 Task: Search one way flight ticket for 5 adults, 2 children, 1 infant in seat and 1 infant on lap in economy from Spokane: Spokane International Airport (geiger Field) to Indianapolis: Indianapolis International Airport on 8-5-2023. Choice of flights is American. Number of bags: 2 carry on bags. Price is upto 78000. Outbound departure time preference is 16:30.
Action: Mouse moved to (394, 364)
Screenshot: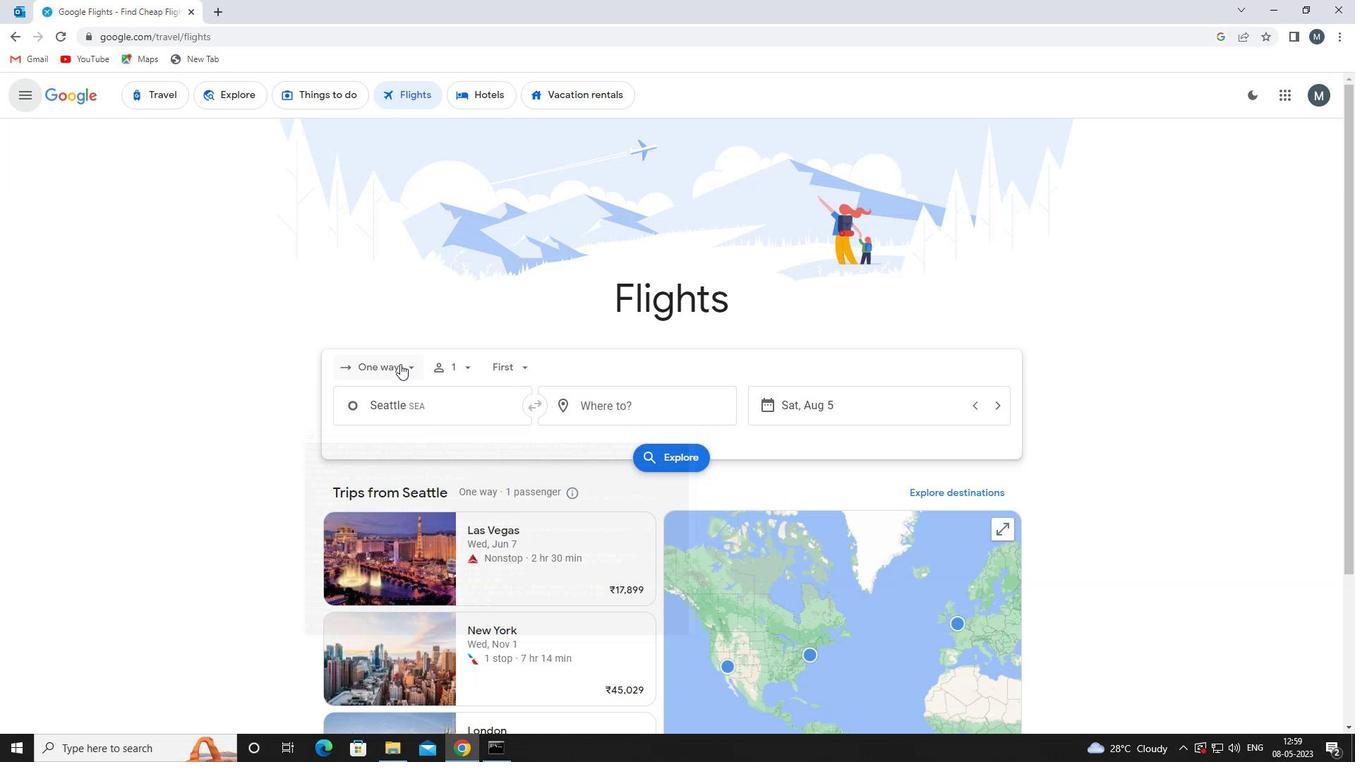 
Action: Mouse pressed left at (394, 364)
Screenshot: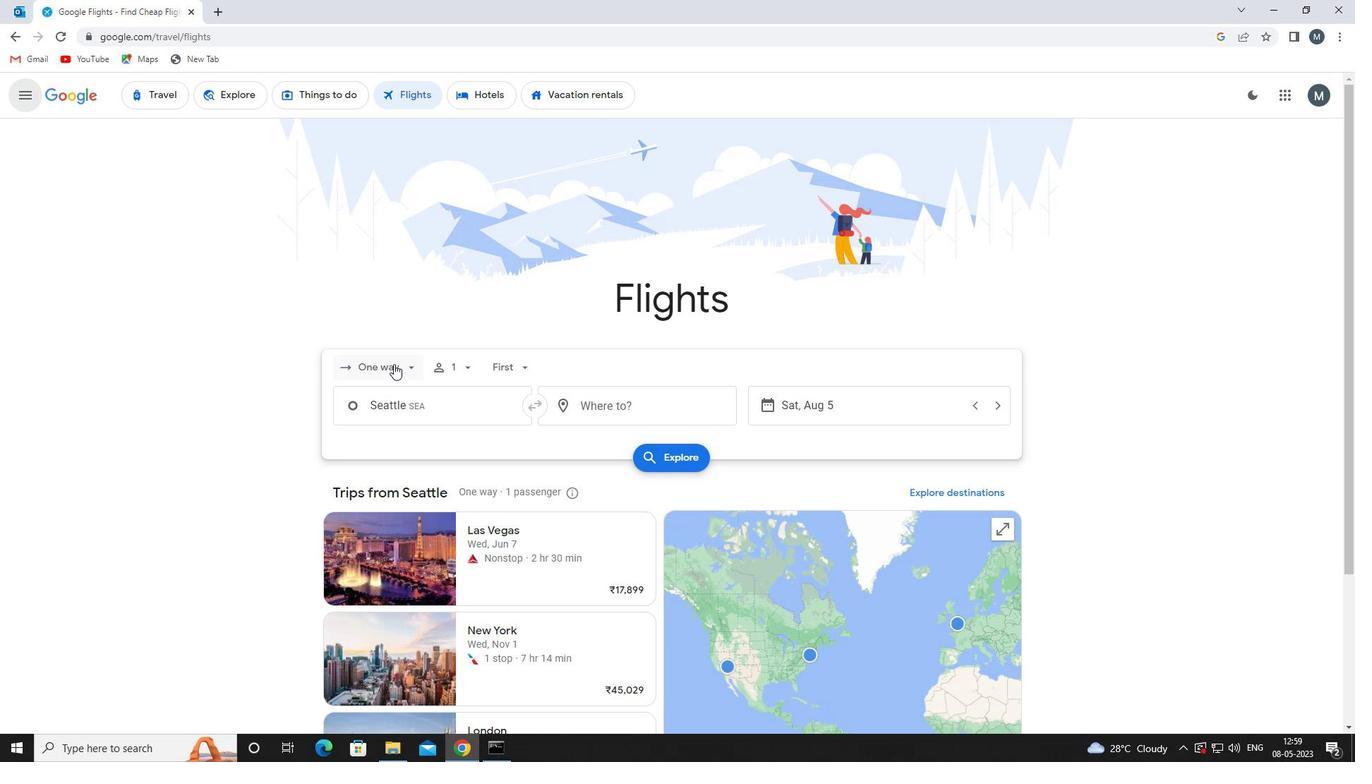 
Action: Mouse moved to (428, 439)
Screenshot: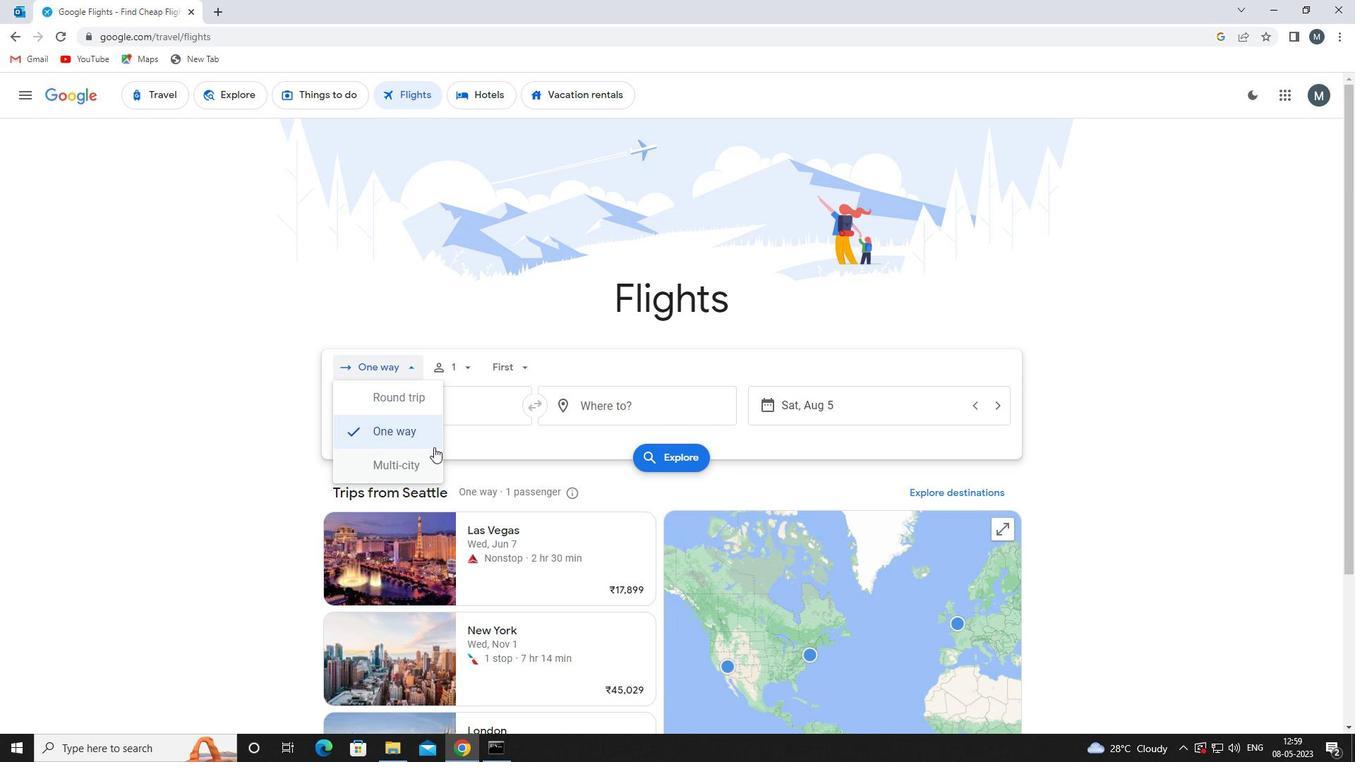 
Action: Mouse pressed left at (428, 439)
Screenshot: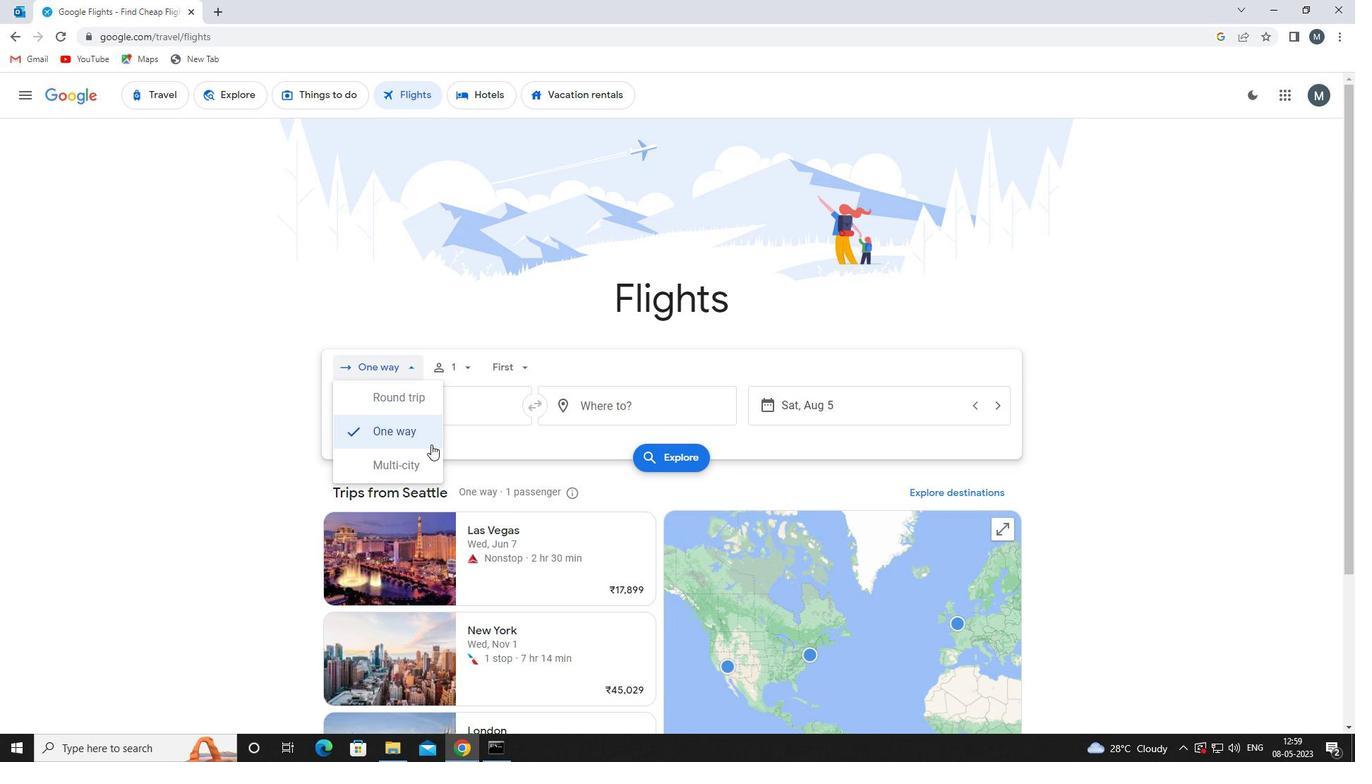 
Action: Mouse moved to (457, 366)
Screenshot: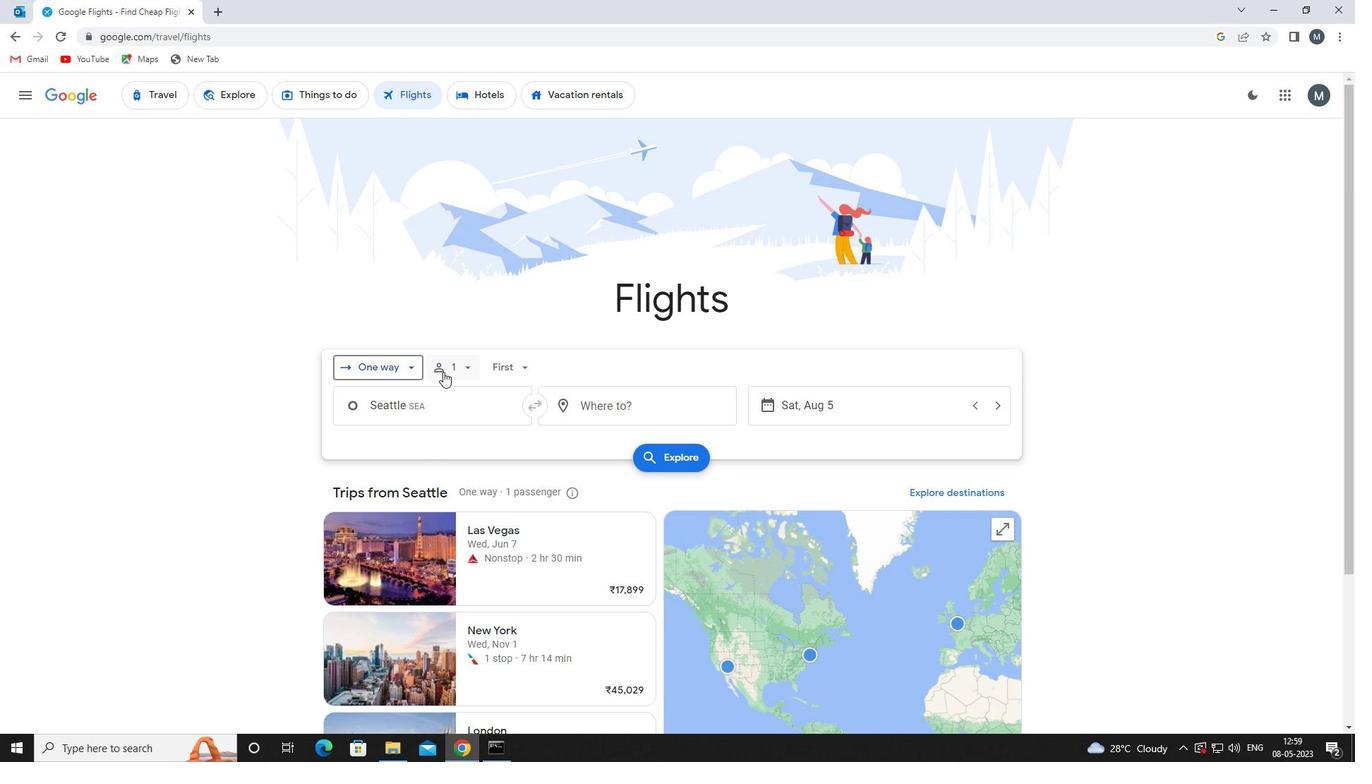 
Action: Mouse pressed left at (457, 366)
Screenshot: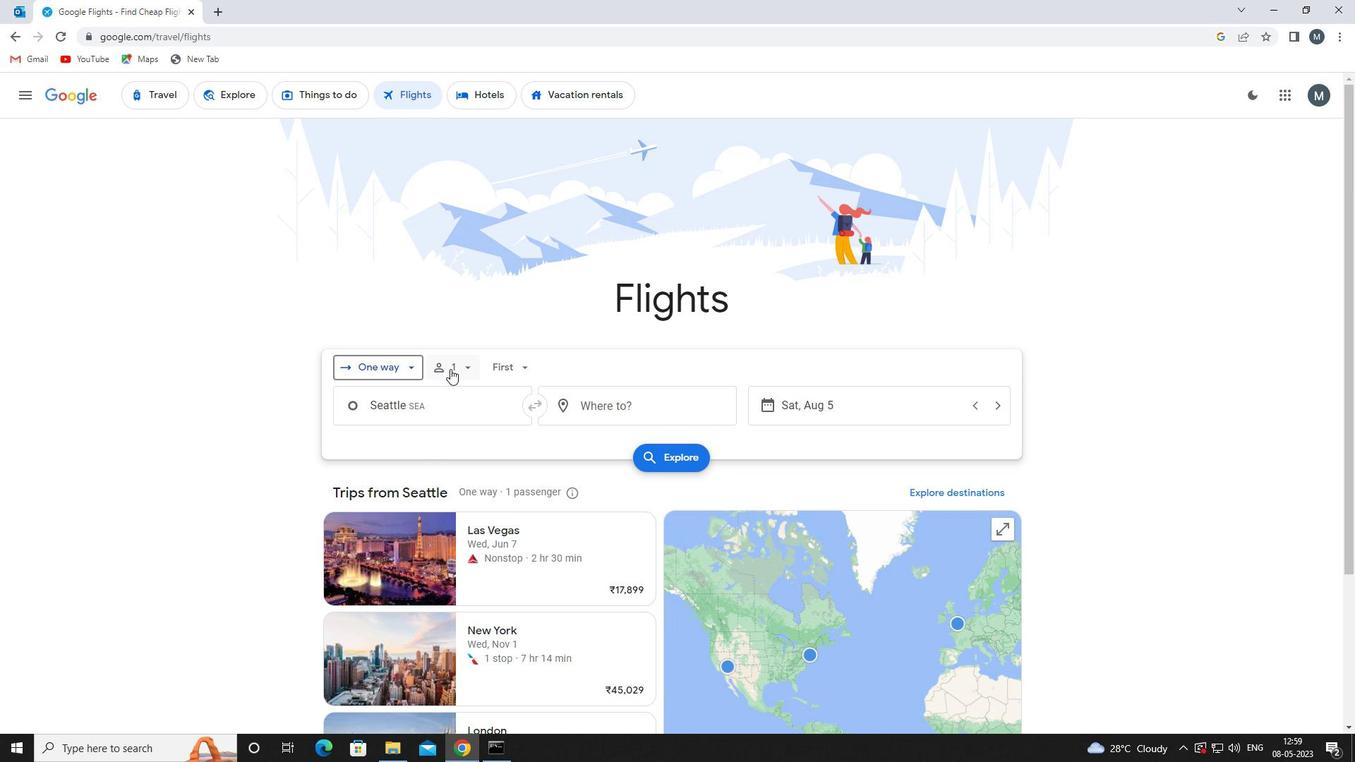 
Action: Mouse moved to (574, 405)
Screenshot: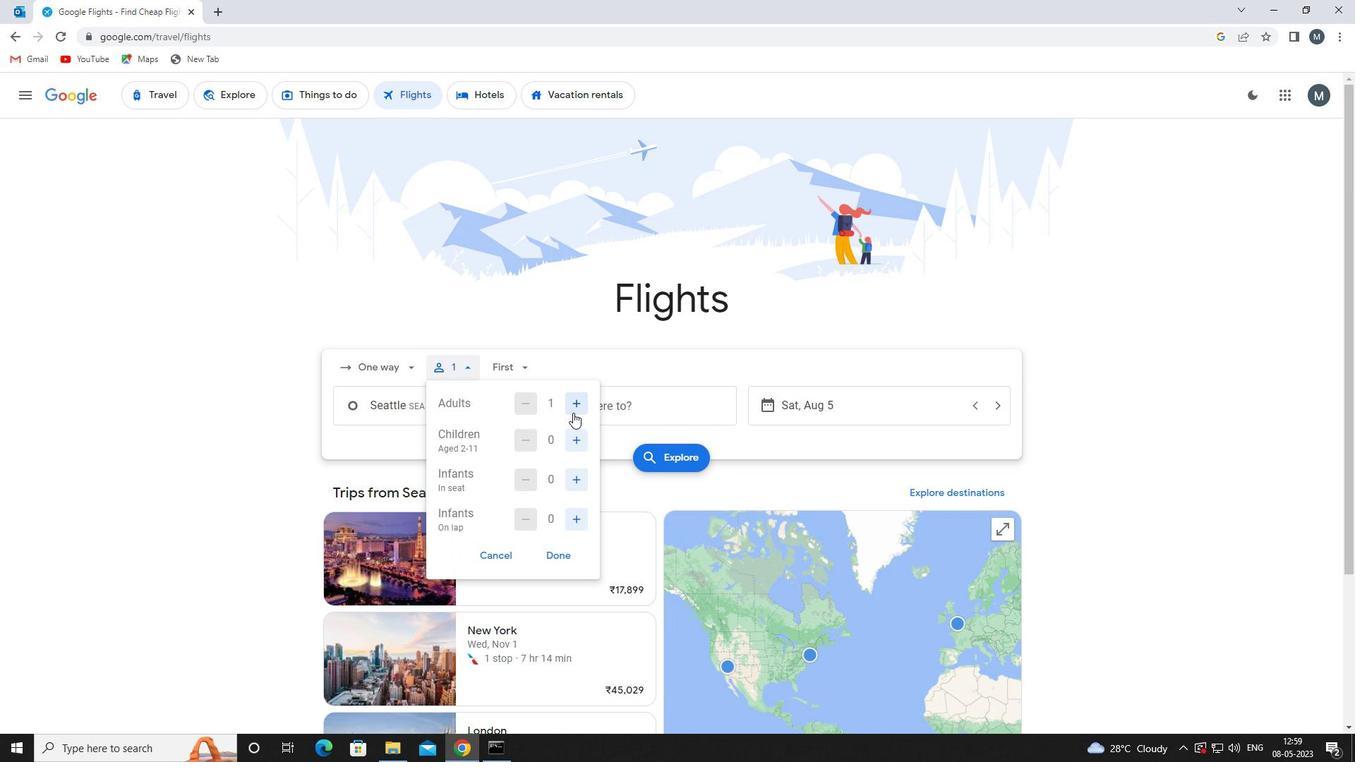 
Action: Mouse pressed left at (574, 405)
Screenshot: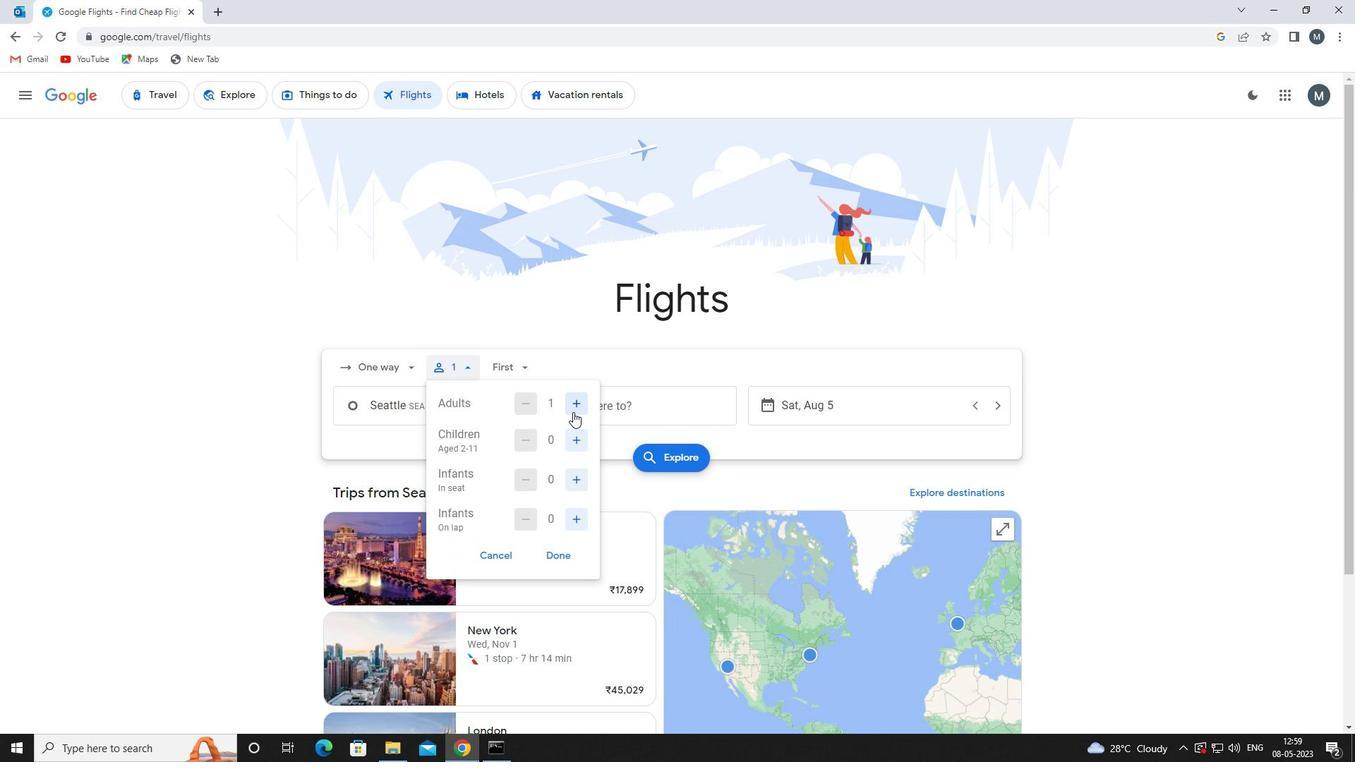 
Action: Mouse pressed left at (574, 405)
Screenshot: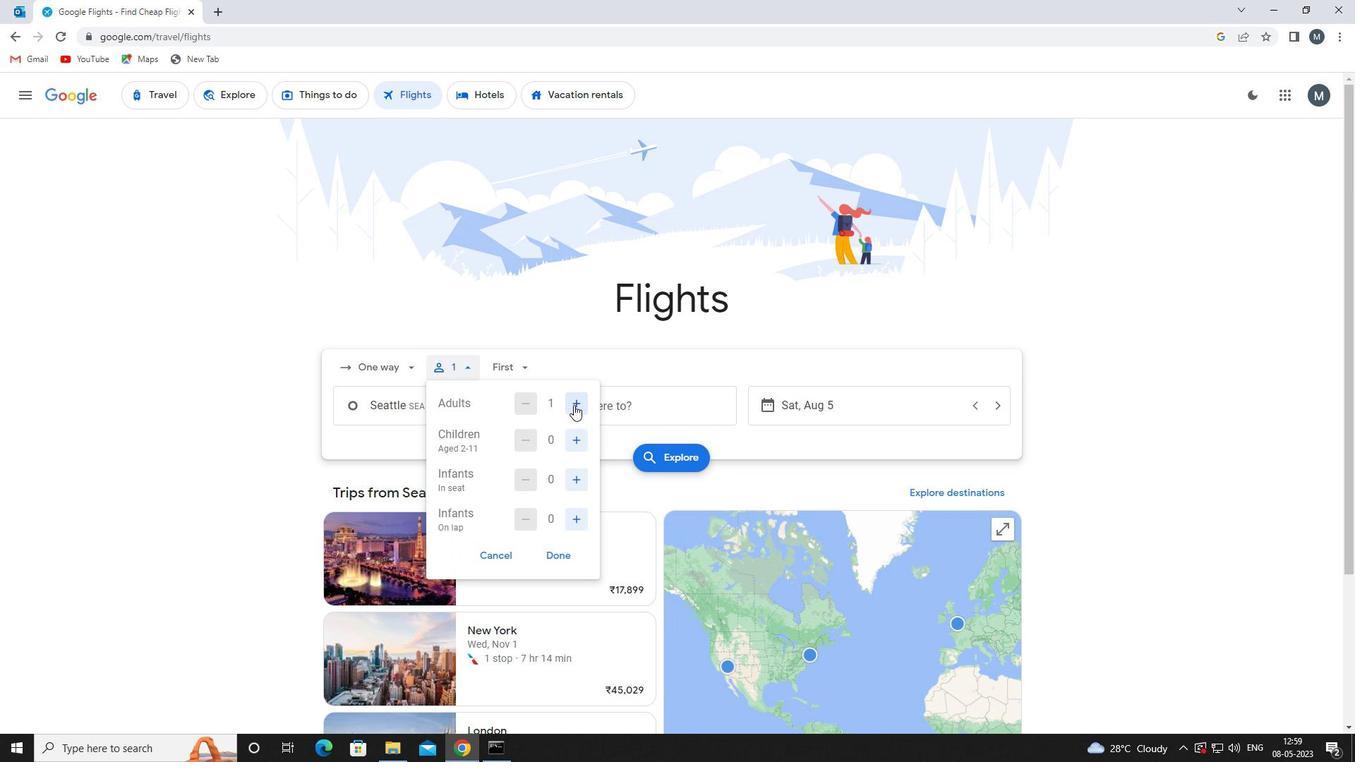 
Action: Mouse pressed left at (574, 405)
Screenshot: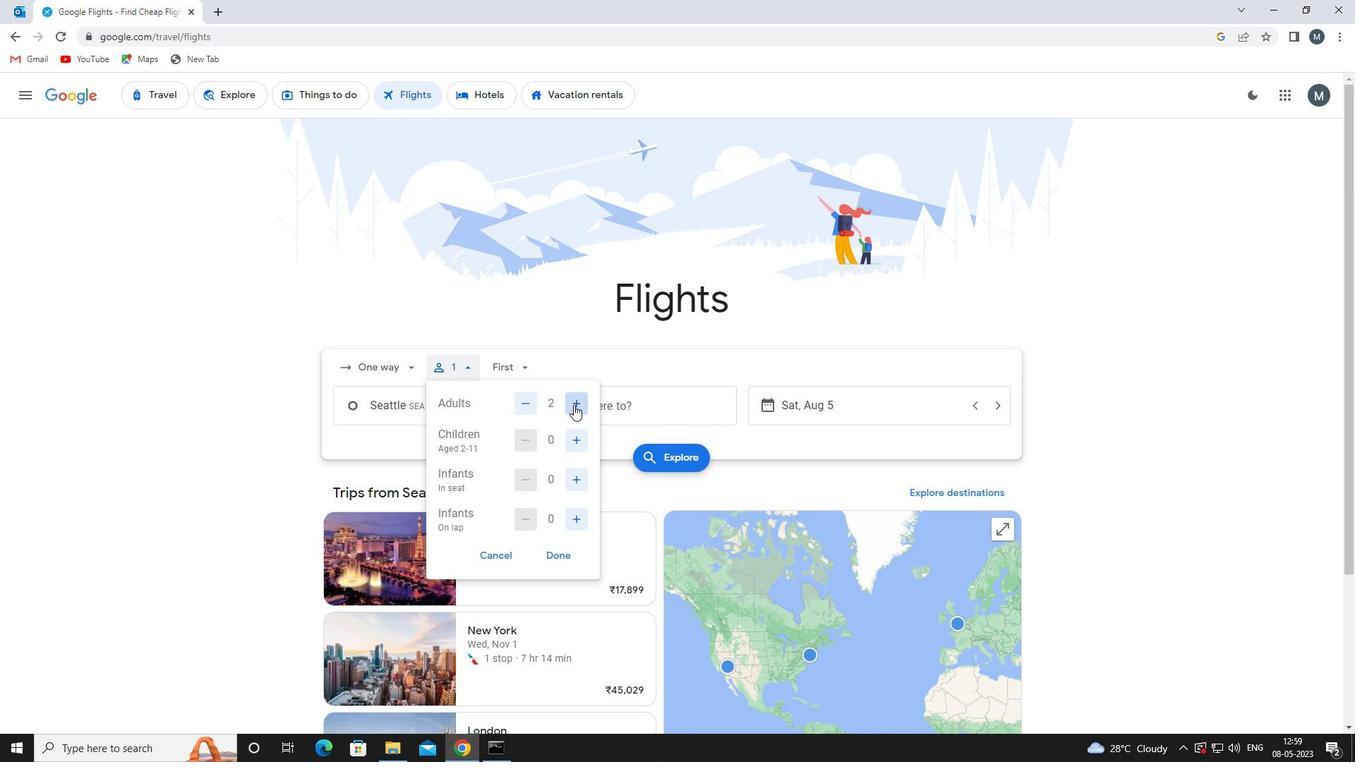 
Action: Mouse moved to (574, 404)
Screenshot: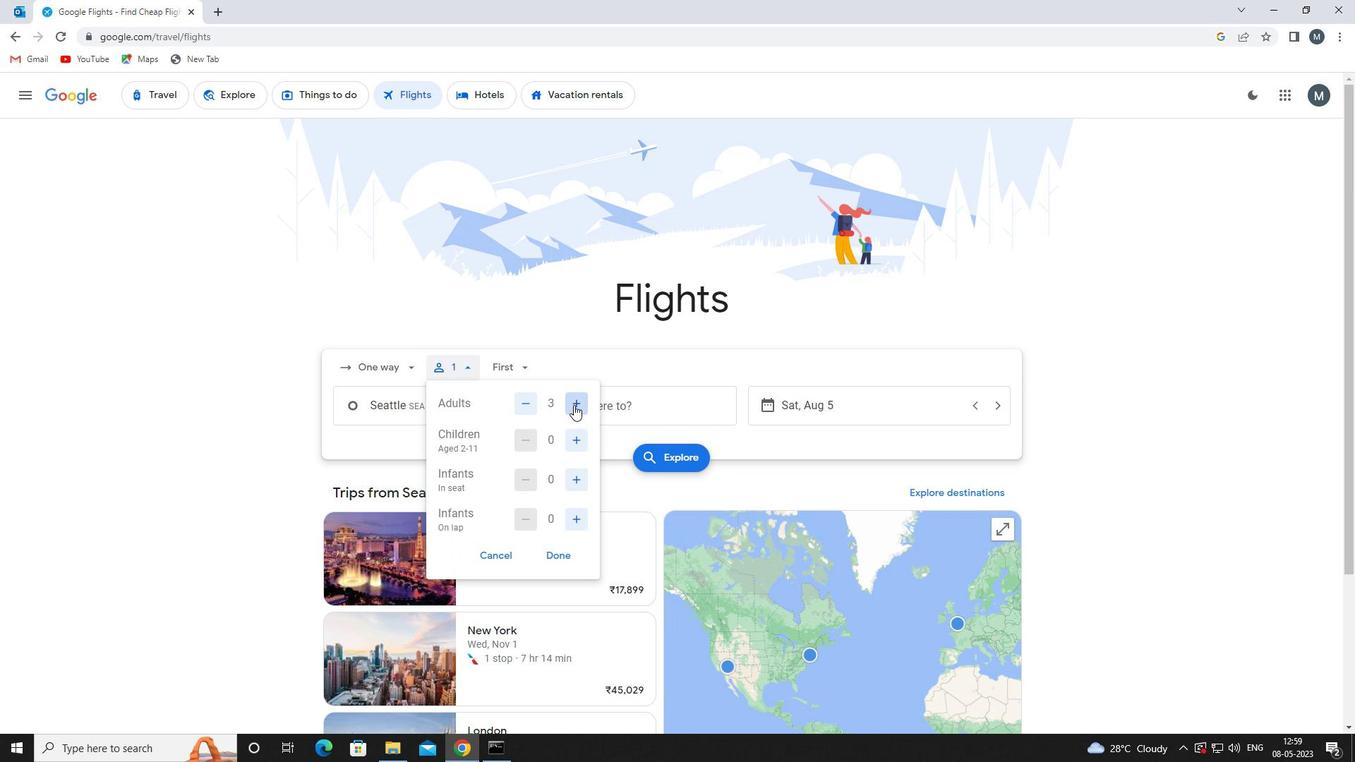 
Action: Mouse pressed left at (574, 404)
Screenshot: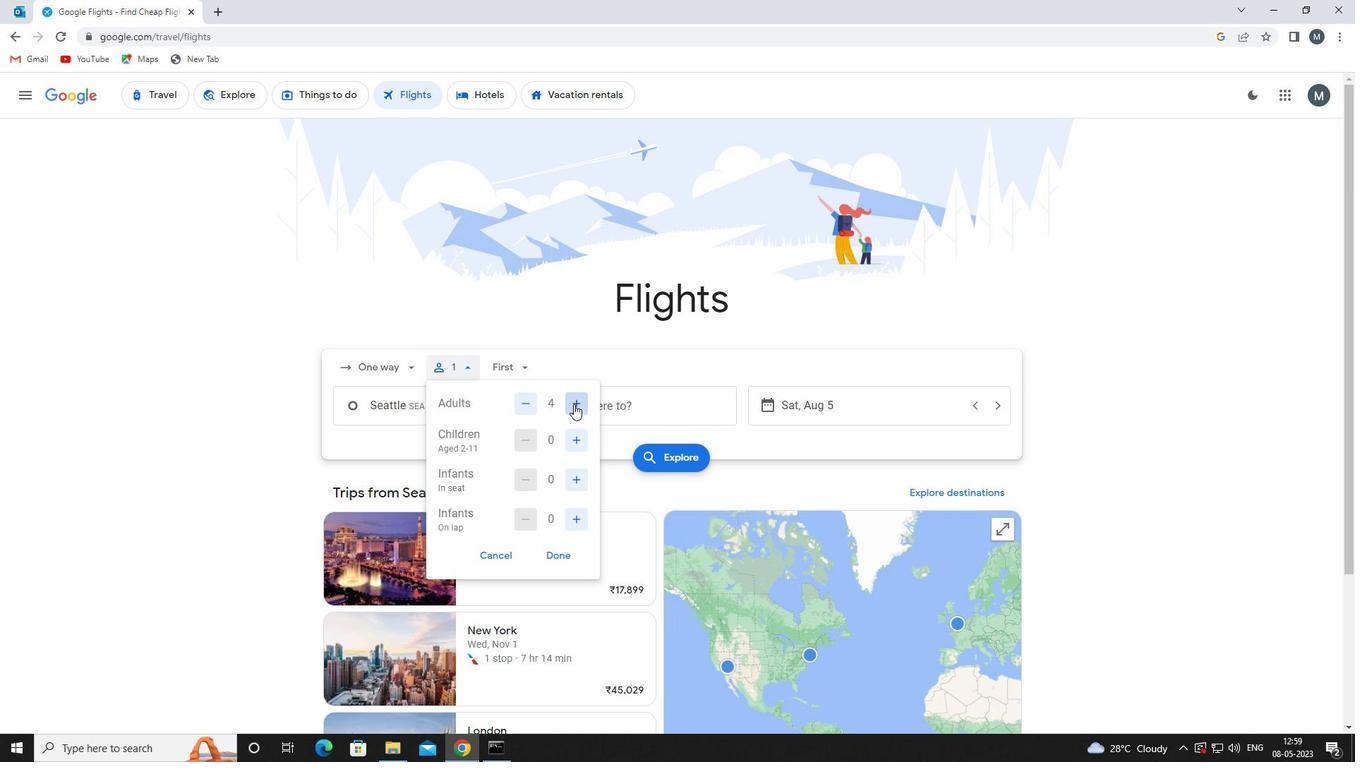 
Action: Mouse moved to (570, 444)
Screenshot: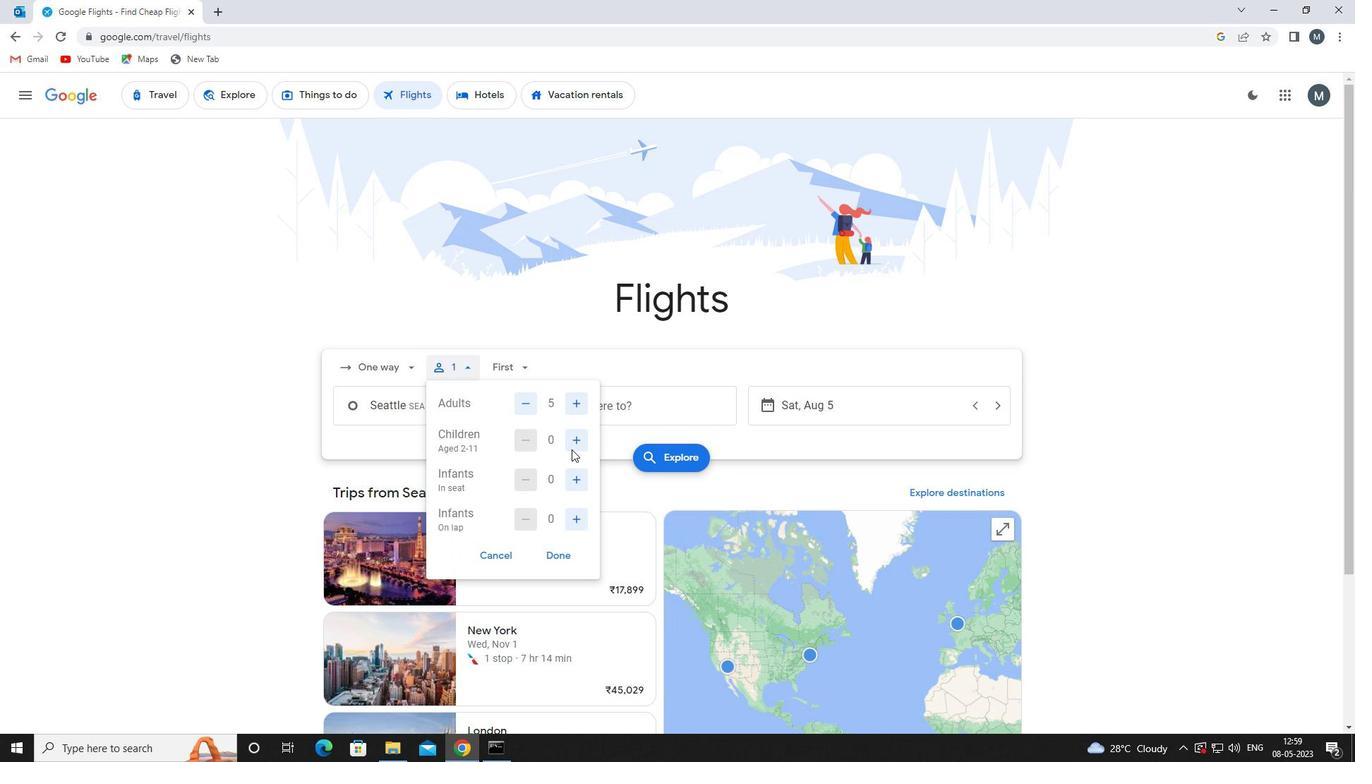 
Action: Mouse pressed left at (570, 444)
Screenshot: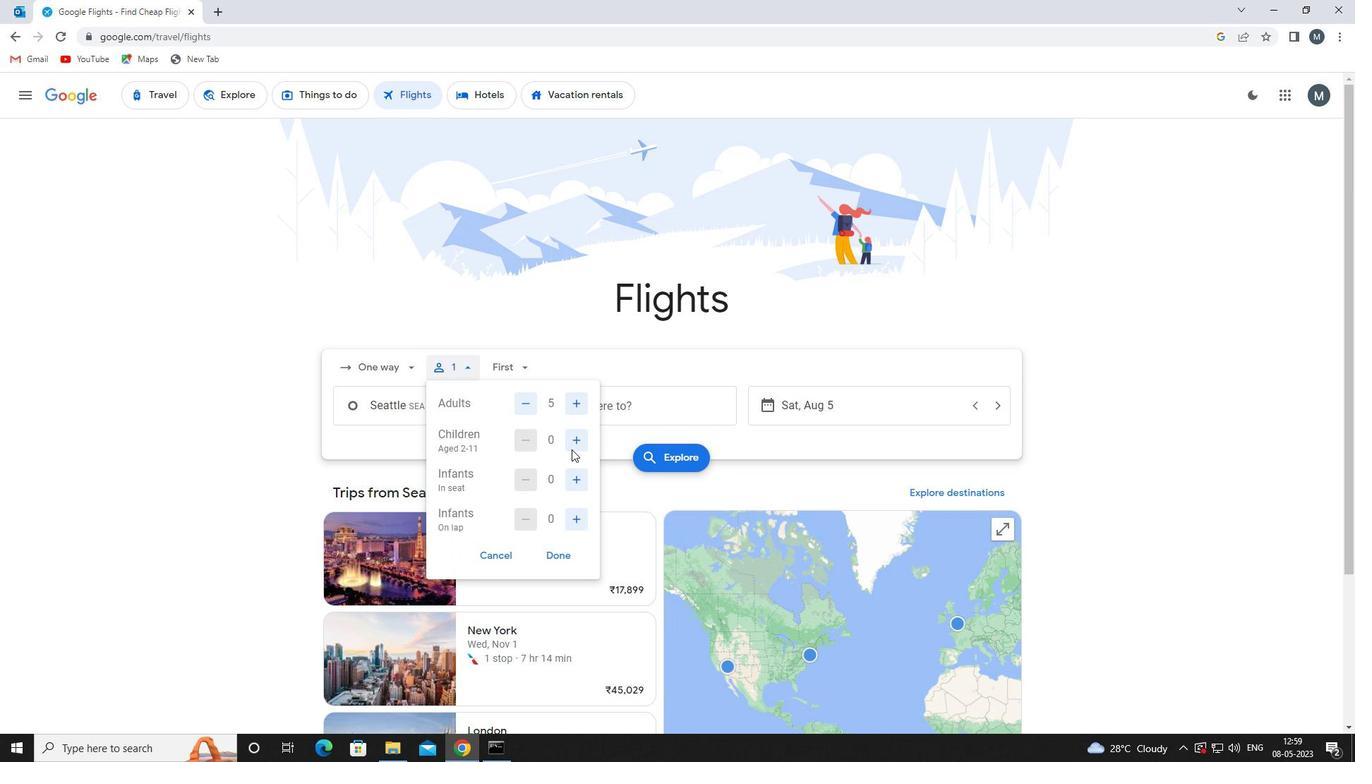 
Action: Mouse moved to (572, 443)
Screenshot: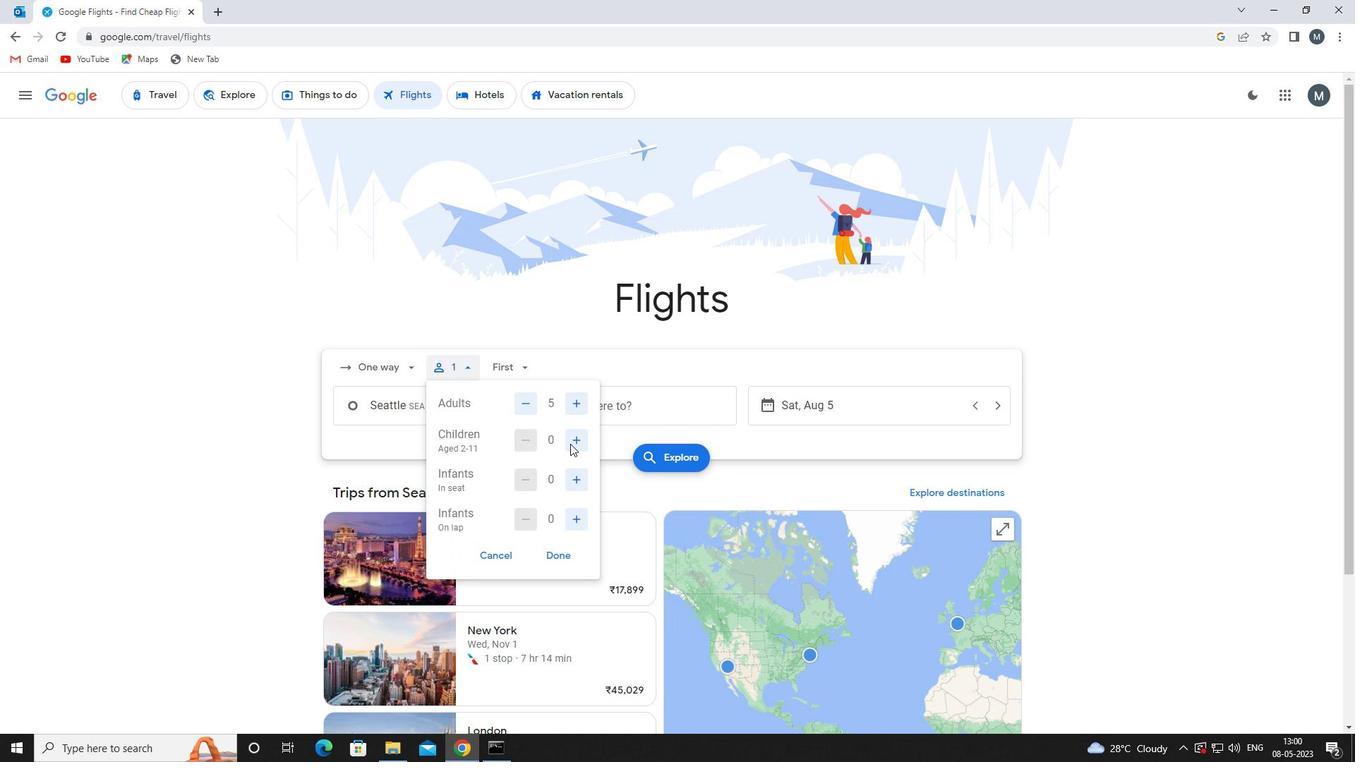 
Action: Mouse pressed left at (572, 443)
Screenshot: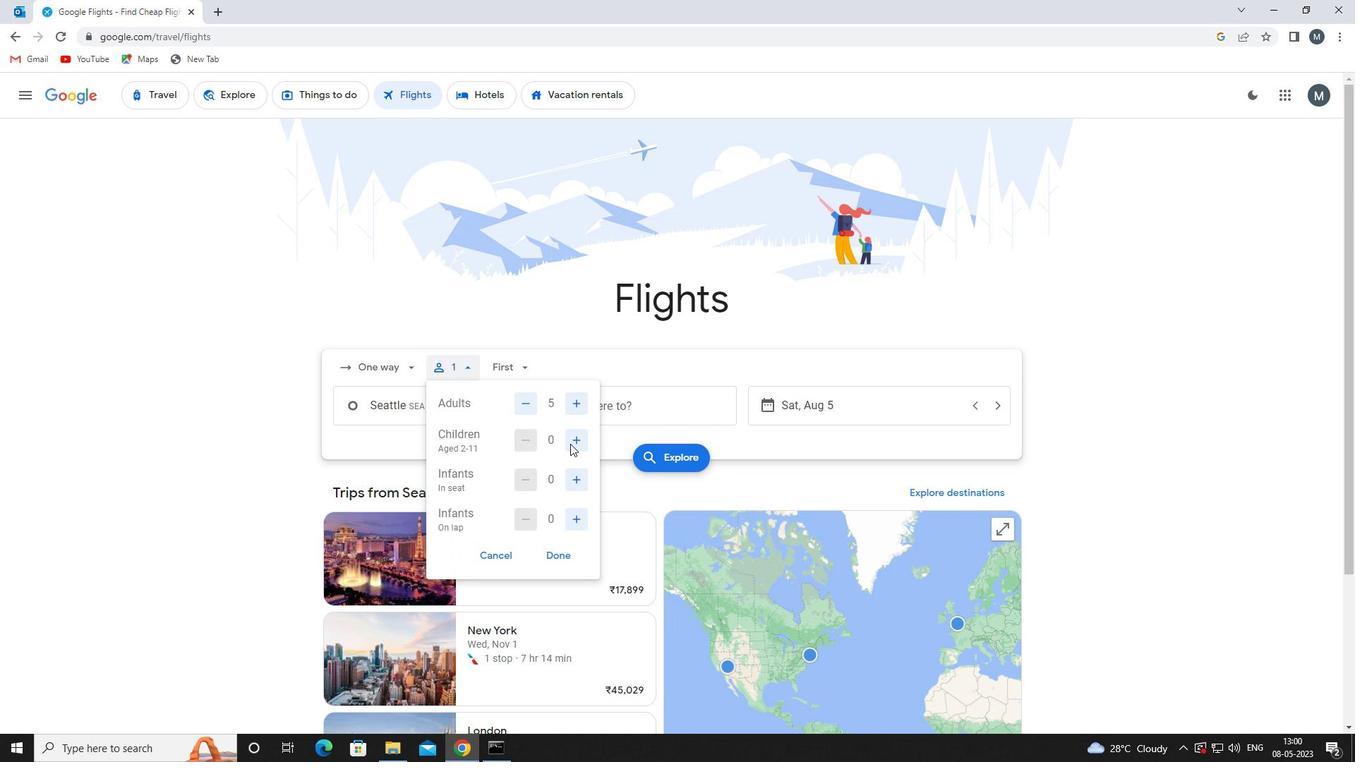 
Action: Mouse moved to (574, 481)
Screenshot: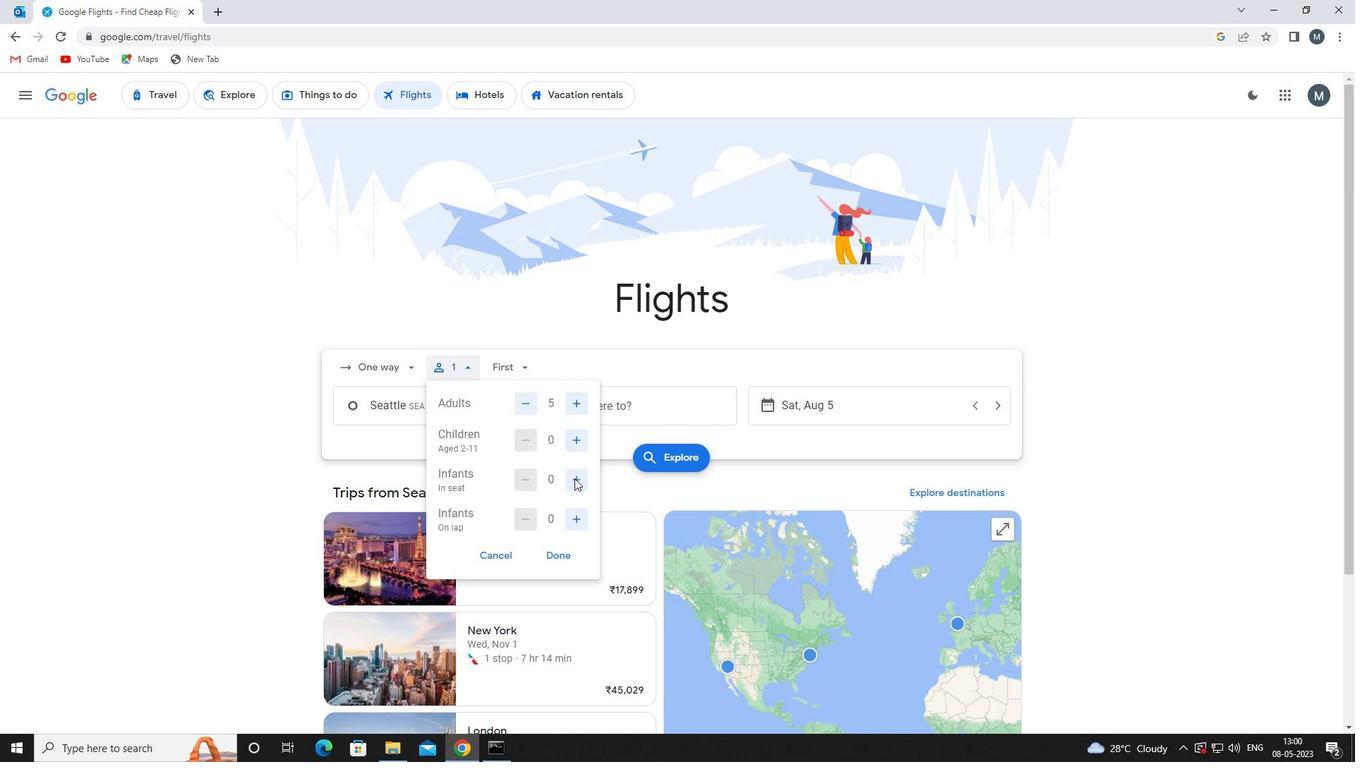 
Action: Mouse pressed left at (574, 481)
Screenshot: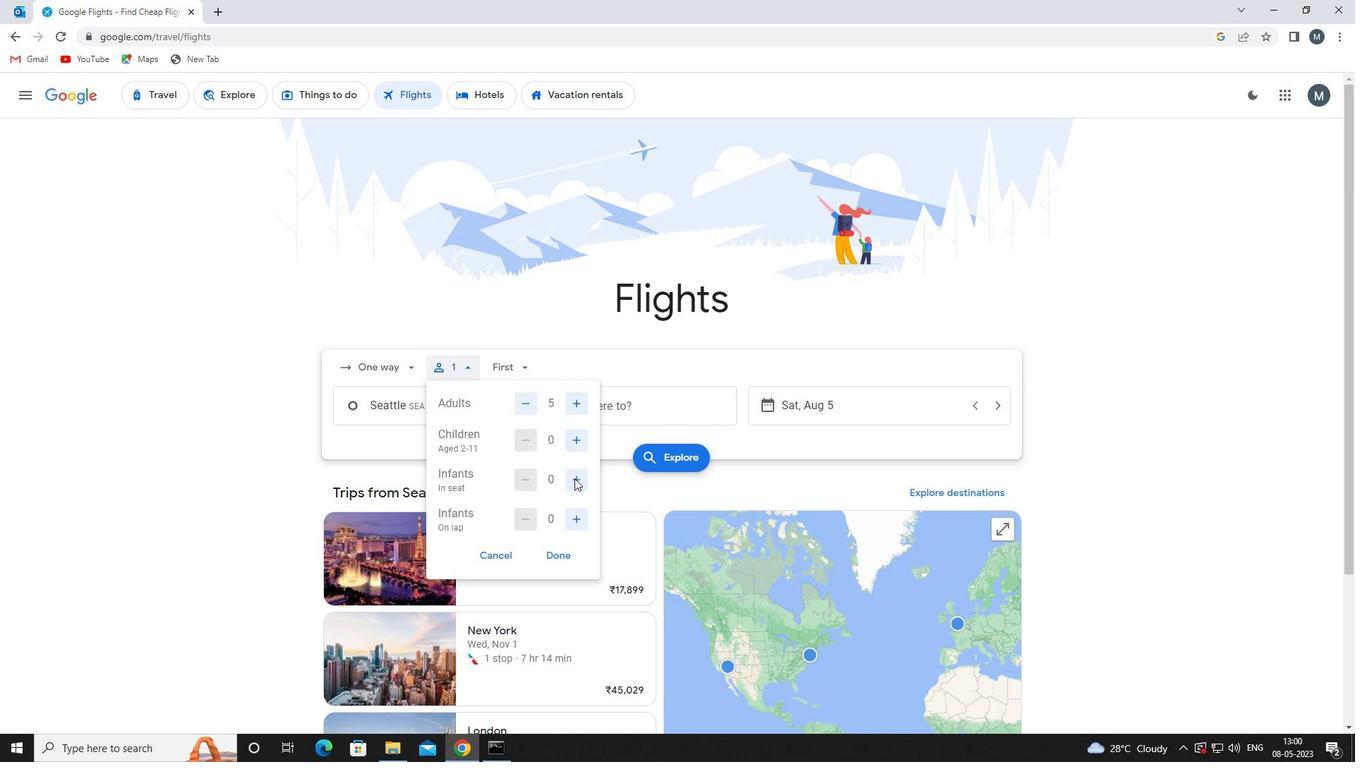 
Action: Mouse moved to (581, 524)
Screenshot: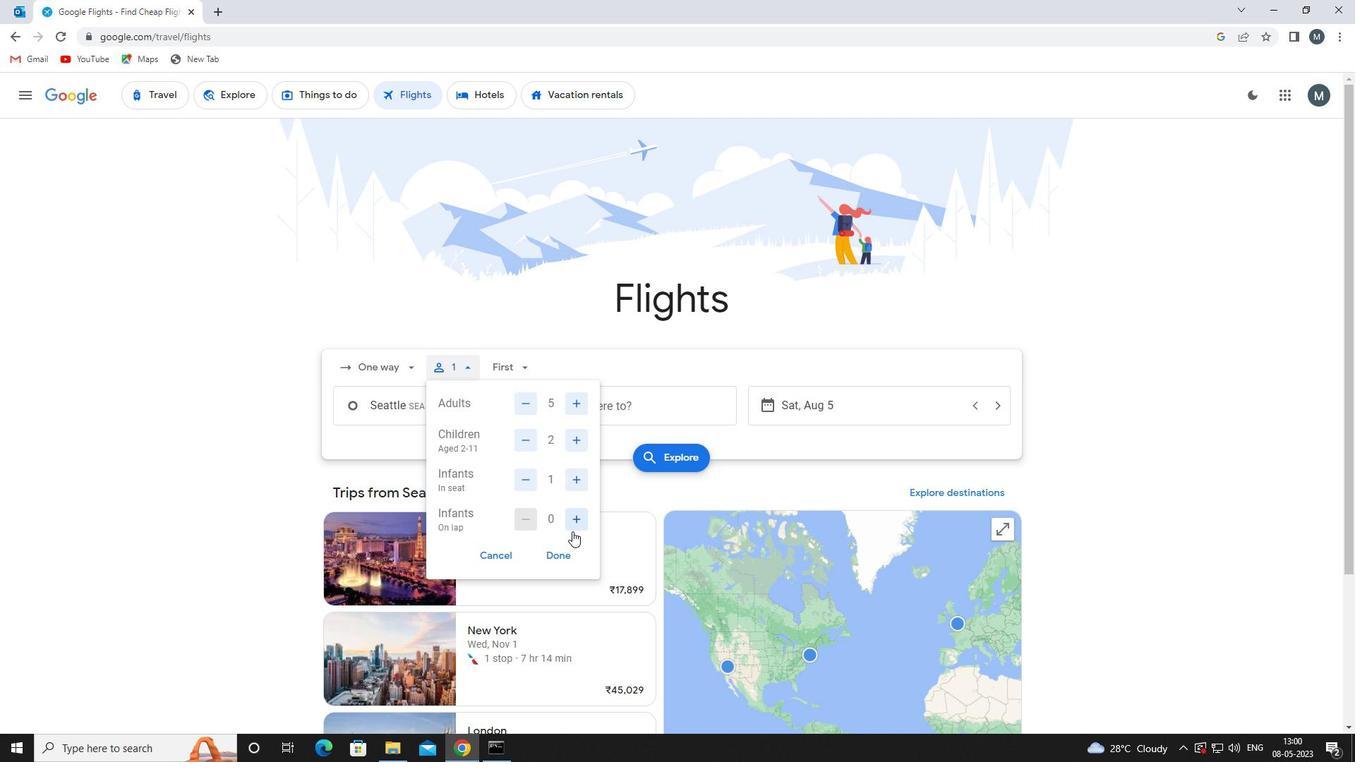 
Action: Mouse pressed left at (581, 524)
Screenshot: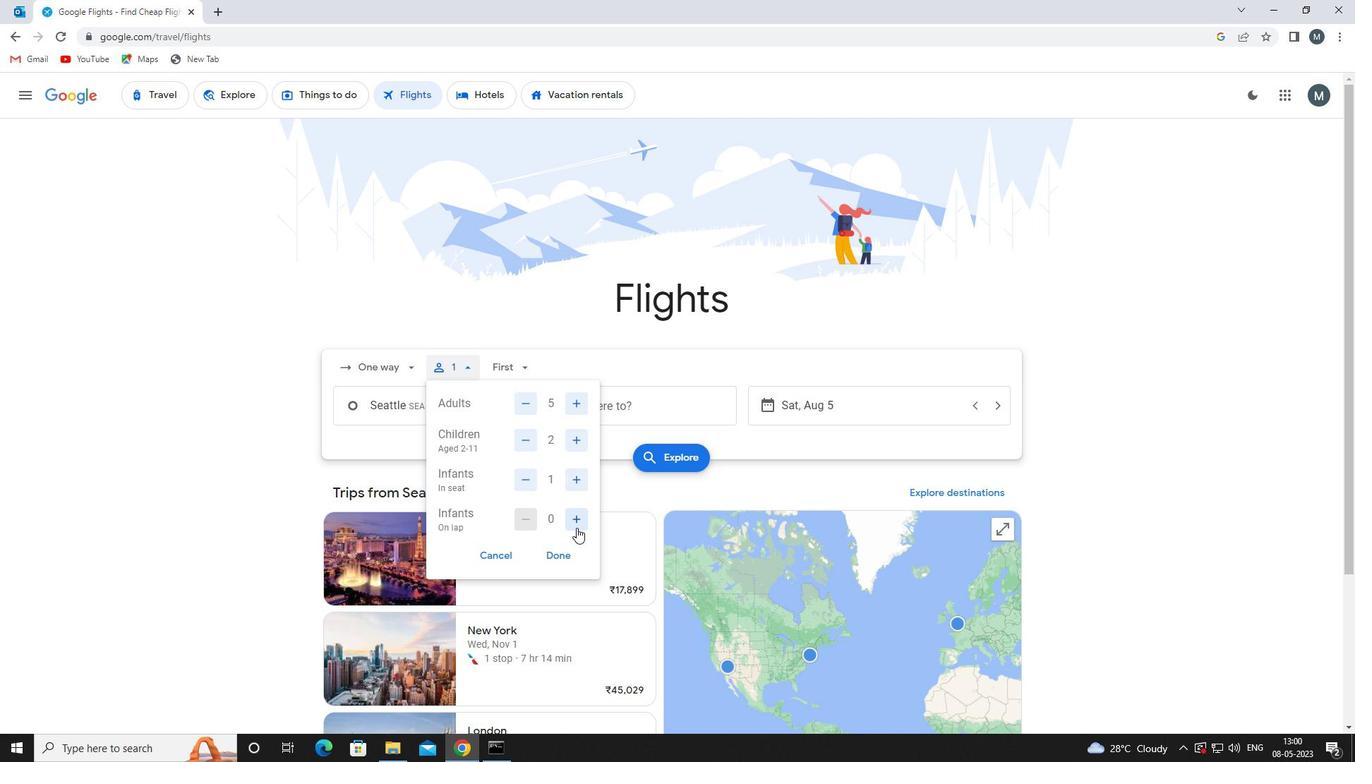 
Action: Mouse moved to (559, 557)
Screenshot: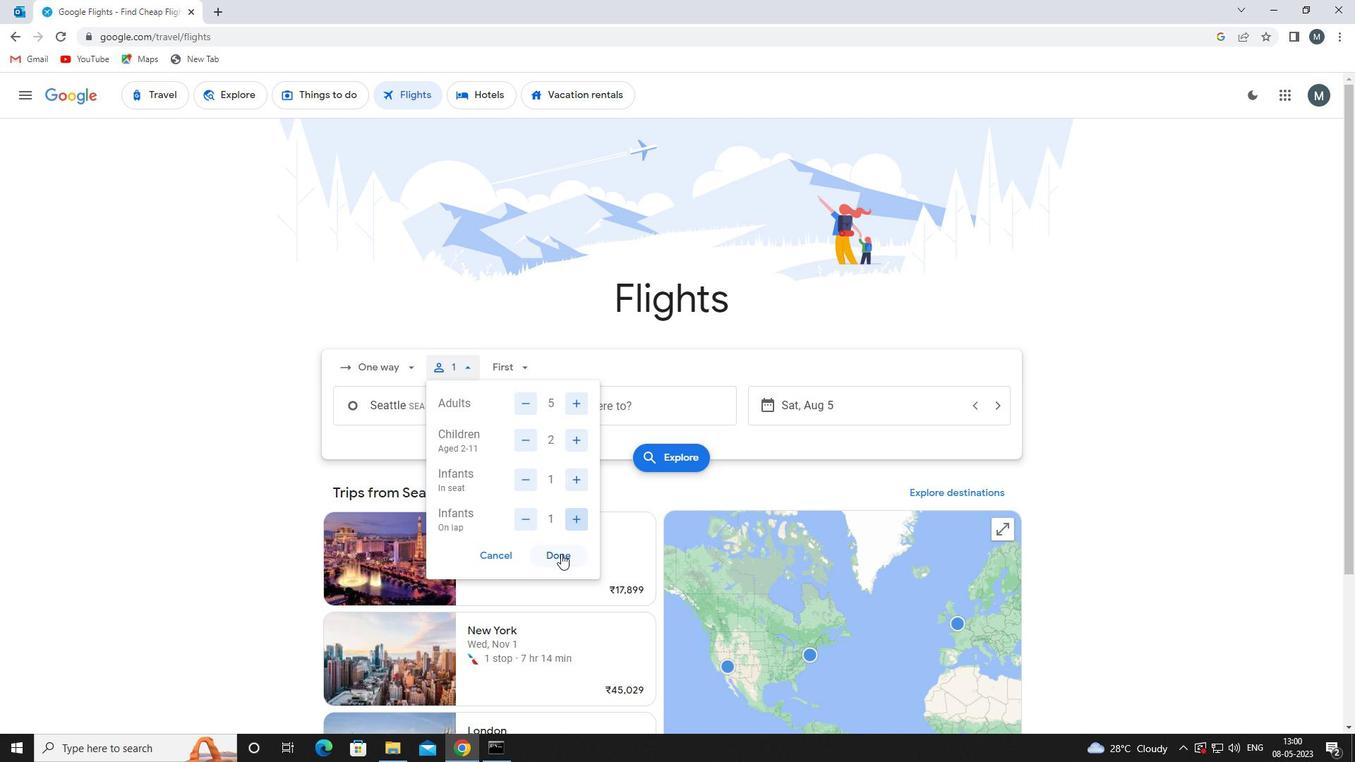 
Action: Mouse pressed left at (559, 557)
Screenshot: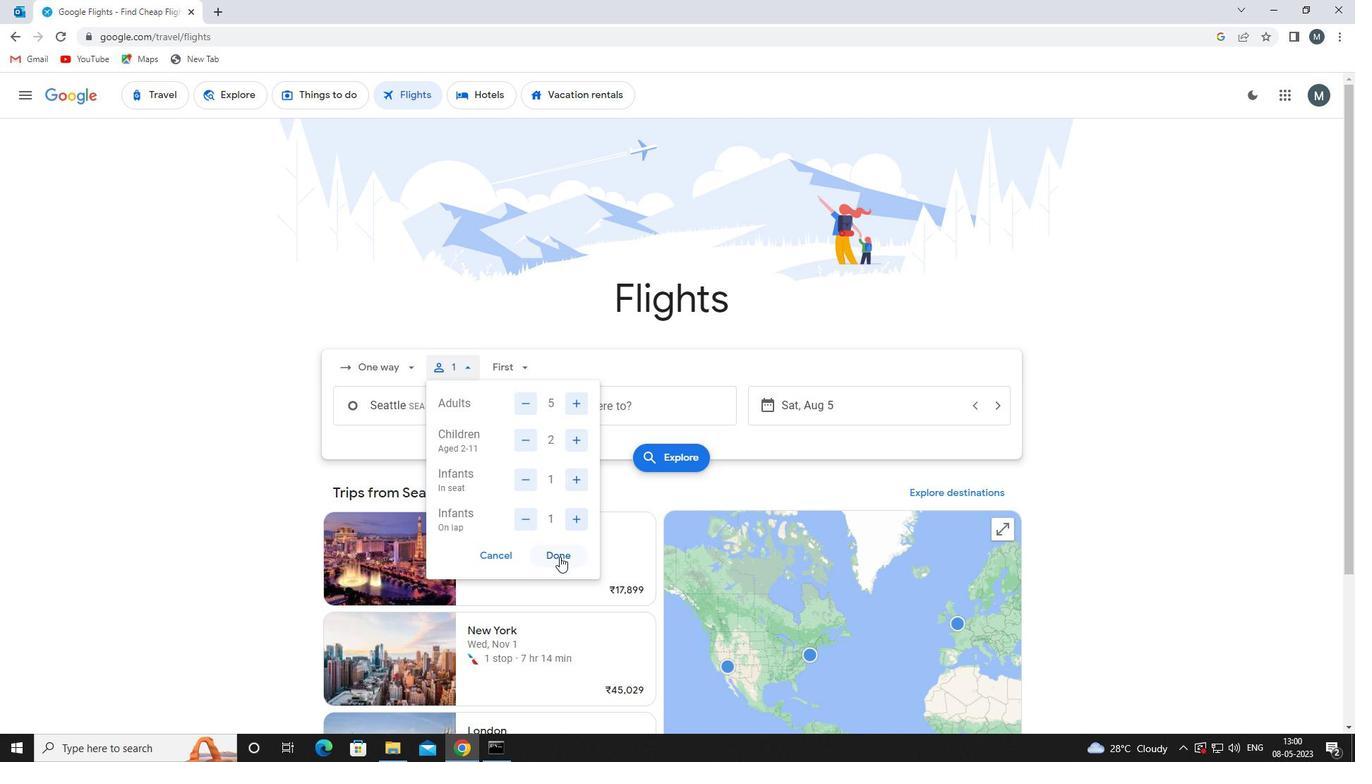 
Action: Mouse moved to (516, 367)
Screenshot: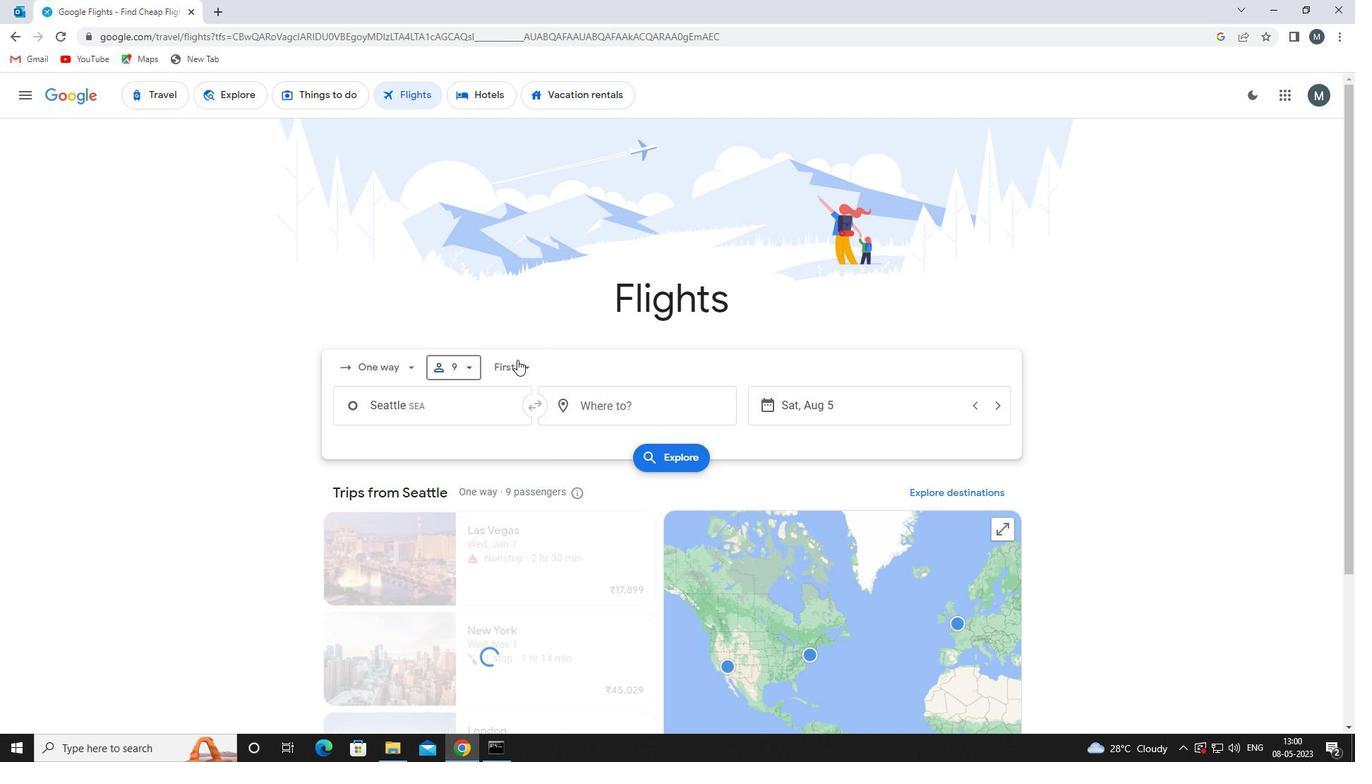 
Action: Mouse pressed left at (516, 367)
Screenshot: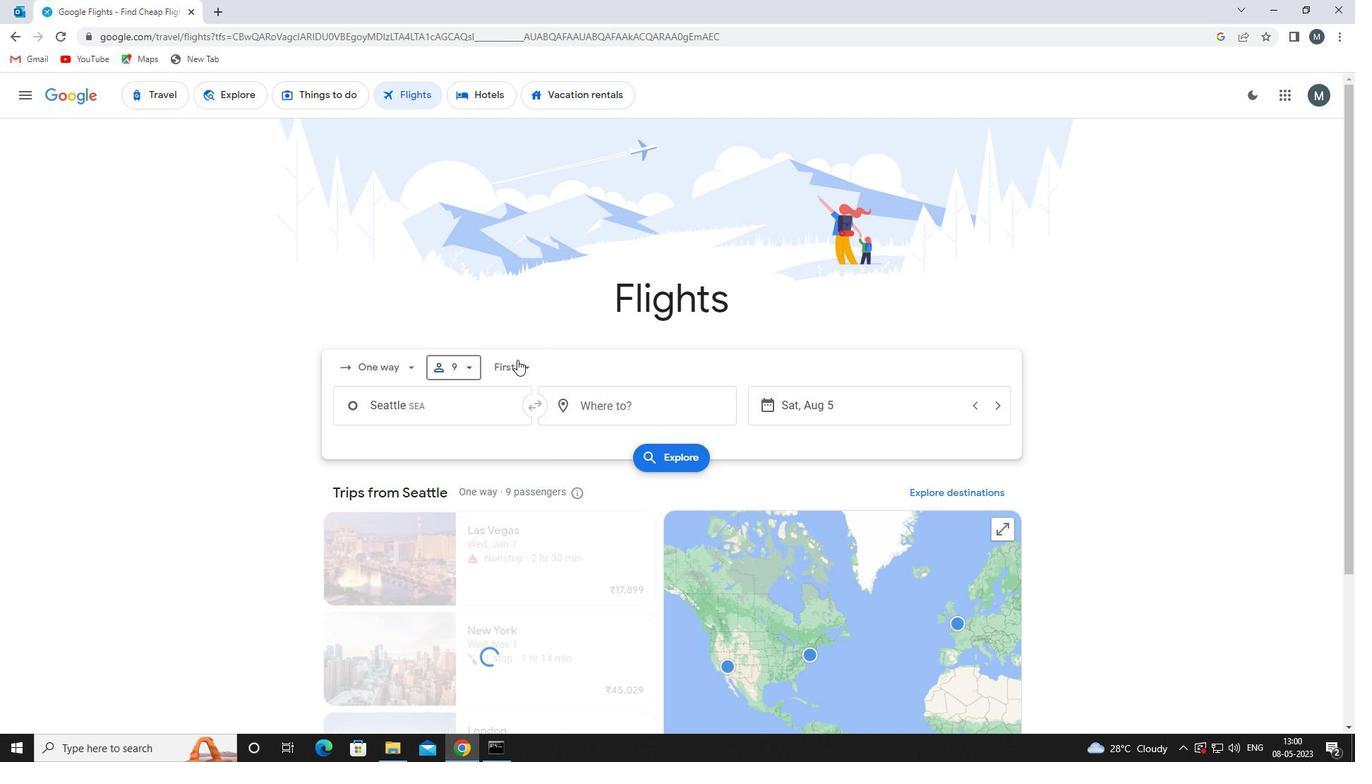 
Action: Mouse moved to (567, 391)
Screenshot: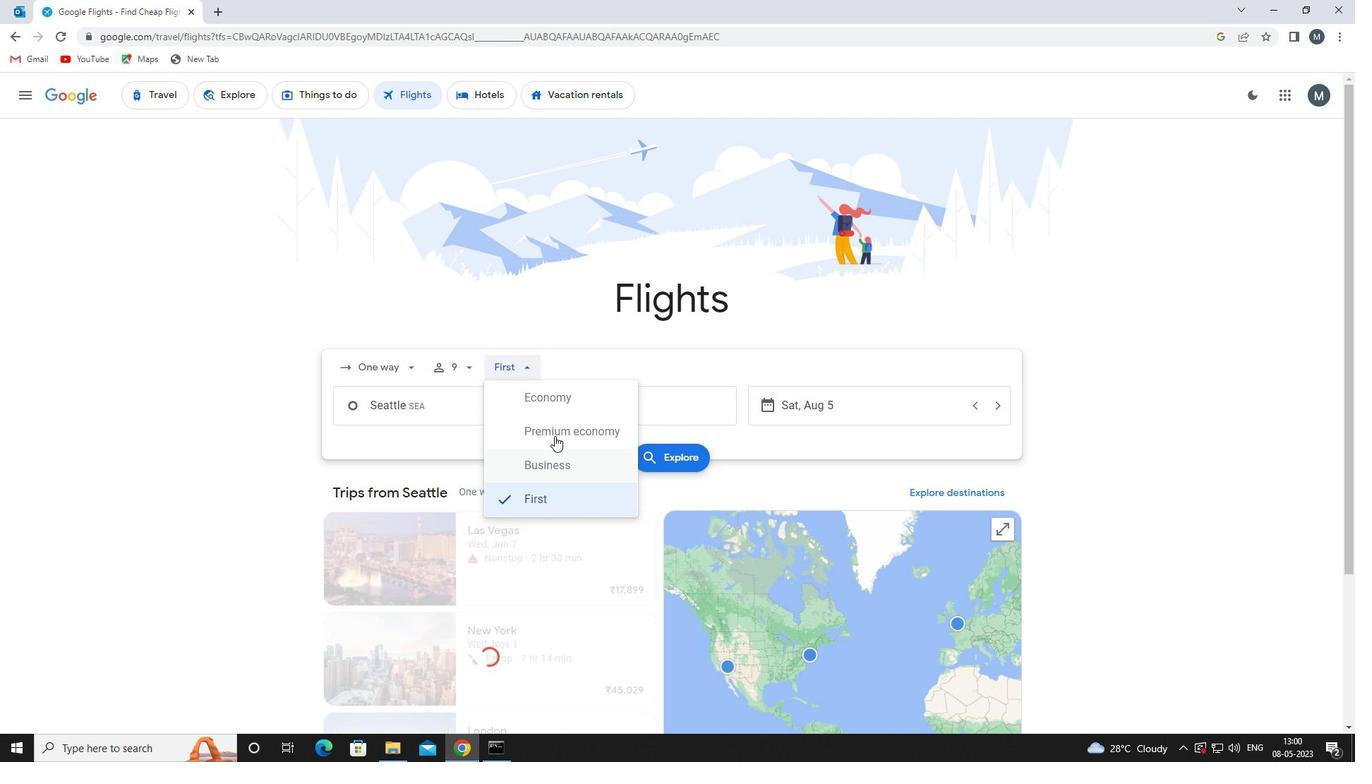 
Action: Mouse pressed left at (567, 391)
Screenshot: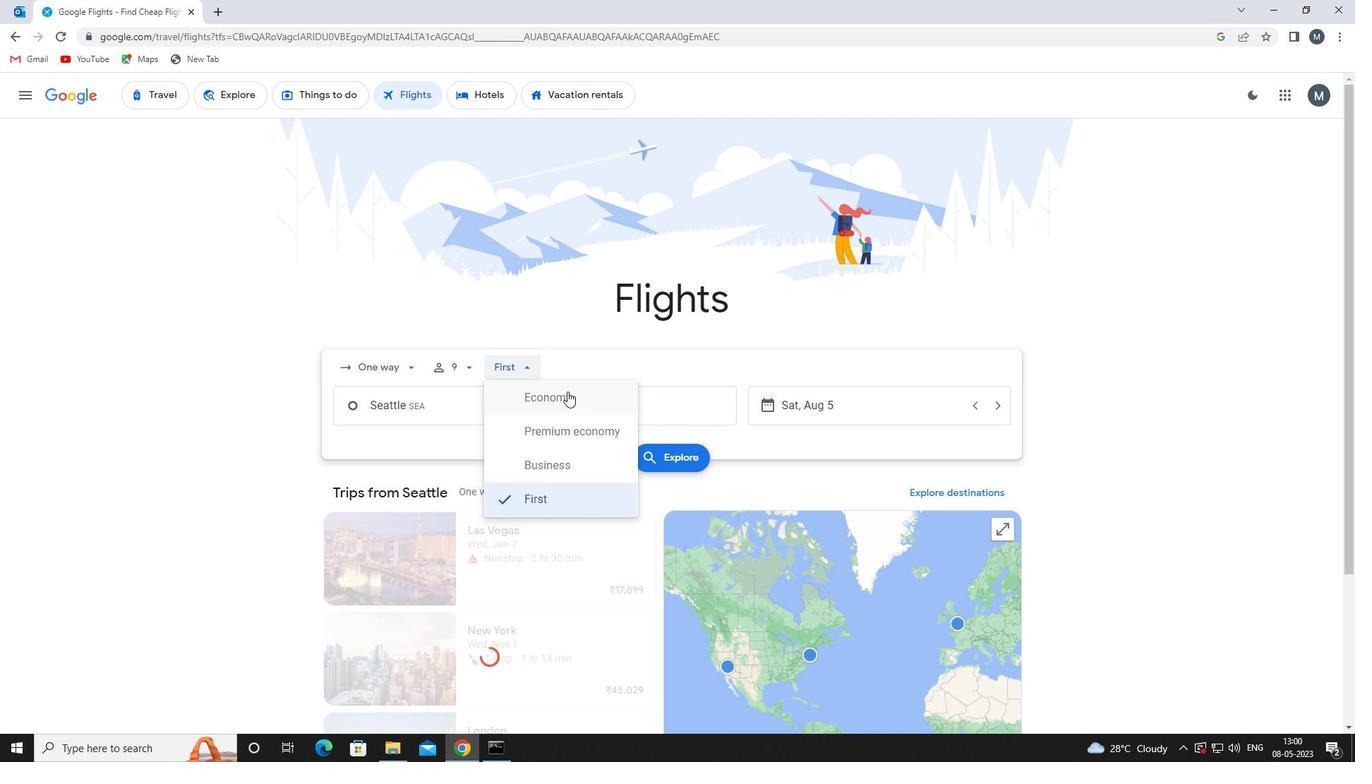 
Action: Mouse moved to (462, 413)
Screenshot: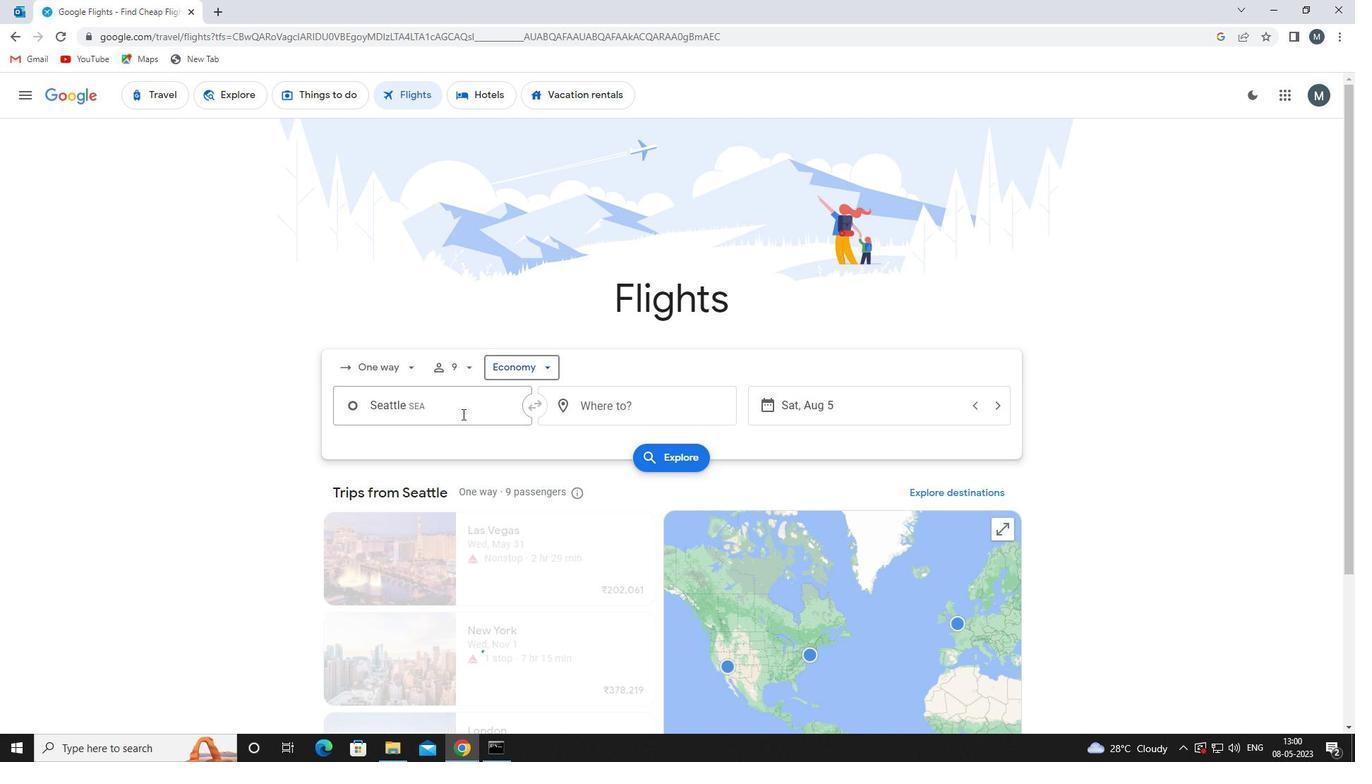 
Action: Mouse pressed left at (462, 413)
Screenshot: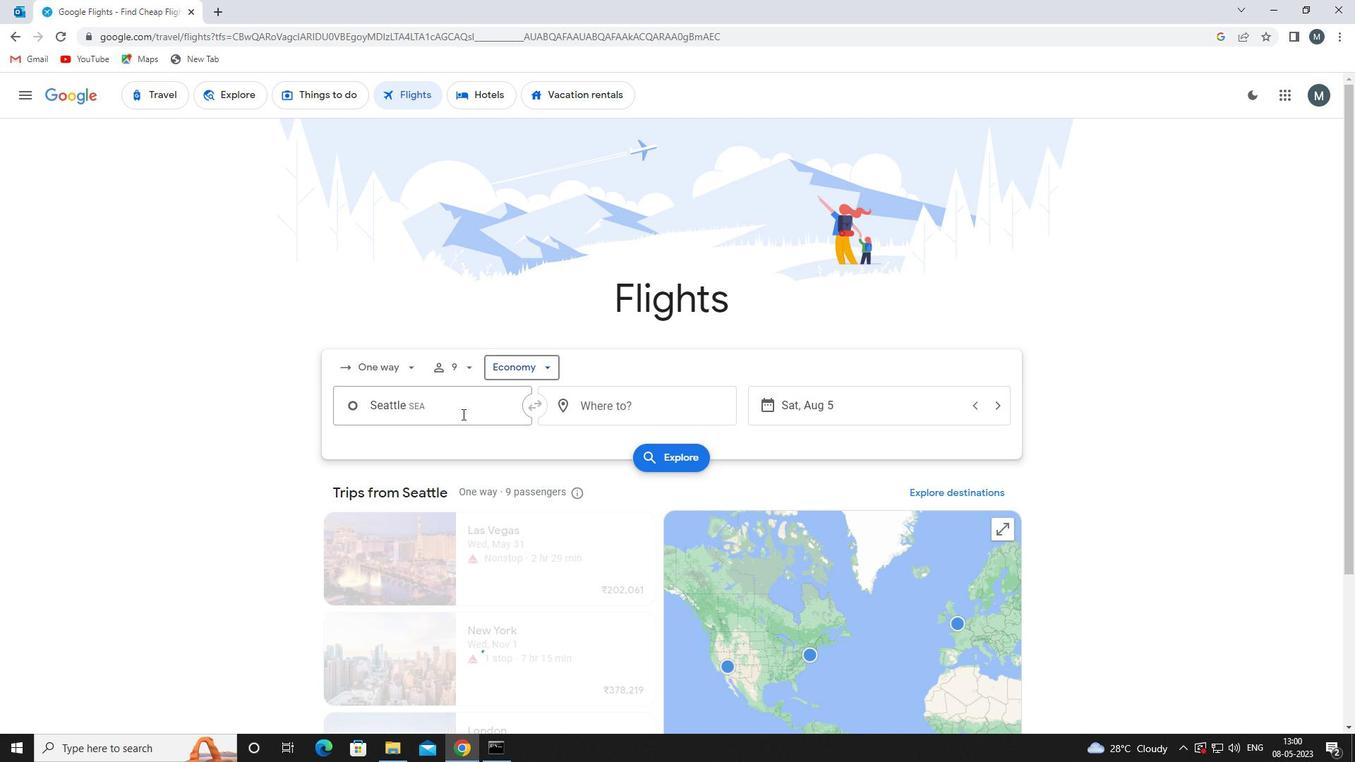 
Action: Mouse moved to (462, 413)
Screenshot: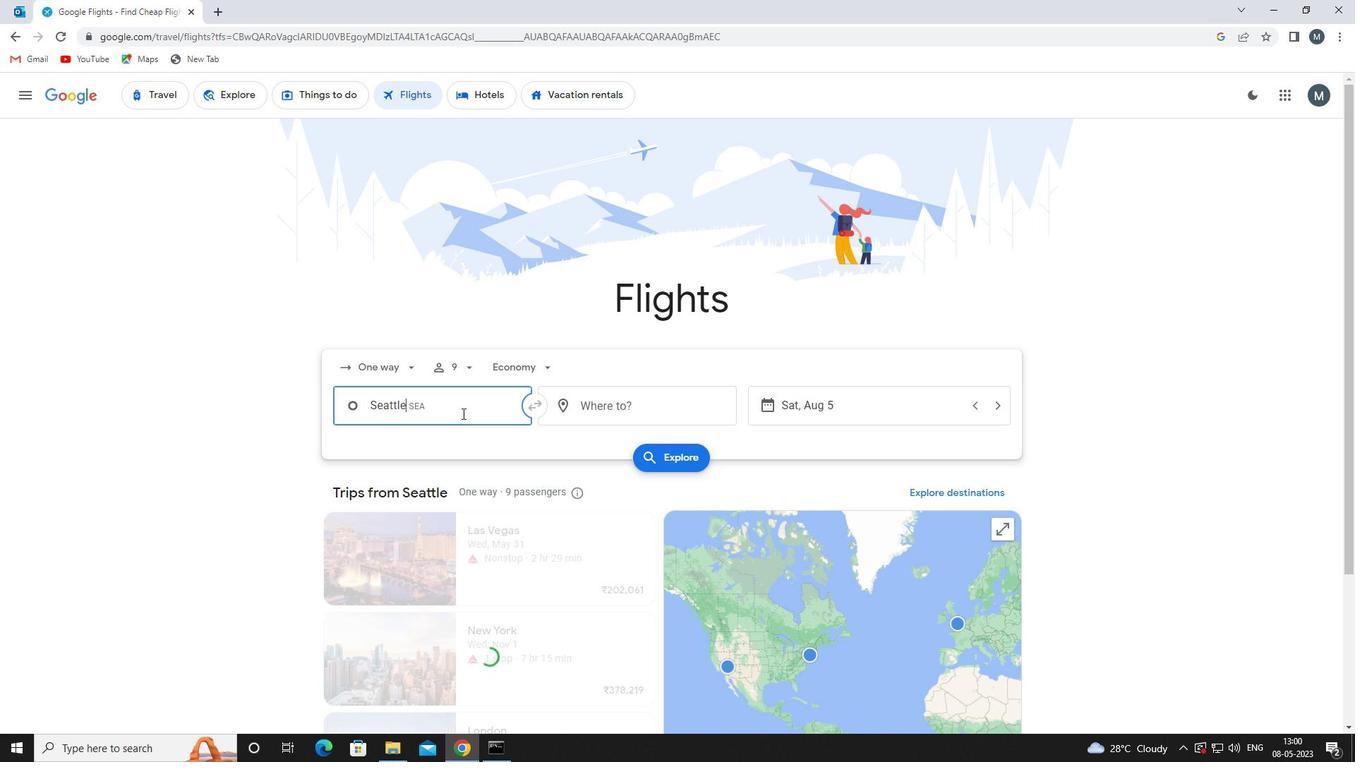 
Action: Key pressed spokane<Key.space>i
Screenshot: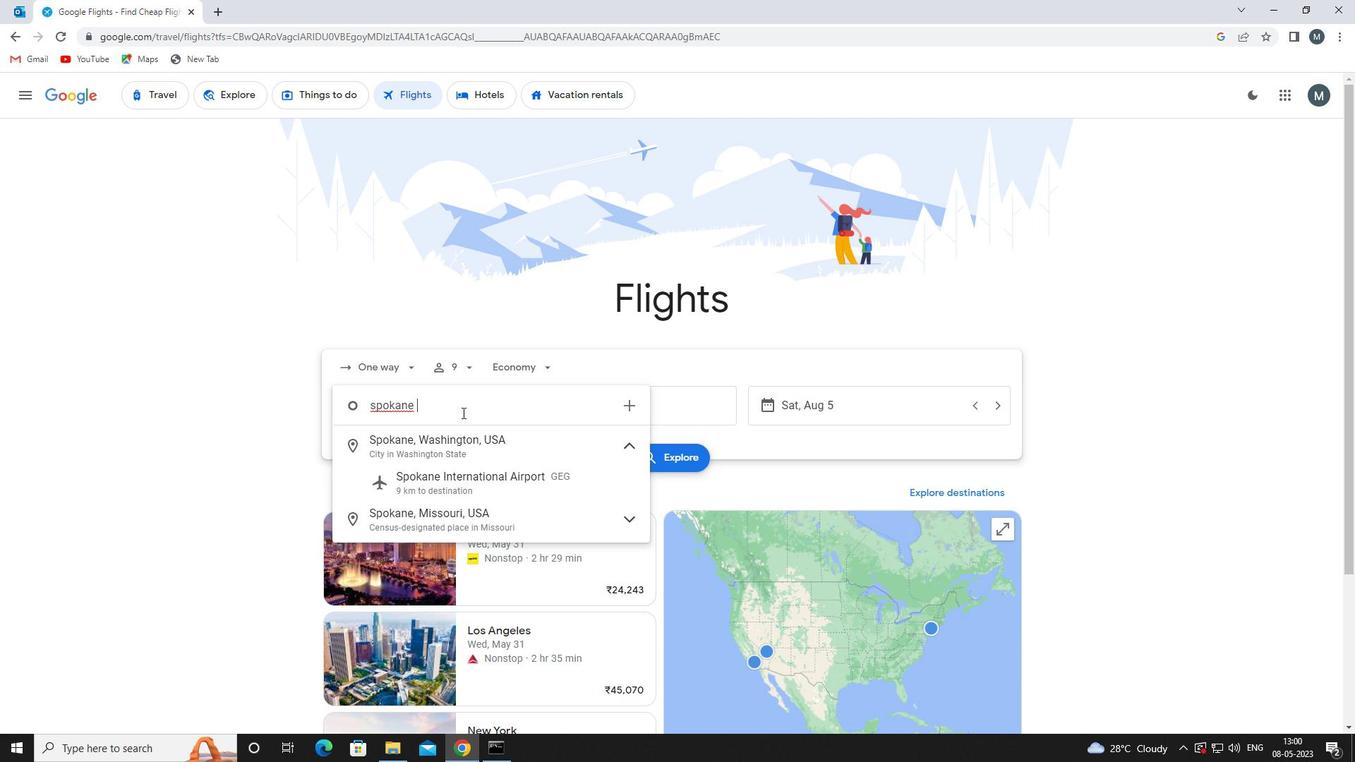 
Action: Mouse moved to (478, 434)
Screenshot: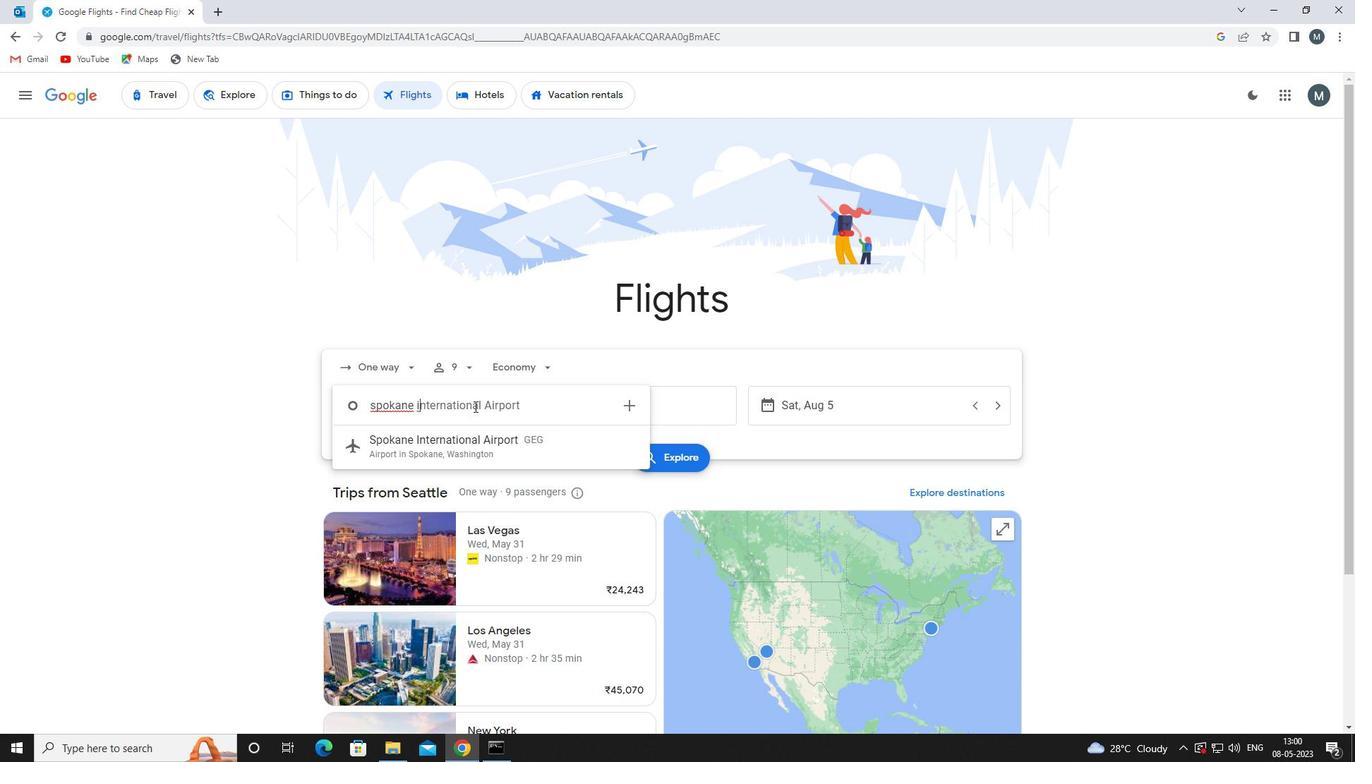 
Action: Mouse pressed left at (478, 434)
Screenshot: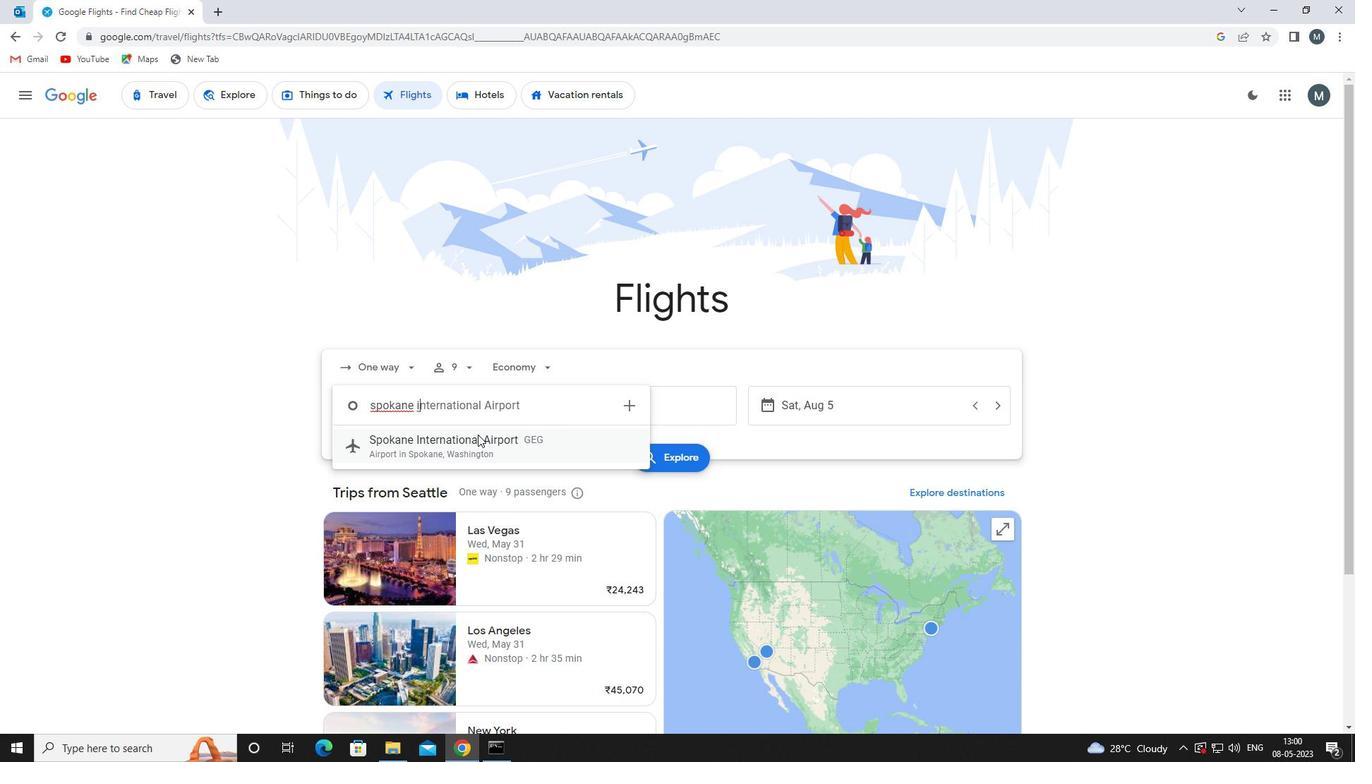 
Action: Mouse moved to (624, 411)
Screenshot: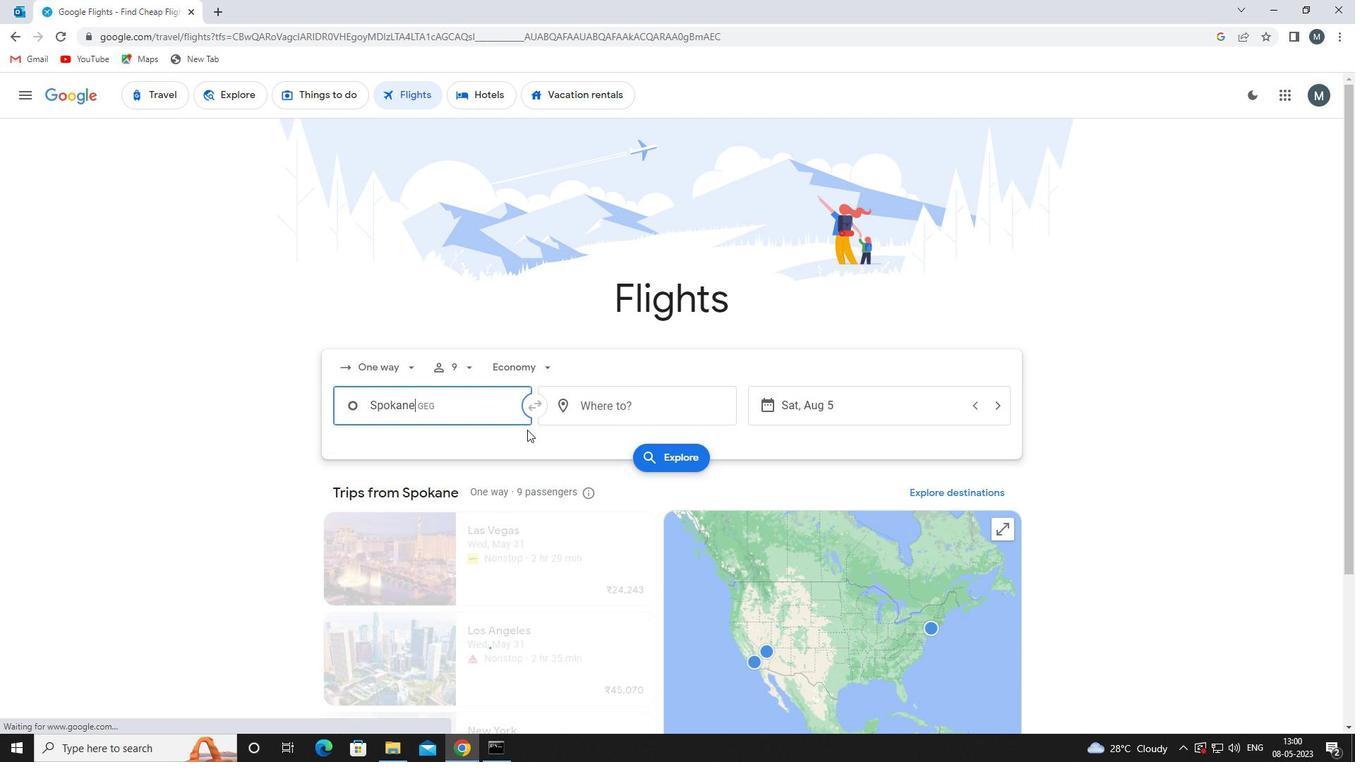 
Action: Mouse pressed left at (624, 411)
Screenshot: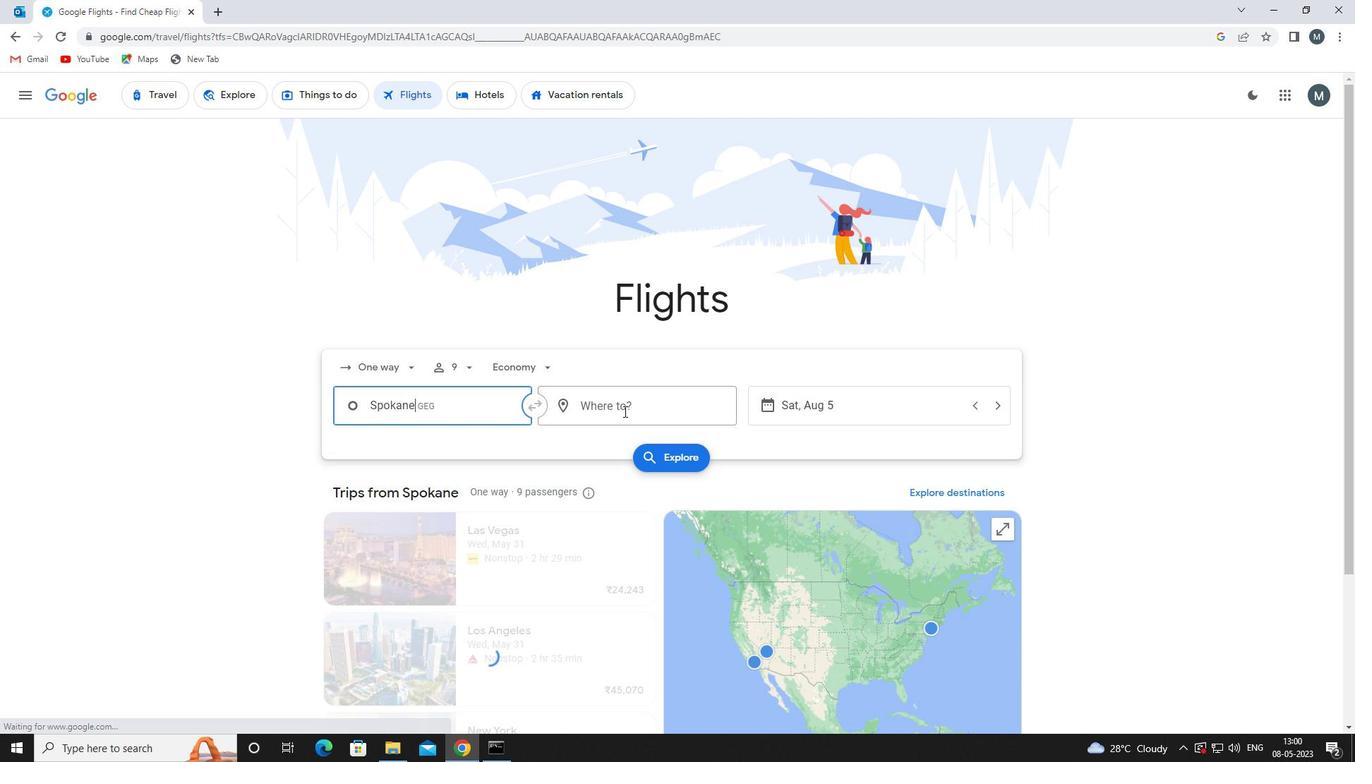 
Action: Key pressed ind
Screenshot: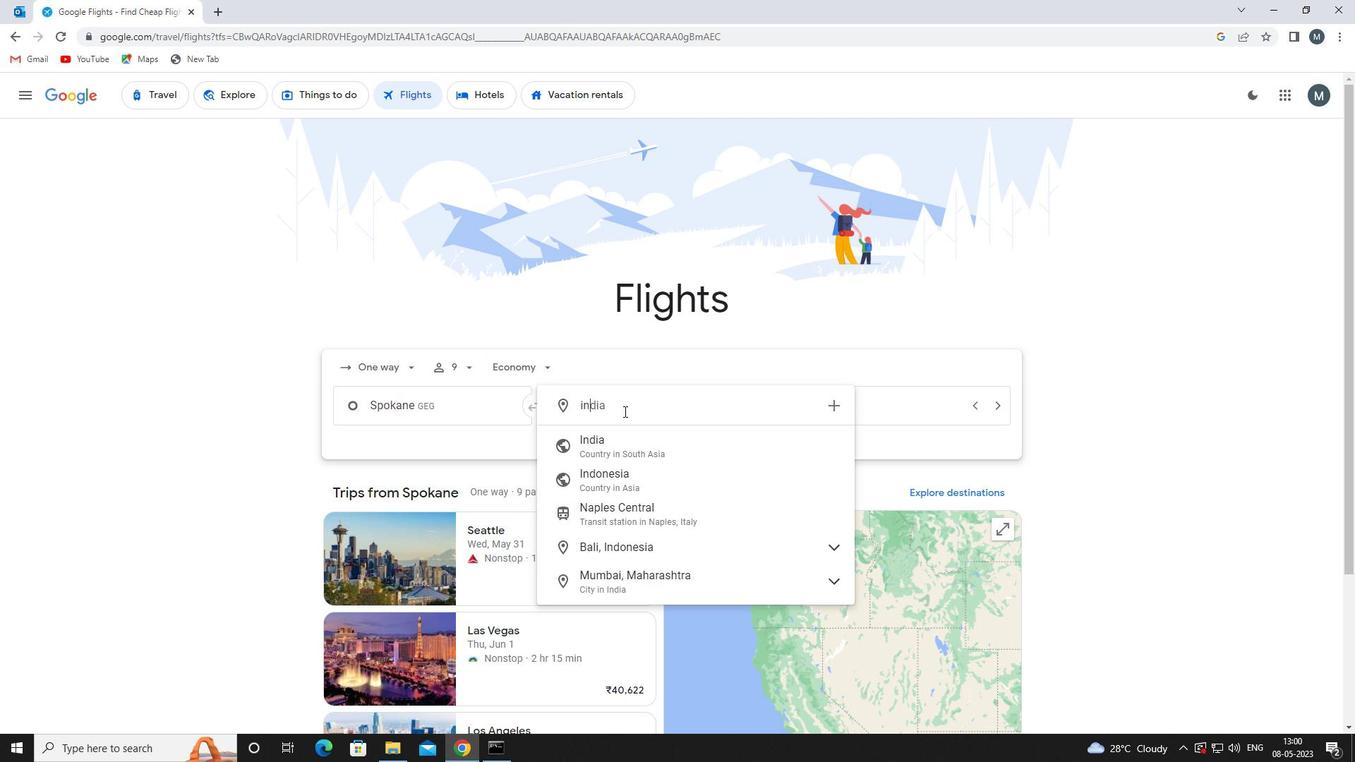 
Action: Mouse moved to (636, 444)
Screenshot: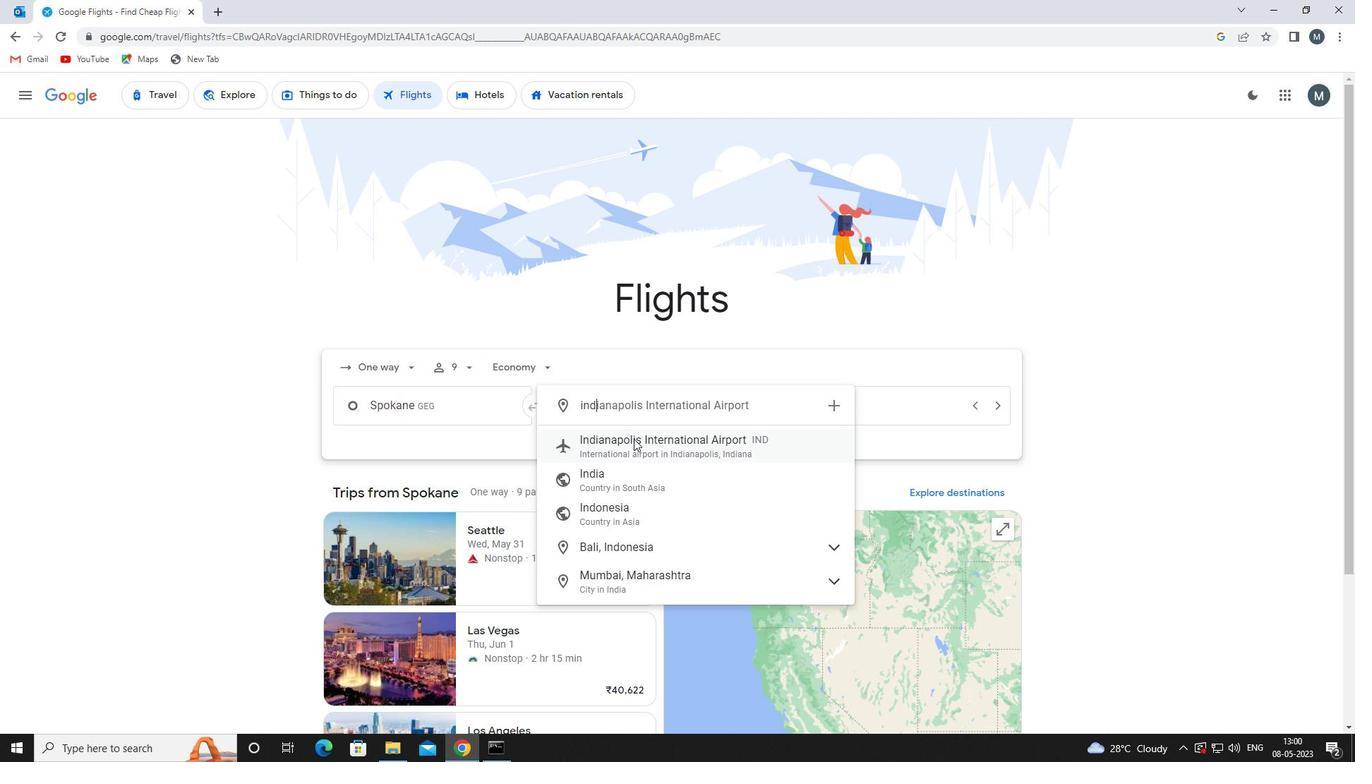 
Action: Mouse pressed left at (636, 444)
Screenshot: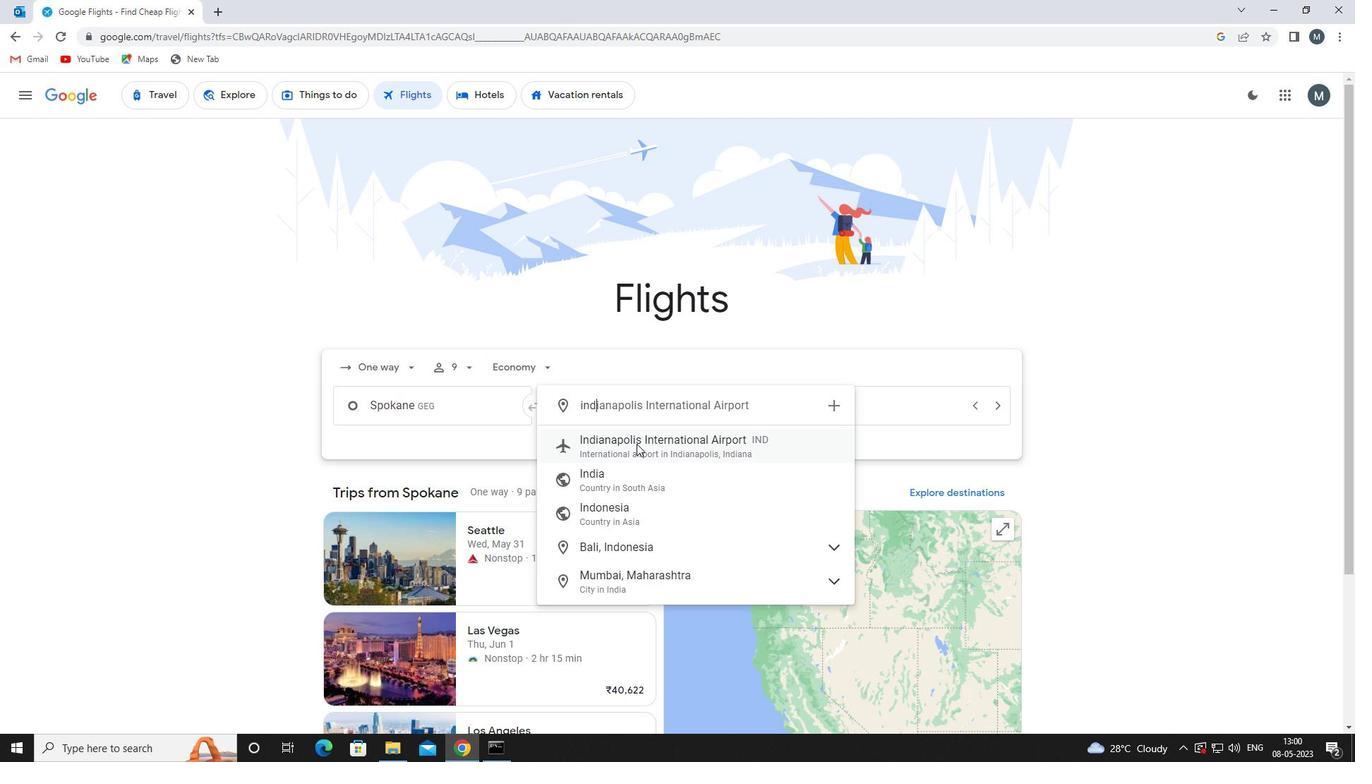 
Action: Mouse moved to (759, 396)
Screenshot: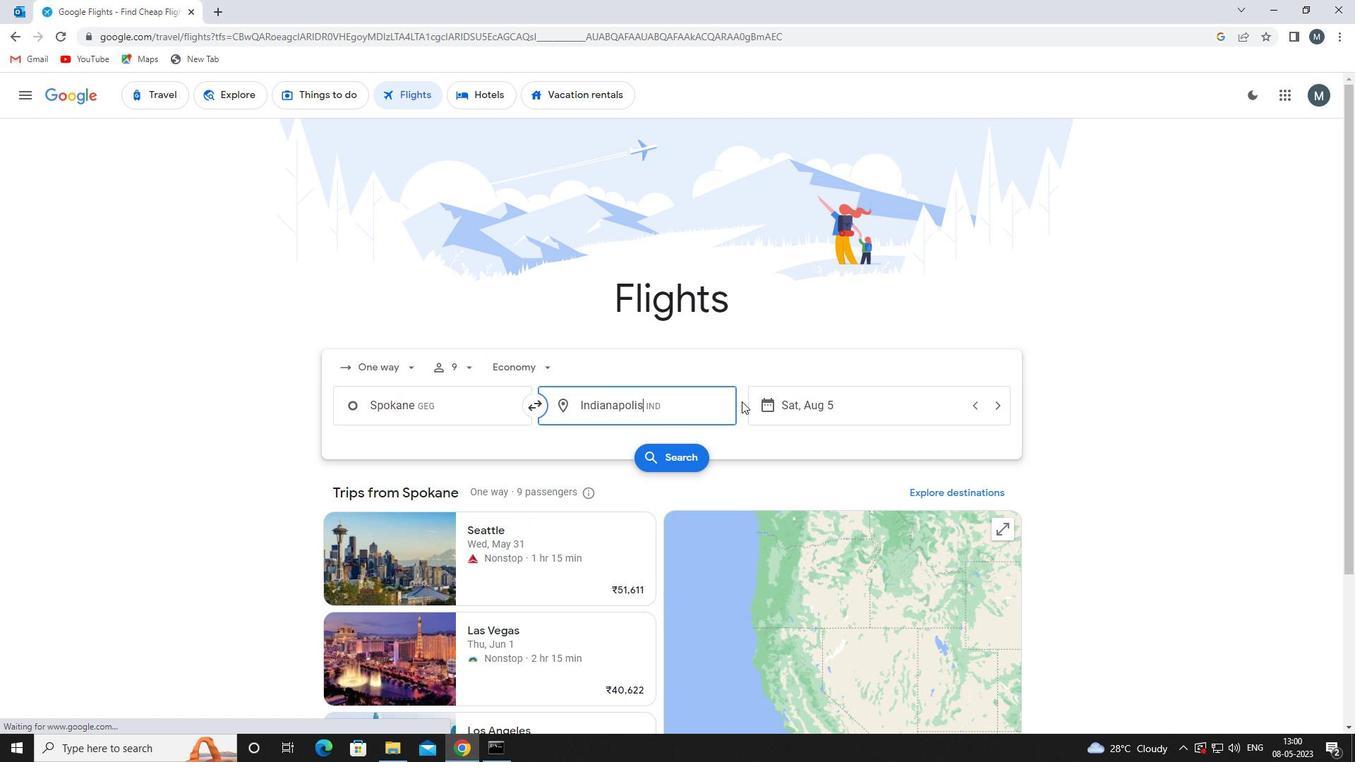 
Action: Mouse pressed left at (759, 396)
Screenshot: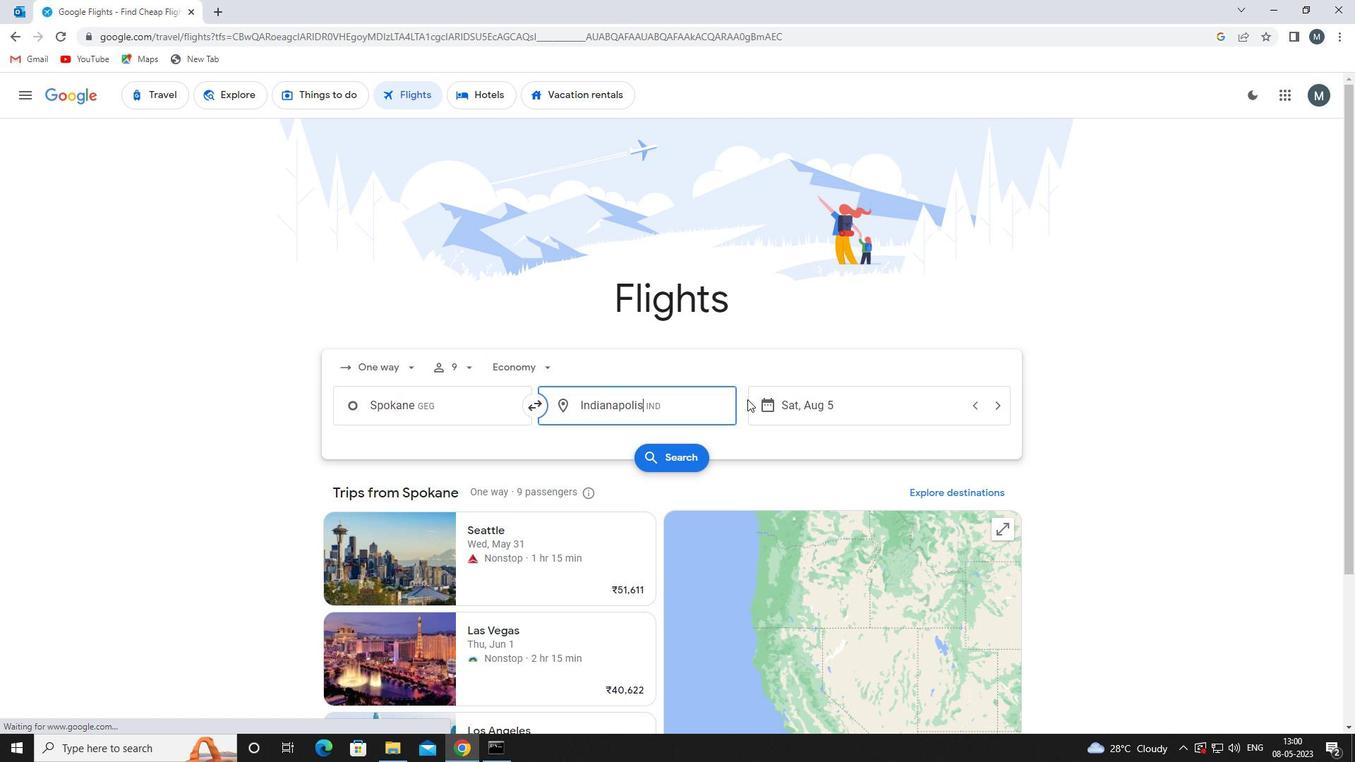 
Action: Mouse moved to (712, 483)
Screenshot: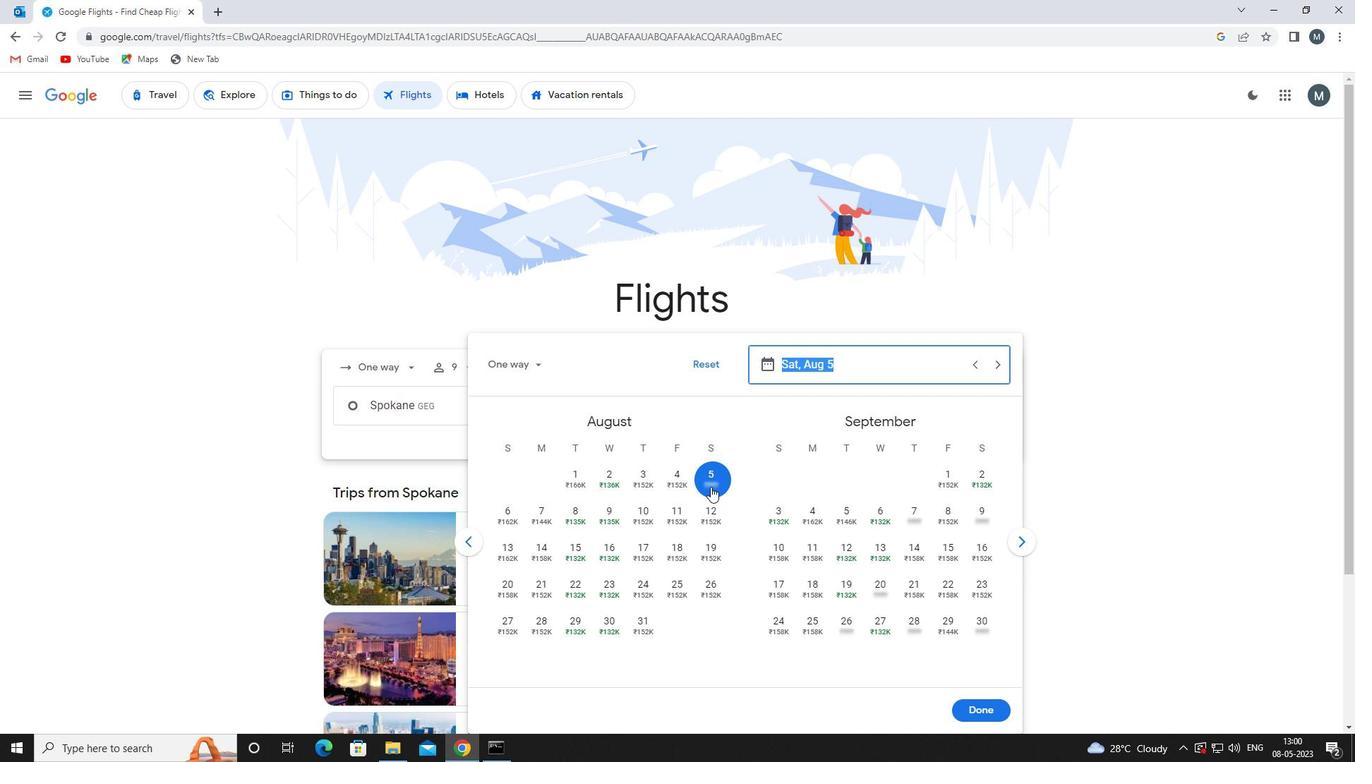
Action: Mouse pressed left at (712, 483)
Screenshot: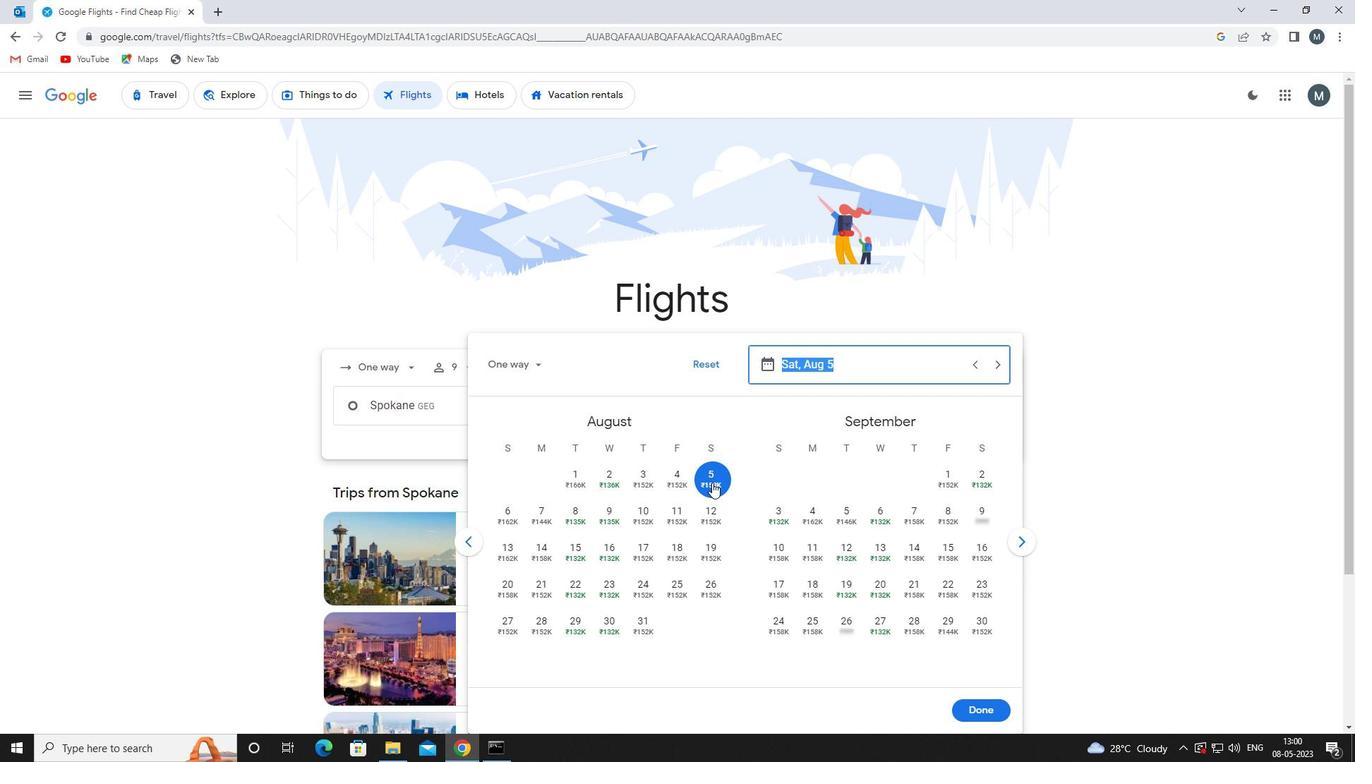 
Action: Mouse moved to (967, 706)
Screenshot: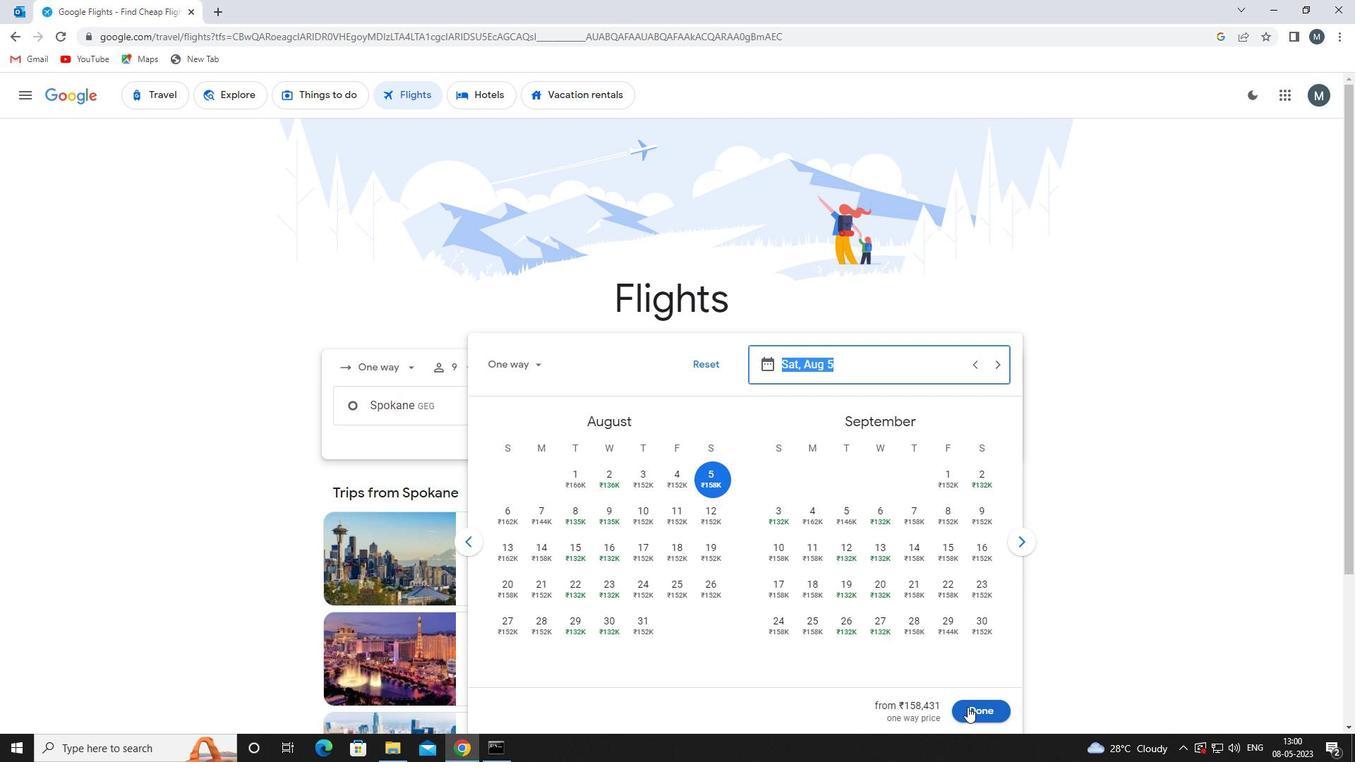 
Action: Mouse pressed left at (967, 706)
Screenshot: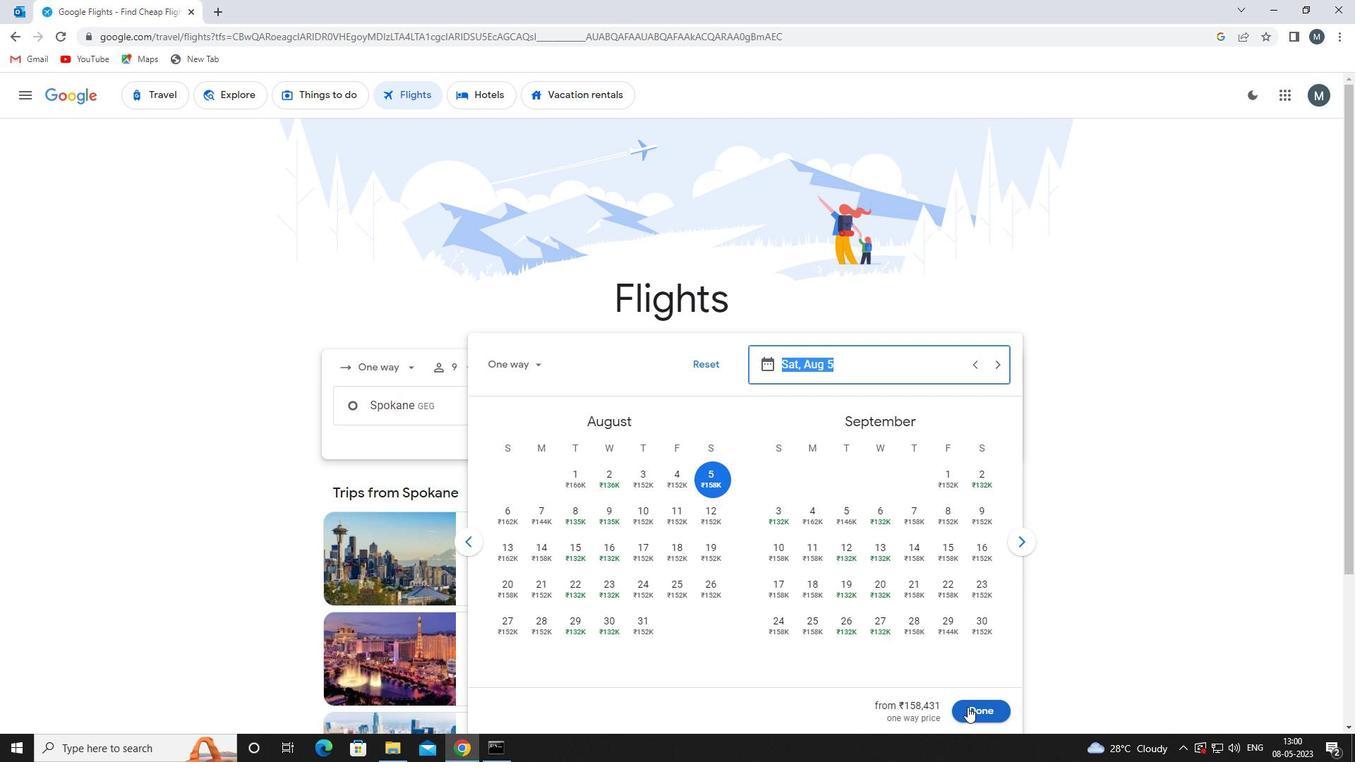
Action: Mouse moved to (658, 445)
Screenshot: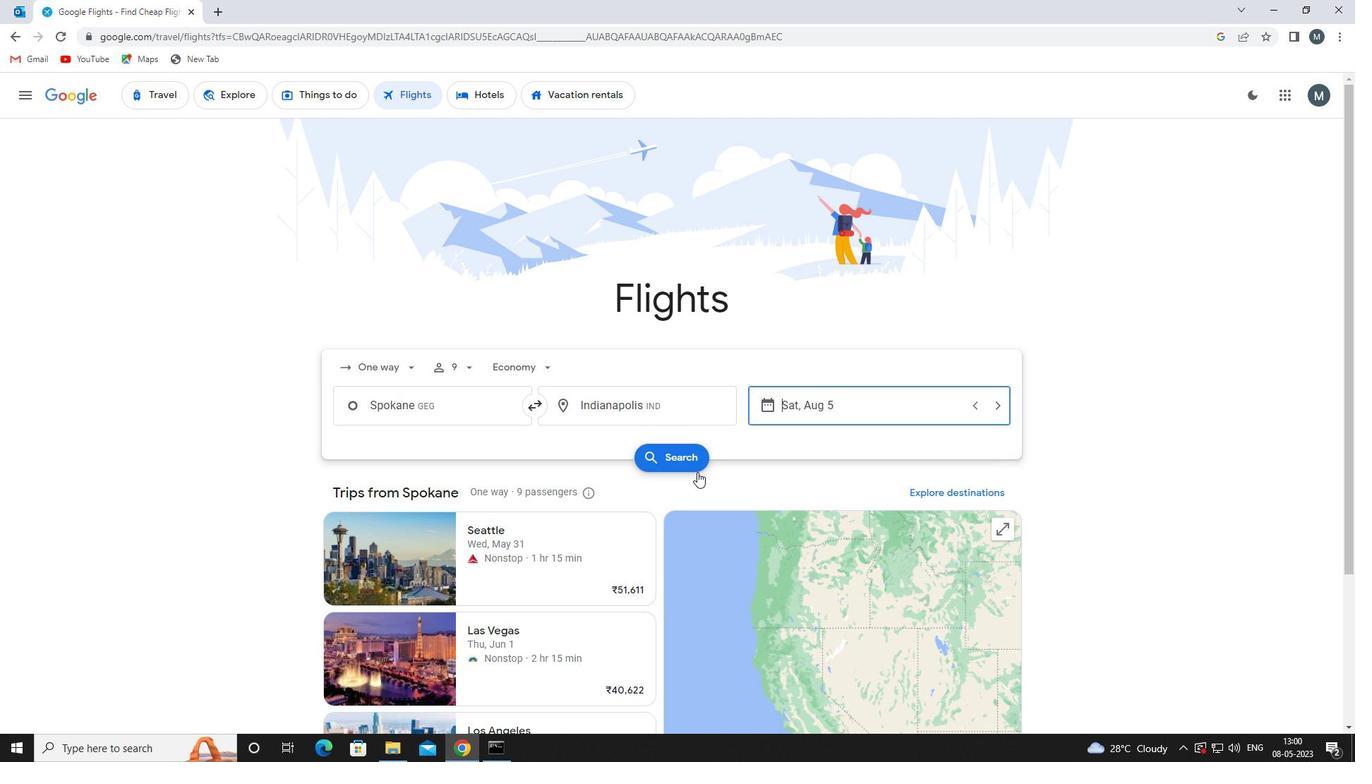 
Action: Mouse pressed left at (658, 445)
Screenshot: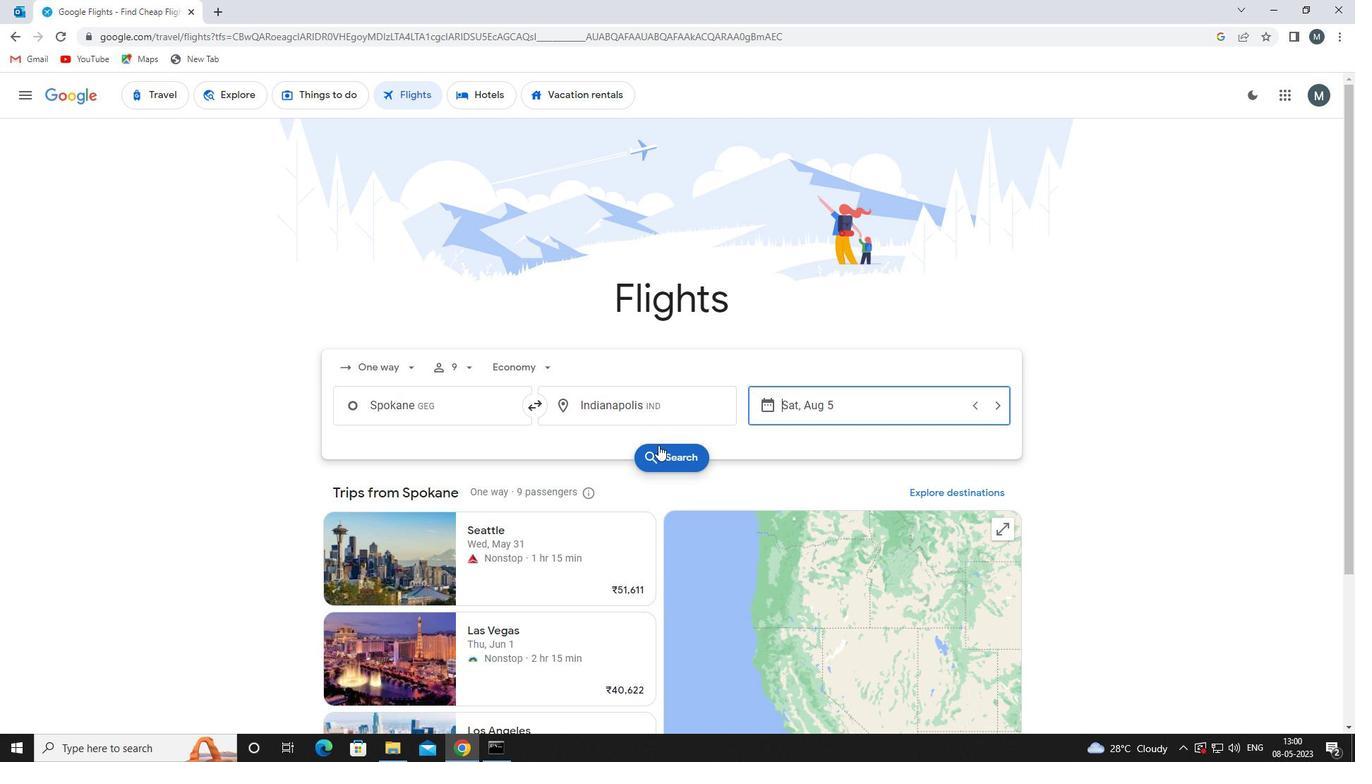 
Action: Mouse moved to (332, 225)
Screenshot: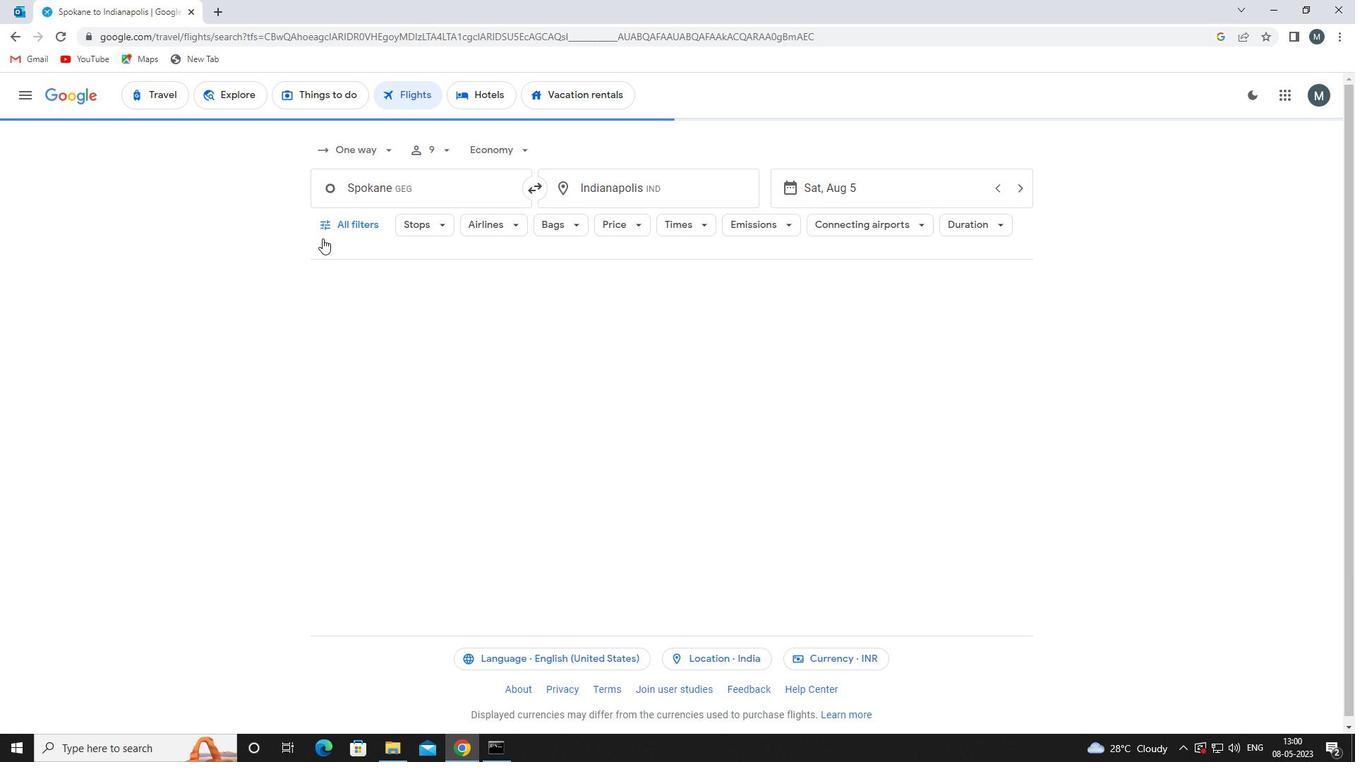 
Action: Mouse pressed left at (332, 225)
Screenshot: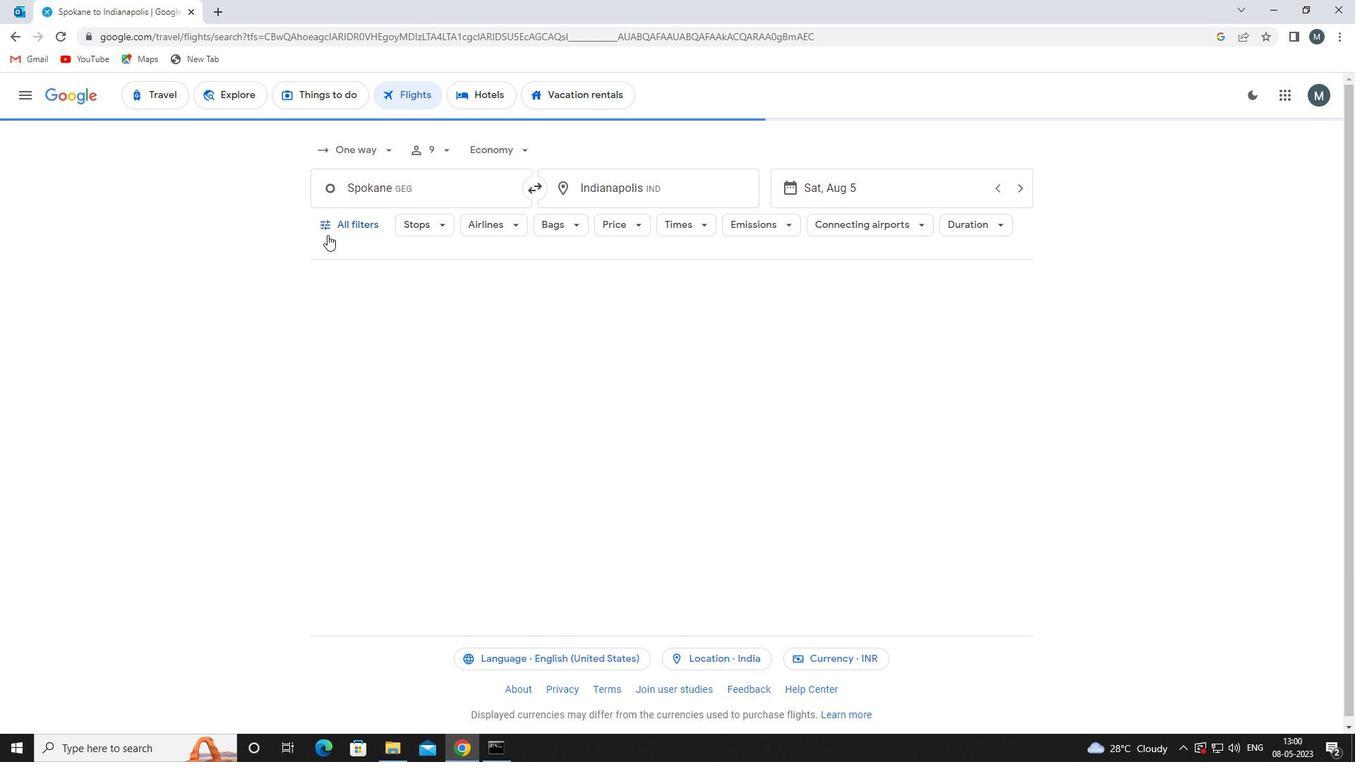 
Action: Mouse moved to (418, 387)
Screenshot: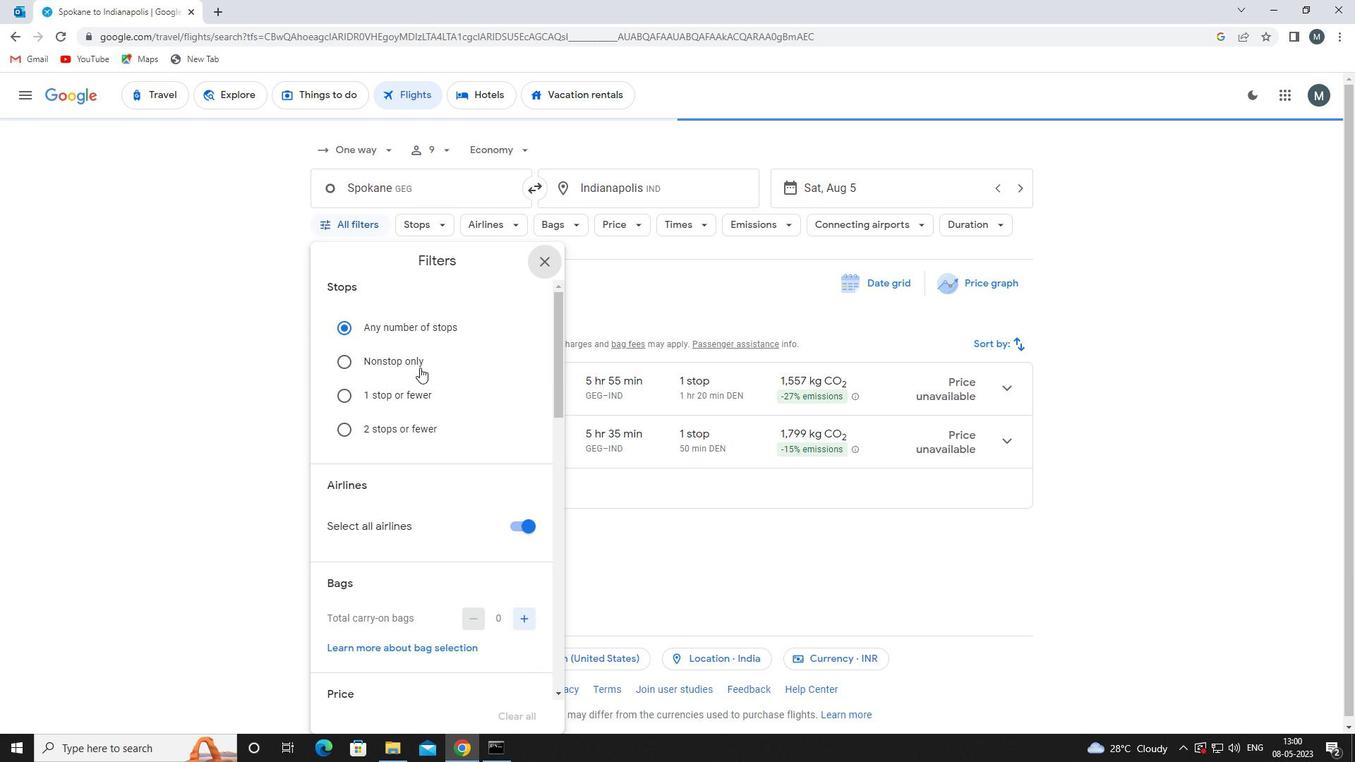 
Action: Mouse scrolled (418, 386) with delta (0, 0)
Screenshot: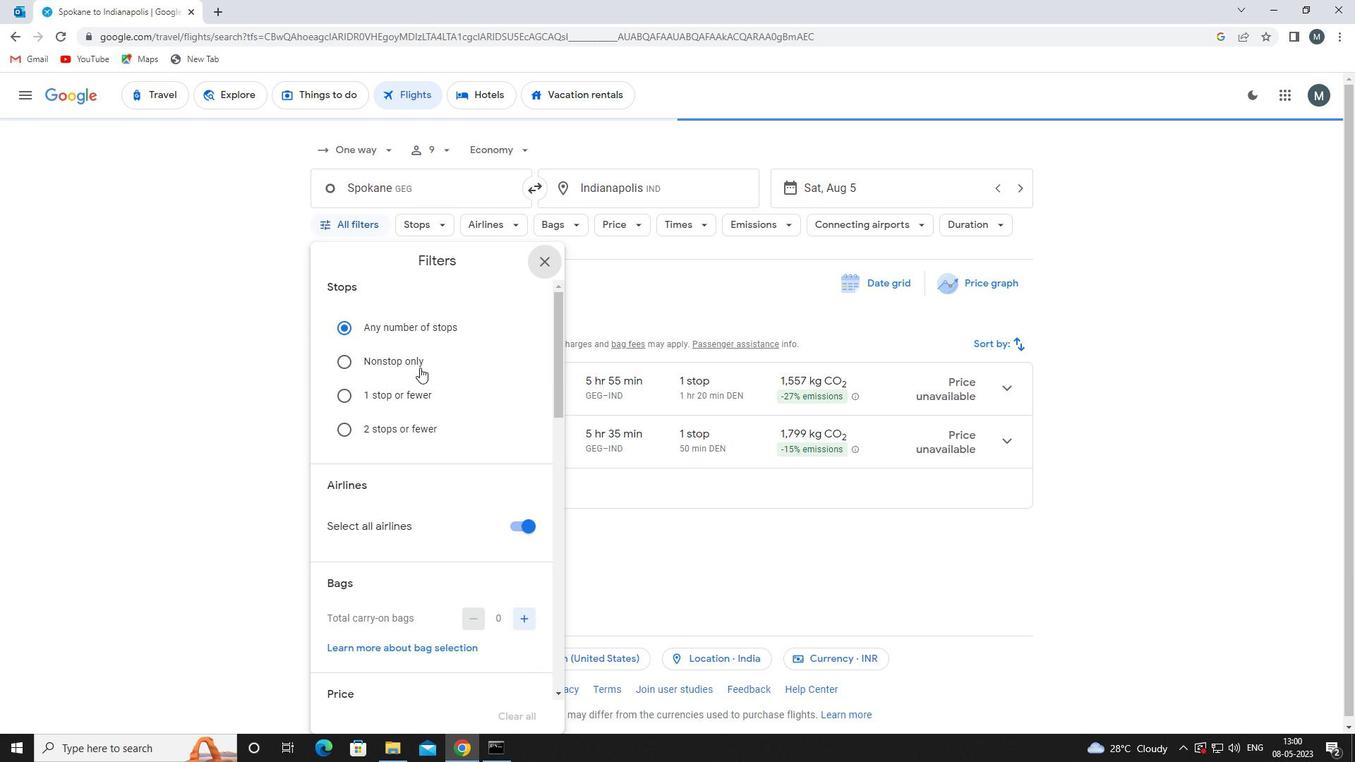 
Action: Mouse moved to (413, 396)
Screenshot: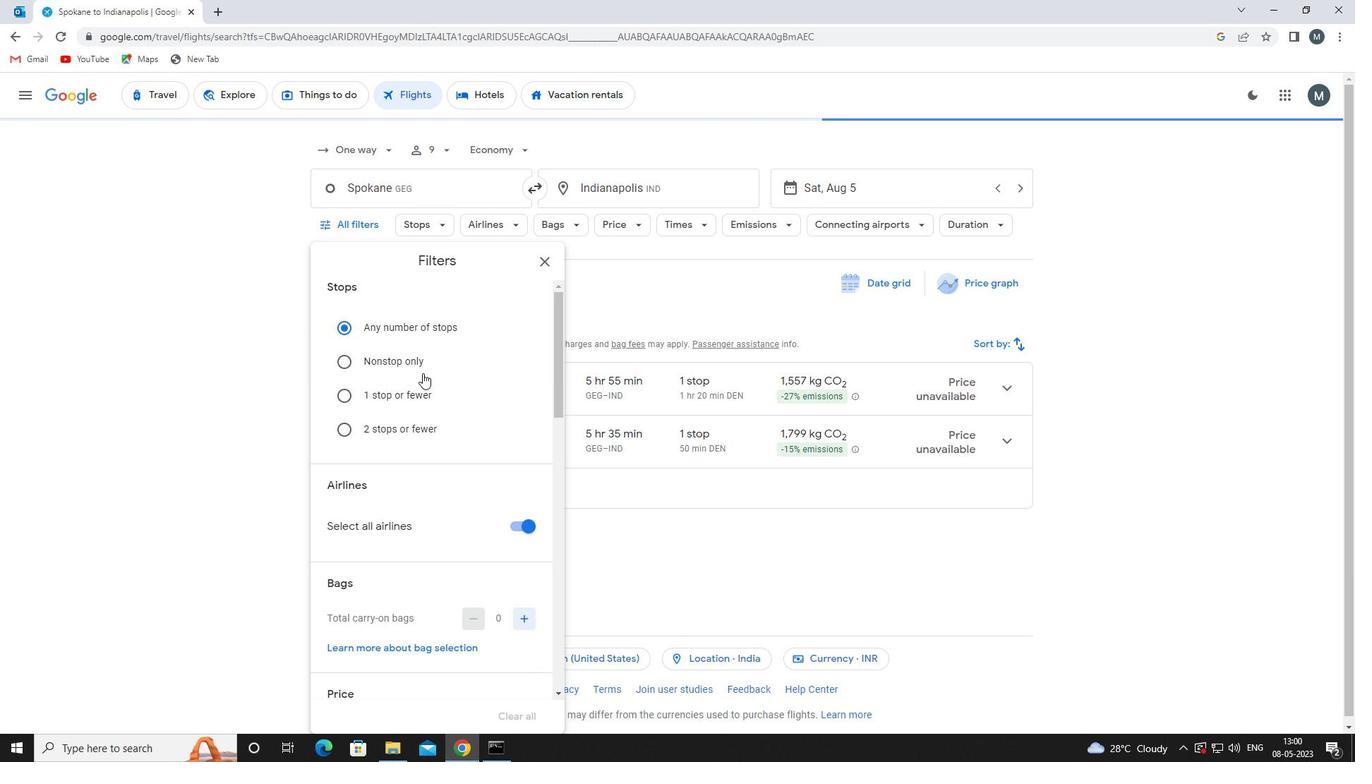 
Action: Mouse scrolled (413, 396) with delta (0, 0)
Screenshot: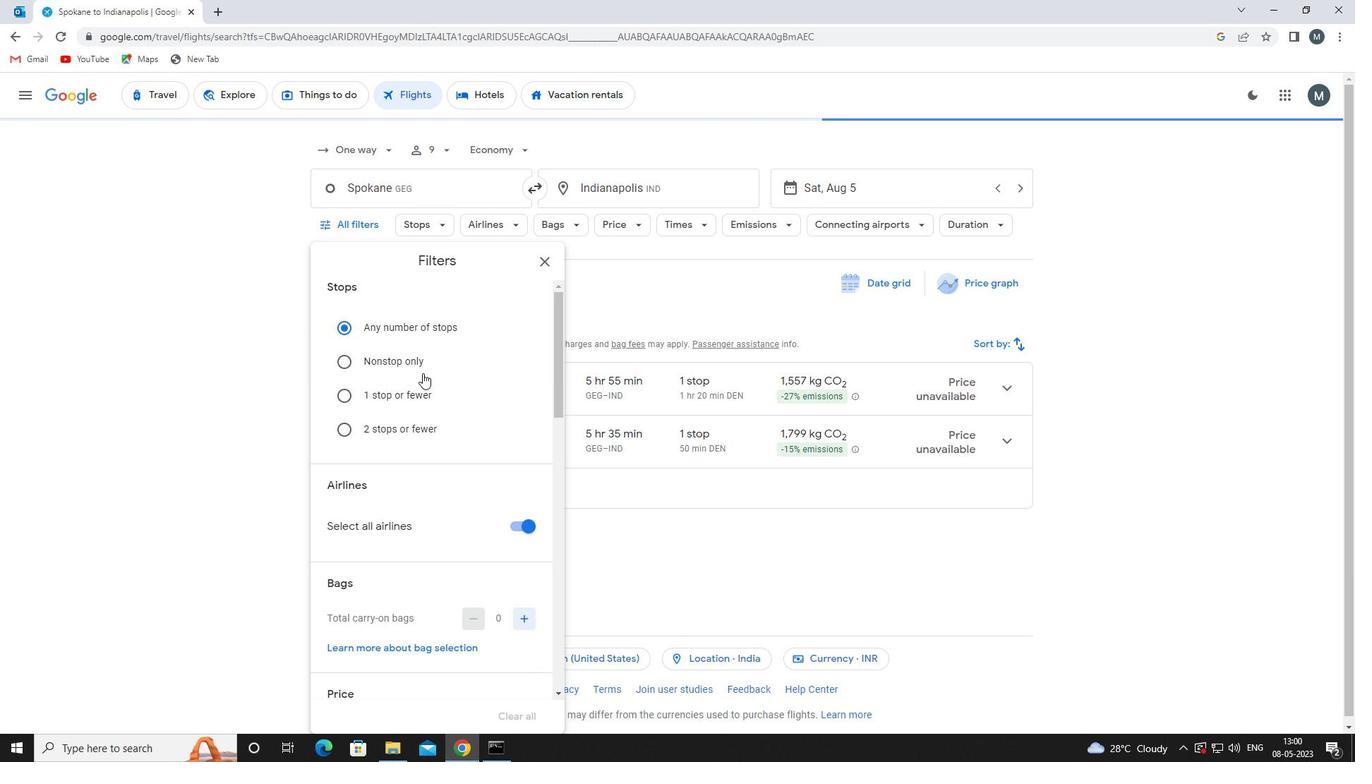 
Action: Mouse moved to (514, 379)
Screenshot: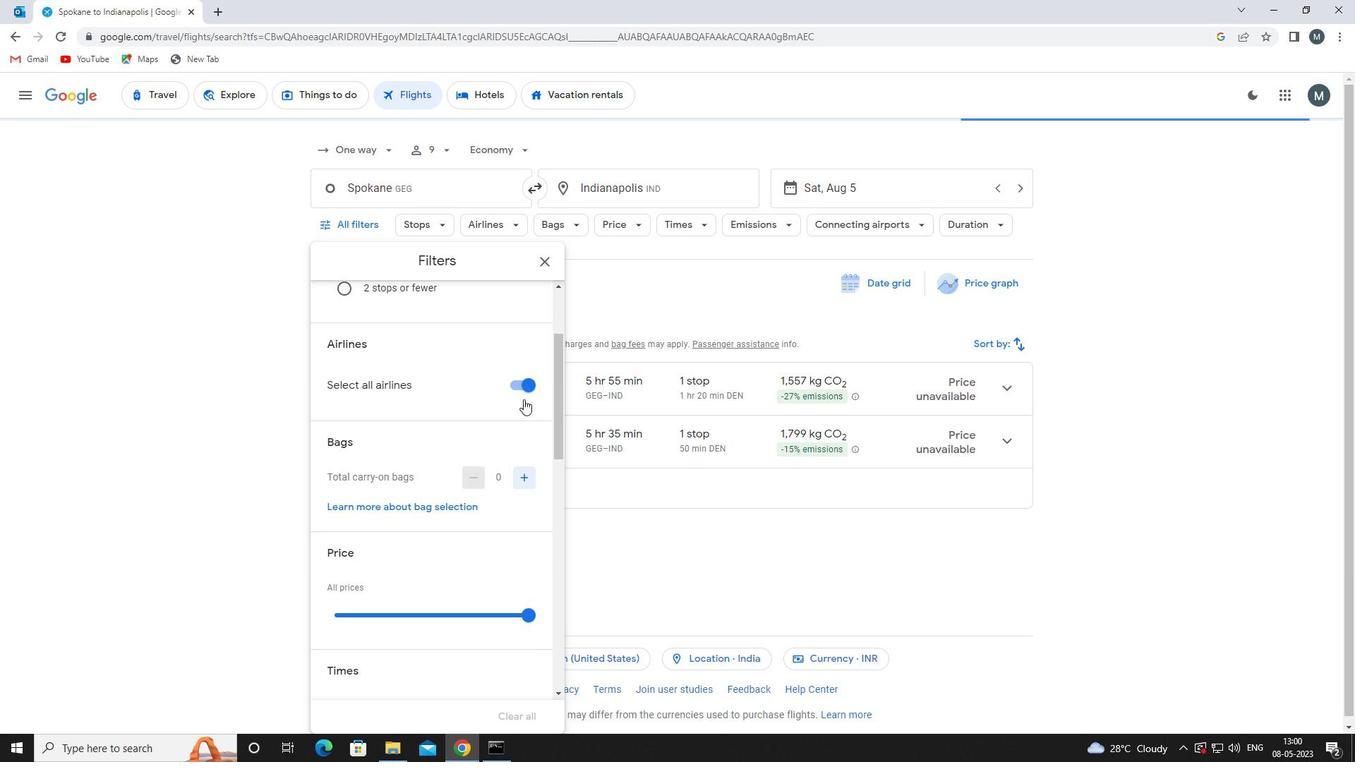 
Action: Mouse pressed left at (514, 379)
Screenshot: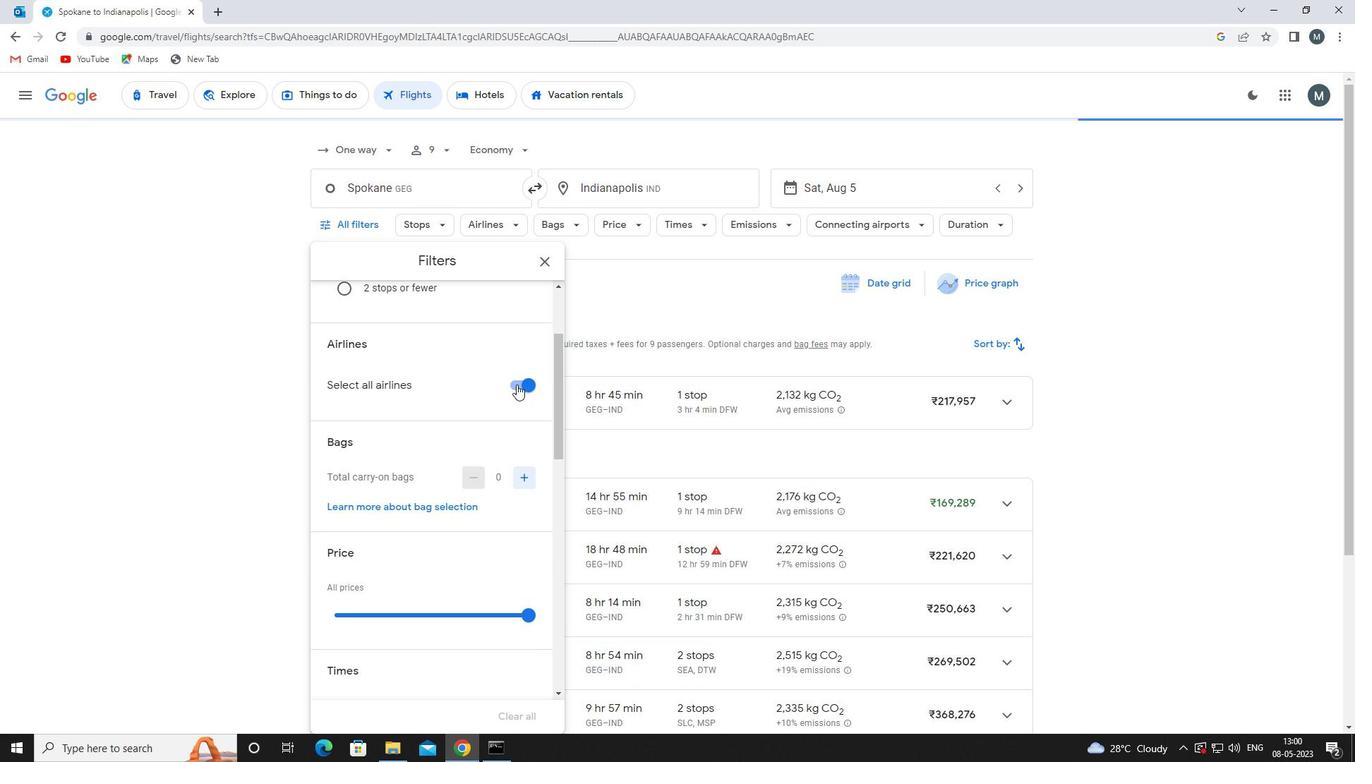 
Action: Mouse moved to (523, 379)
Screenshot: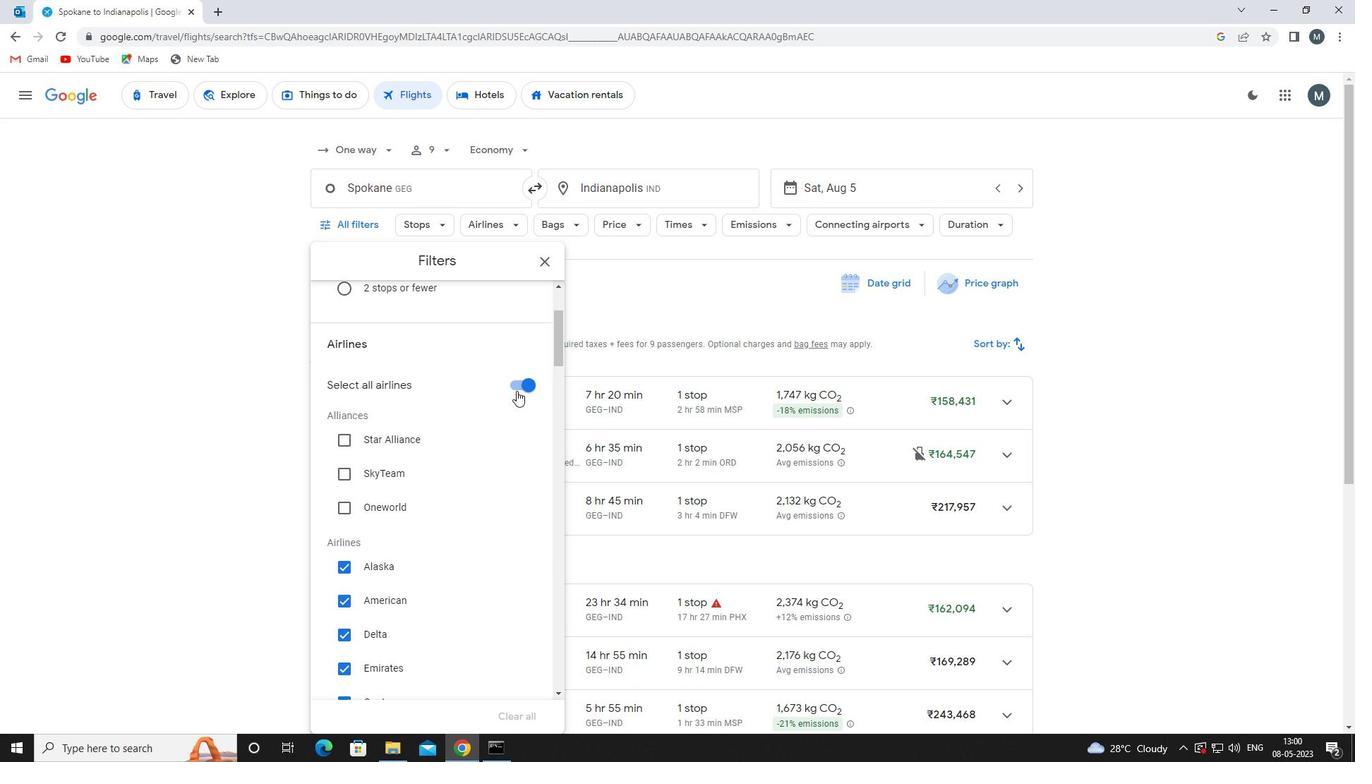 
Action: Mouse pressed left at (523, 379)
Screenshot: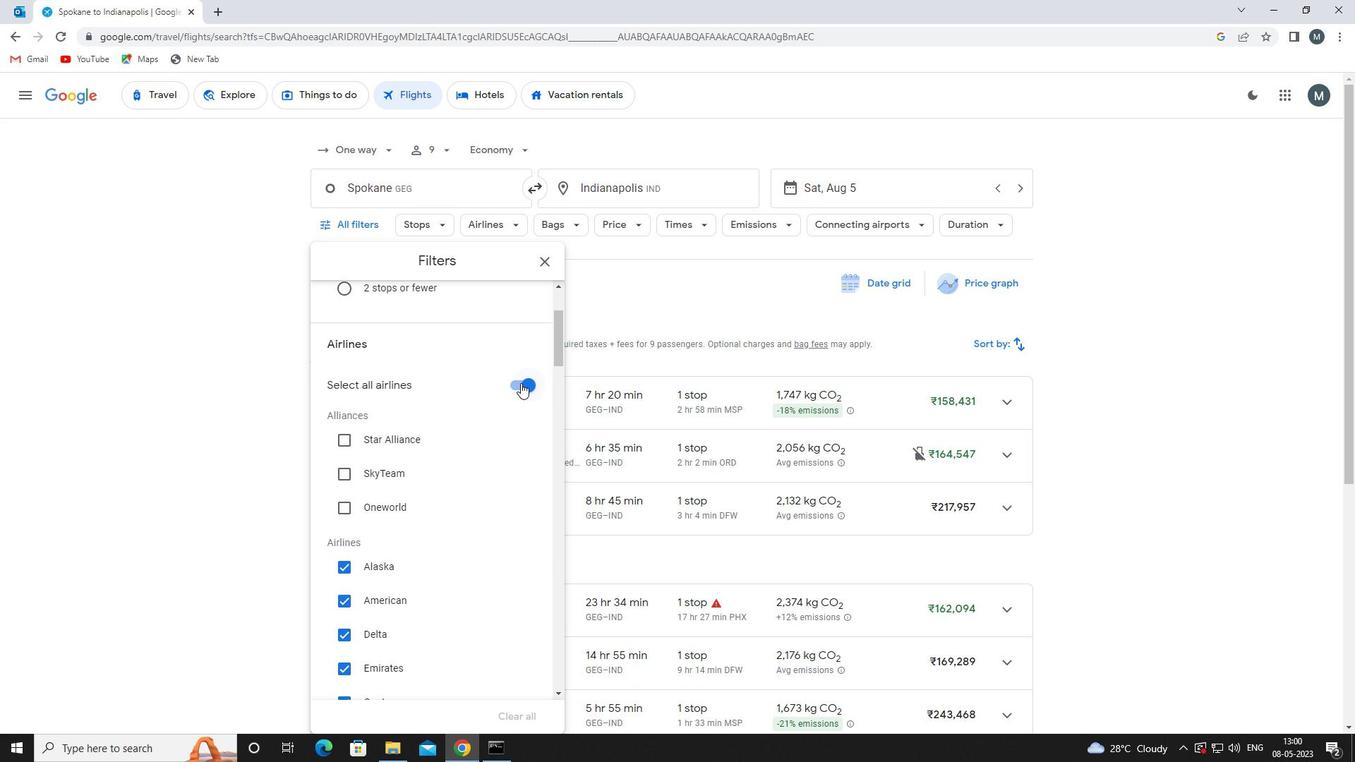 
Action: Mouse moved to (448, 439)
Screenshot: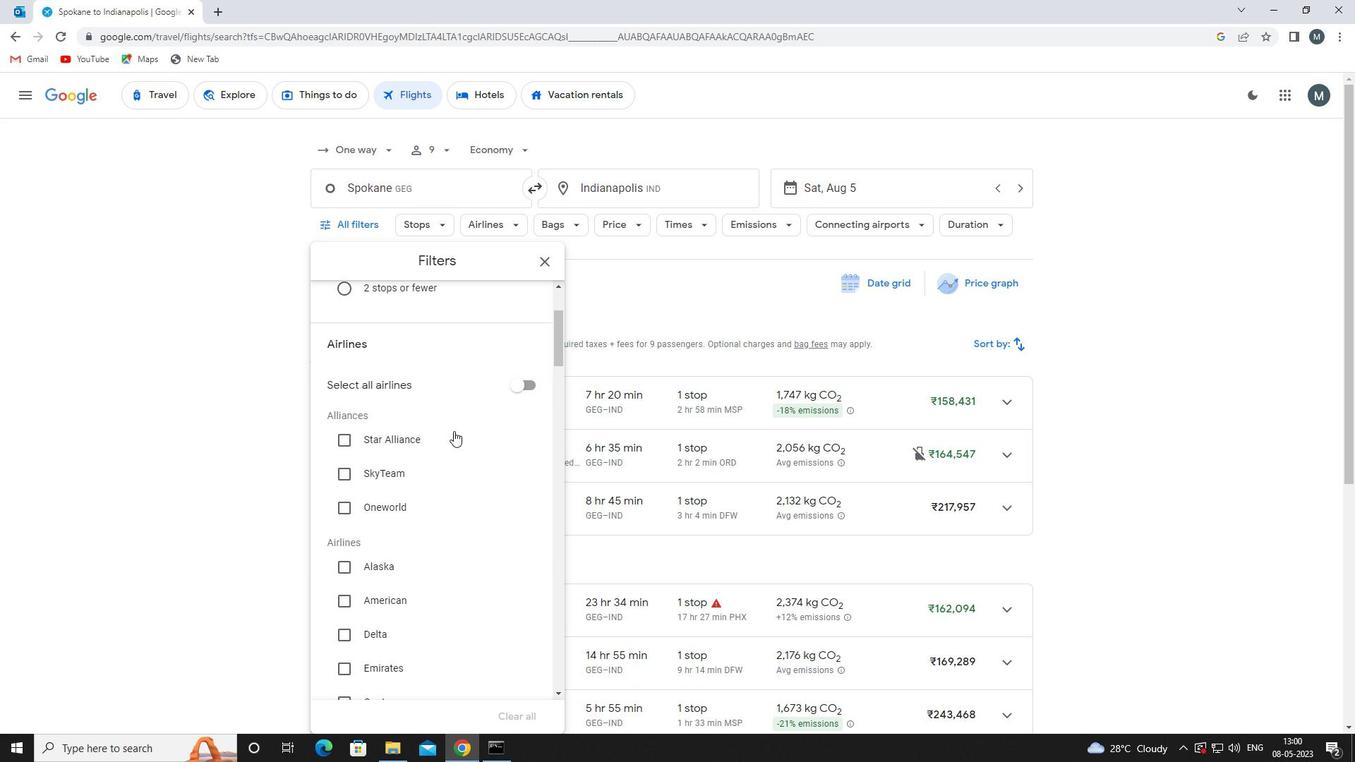 
Action: Mouse scrolled (448, 438) with delta (0, 0)
Screenshot: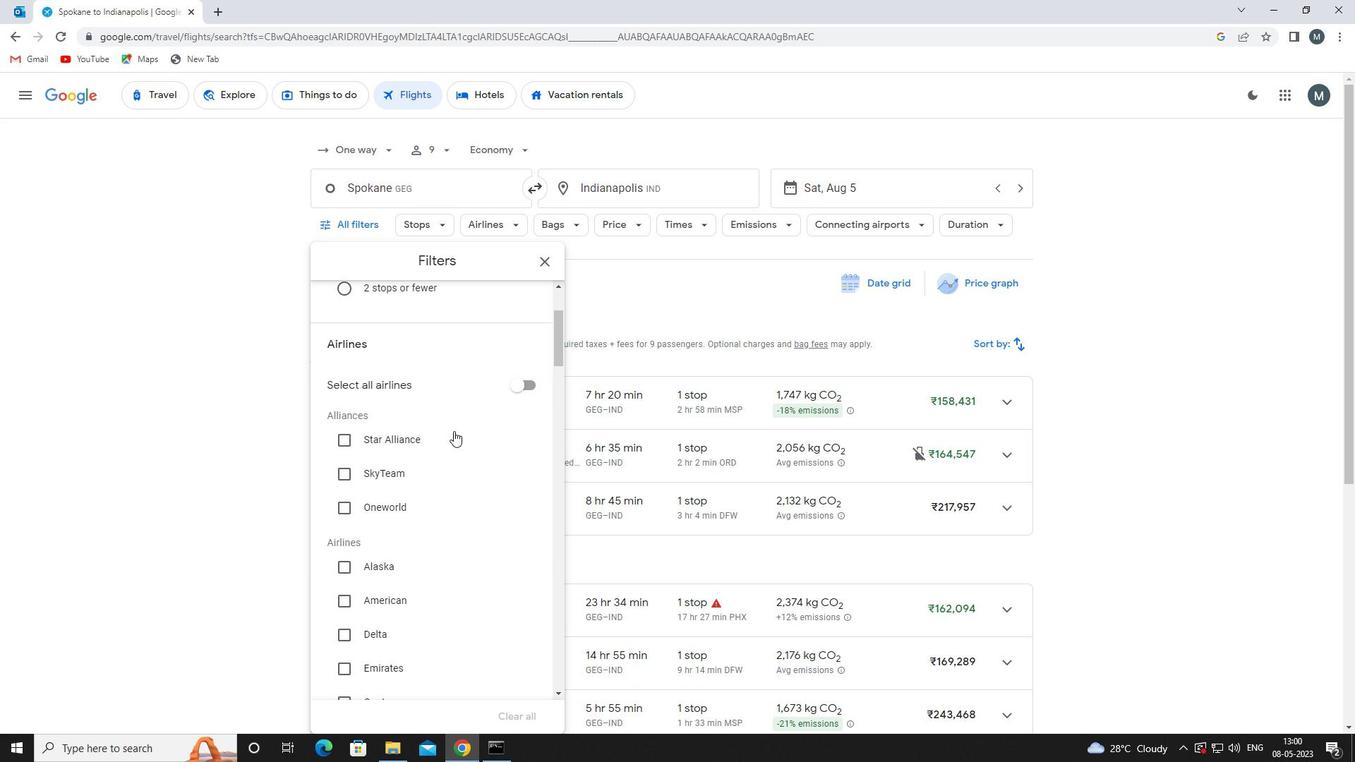 
Action: Mouse moved to (445, 527)
Screenshot: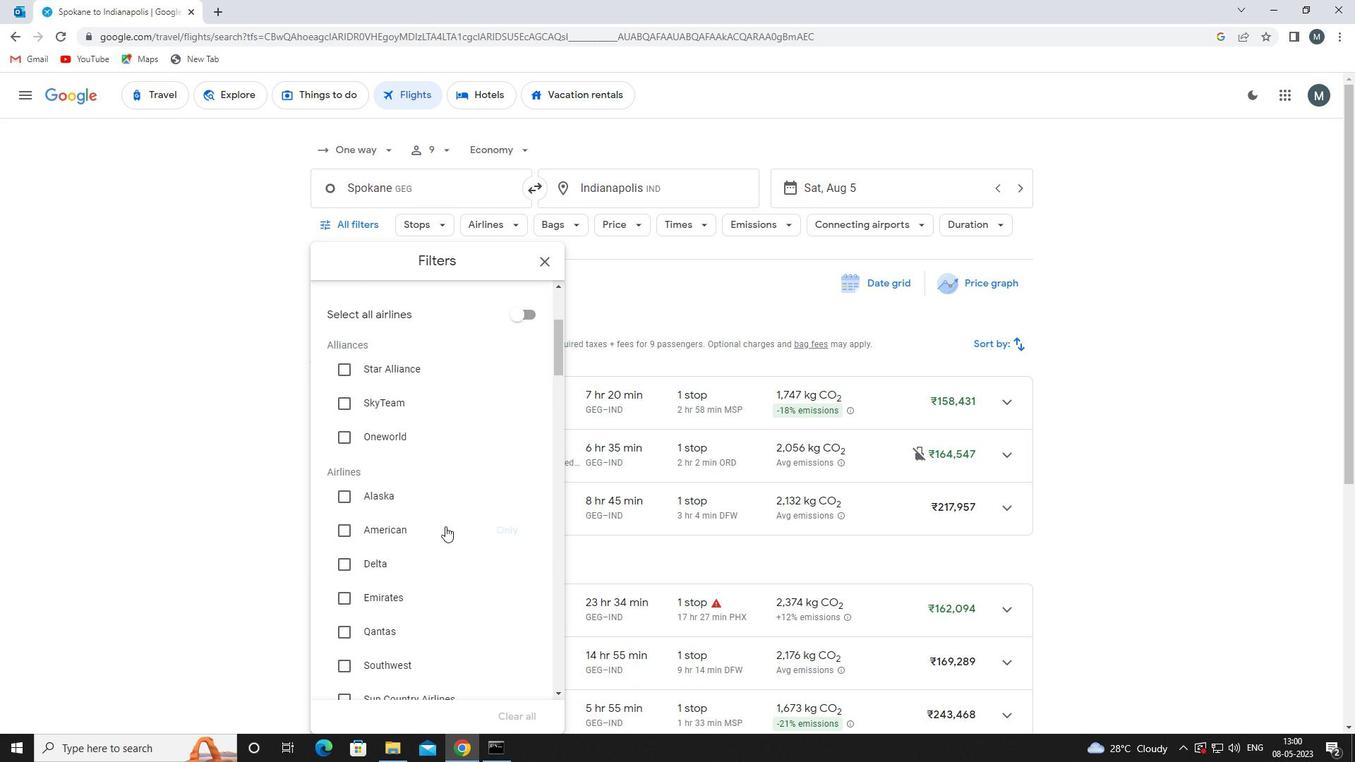 
Action: Mouse pressed left at (445, 527)
Screenshot: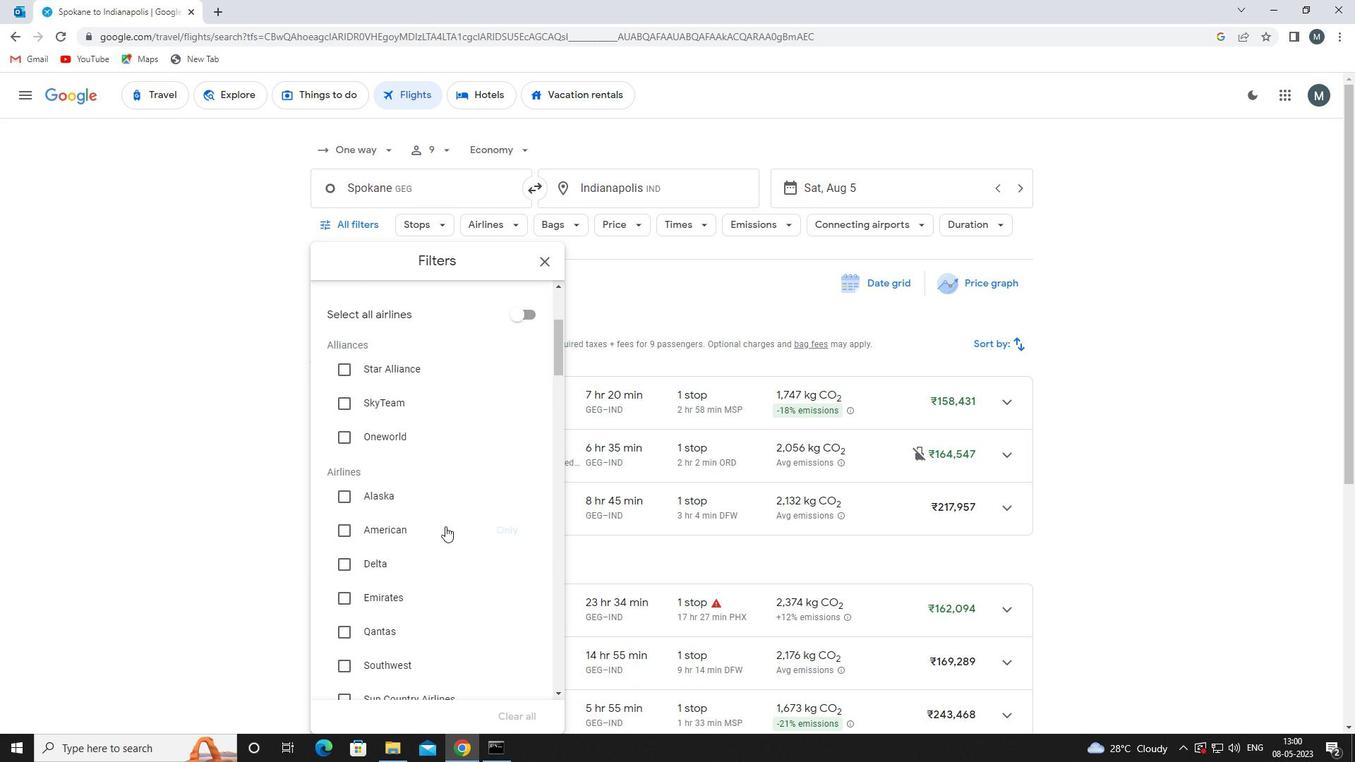 
Action: Mouse moved to (460, 507)
Screenshot: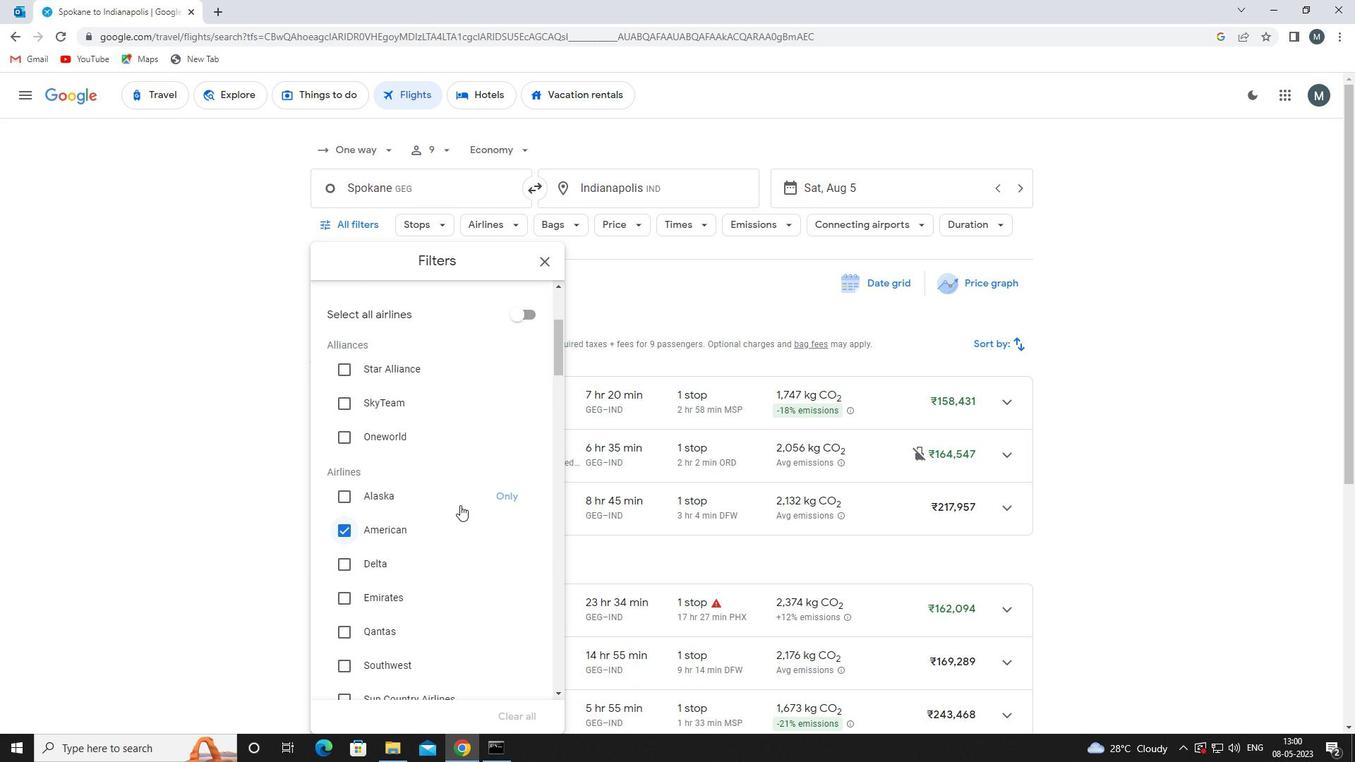 
Action: Mouse scrolled (460, 506) with delta (0, 0)
Screenshot: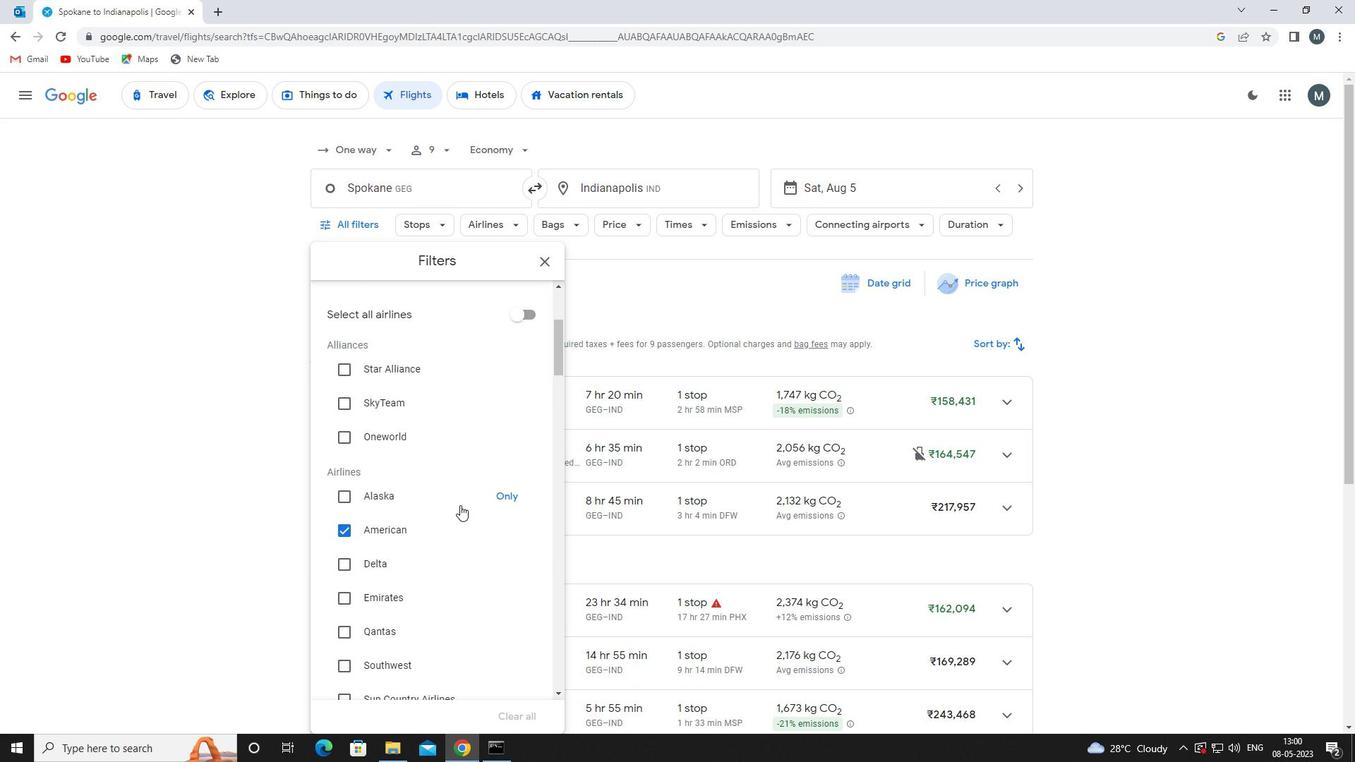 
Action: Mouse scrolled (460, 506) with delta (0, 0)
Screenshot: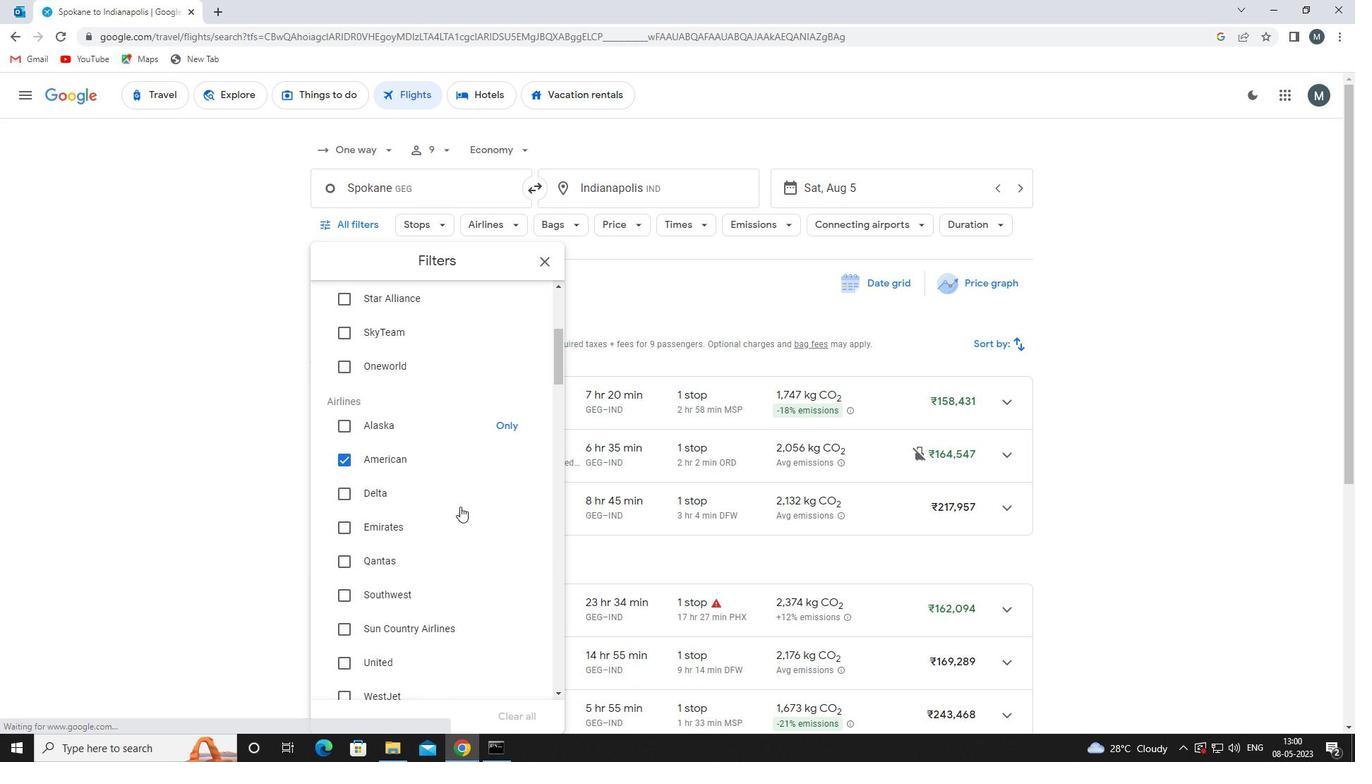 
Action: Mouse moved to (461, 505)
Screenshot: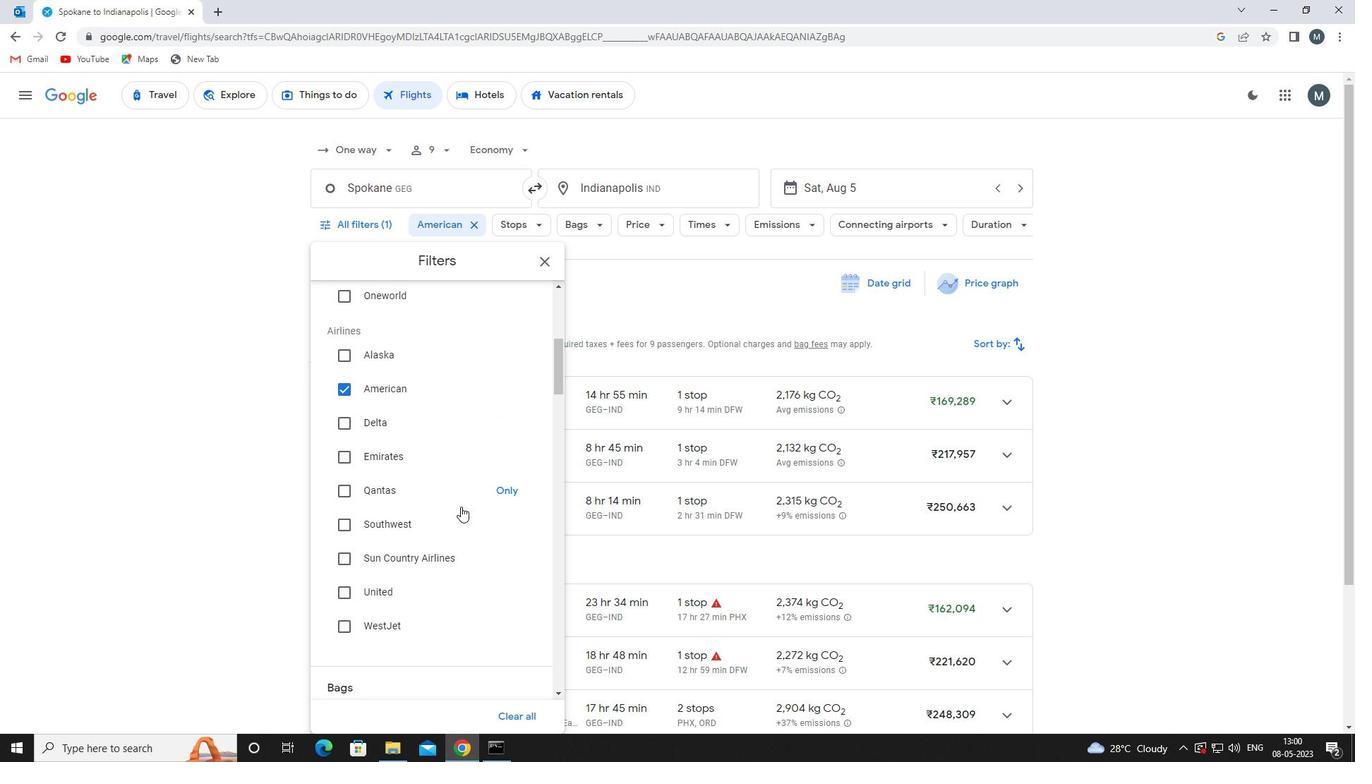 
Action: Mouse scrolled (461, 504) with delta (0, 0)
Screenshot: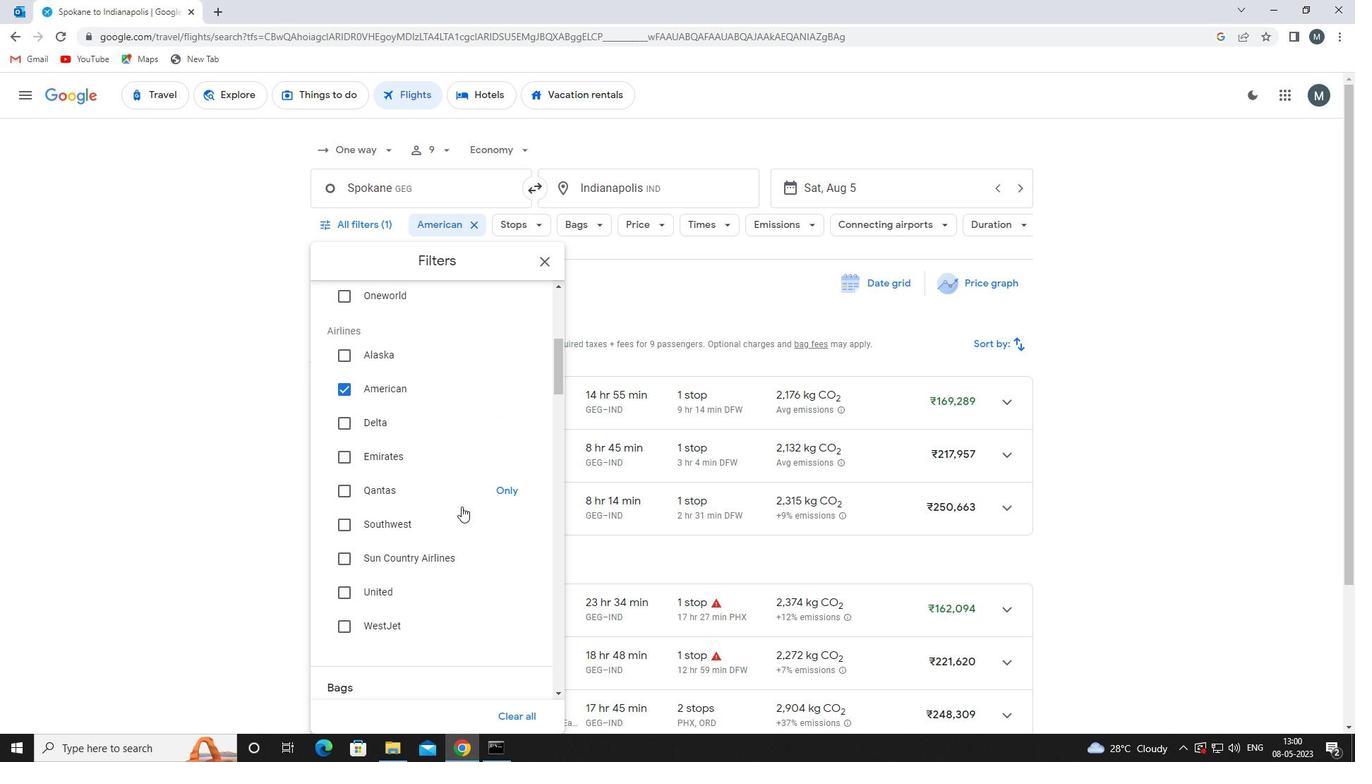 
Action: Mouse moved to (461, 504)
Screenshot: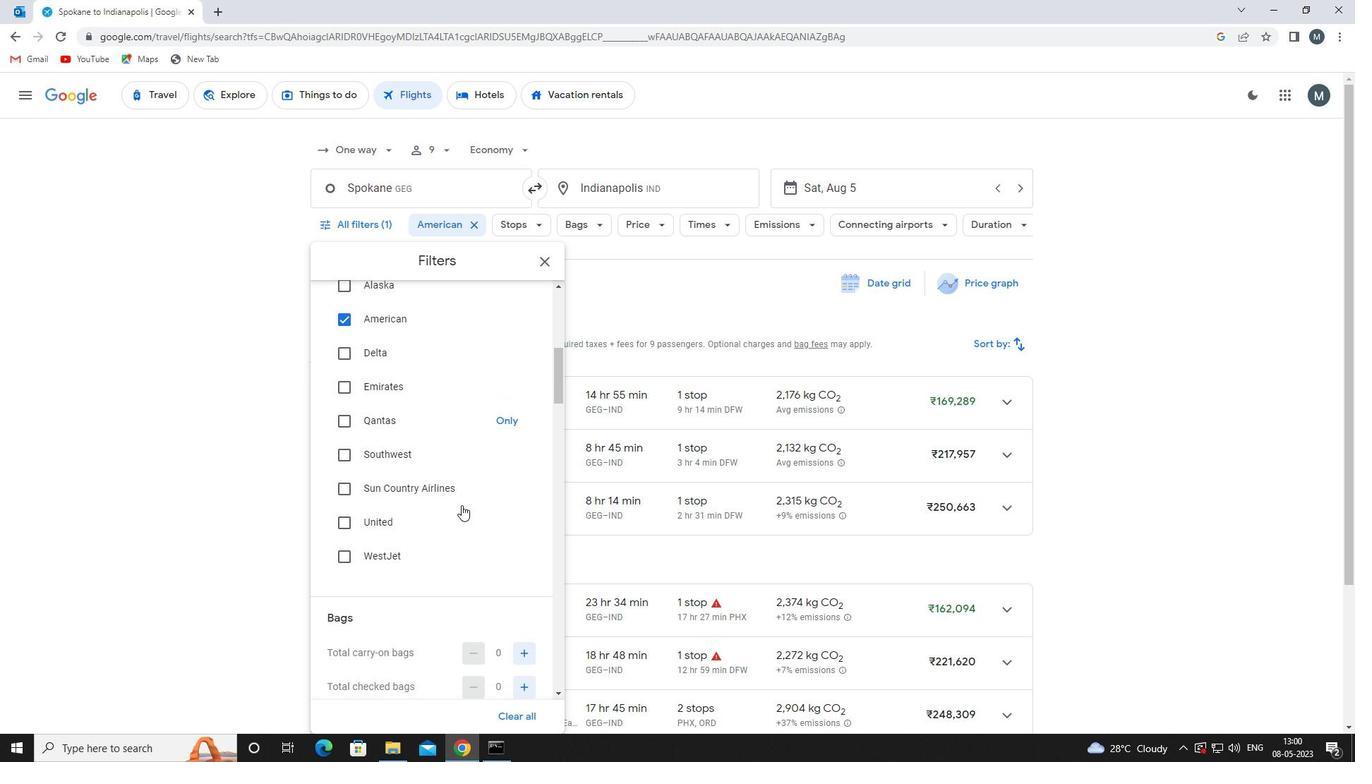 
Action: Mouse scrolled (461, 504) with delta (0, 0)
Screenshot: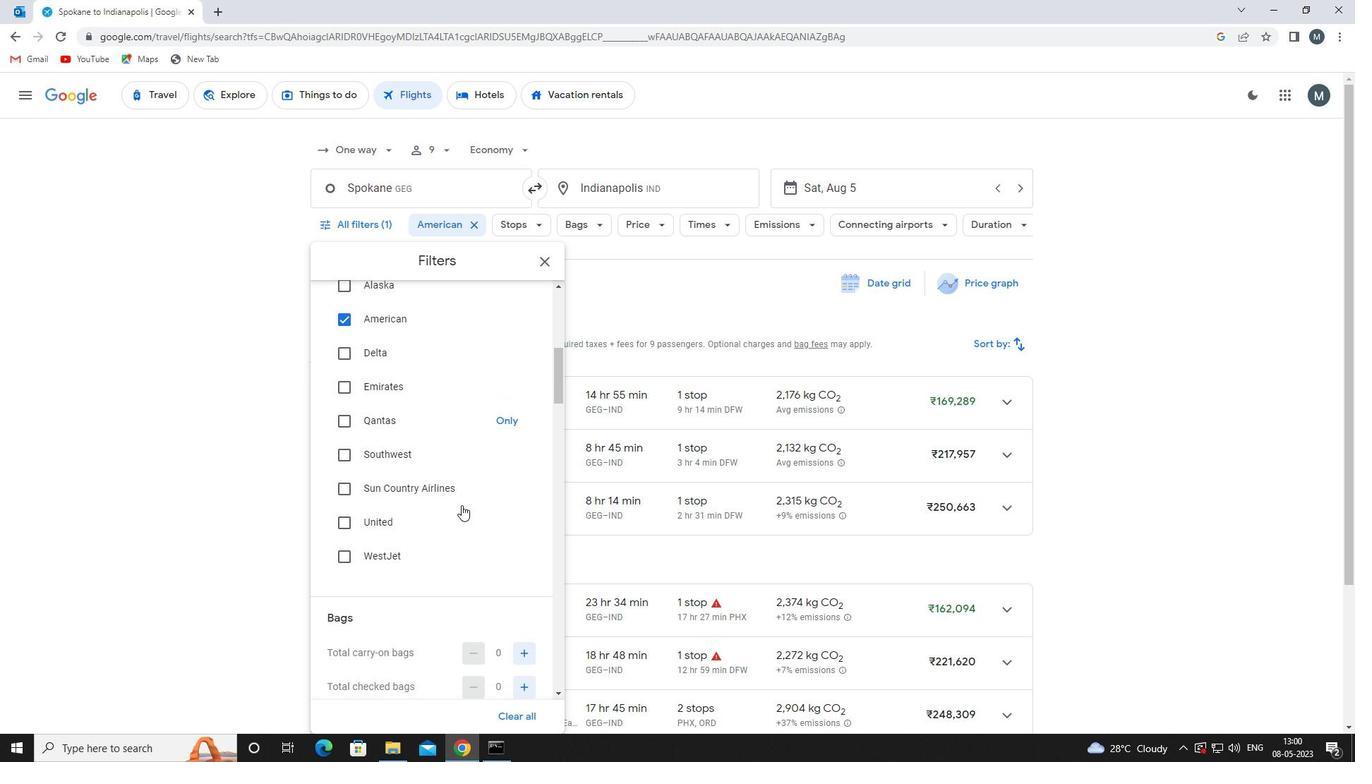 
Action: Mouse scrolled (461, 504) with delta (0, 0)
Screenshot: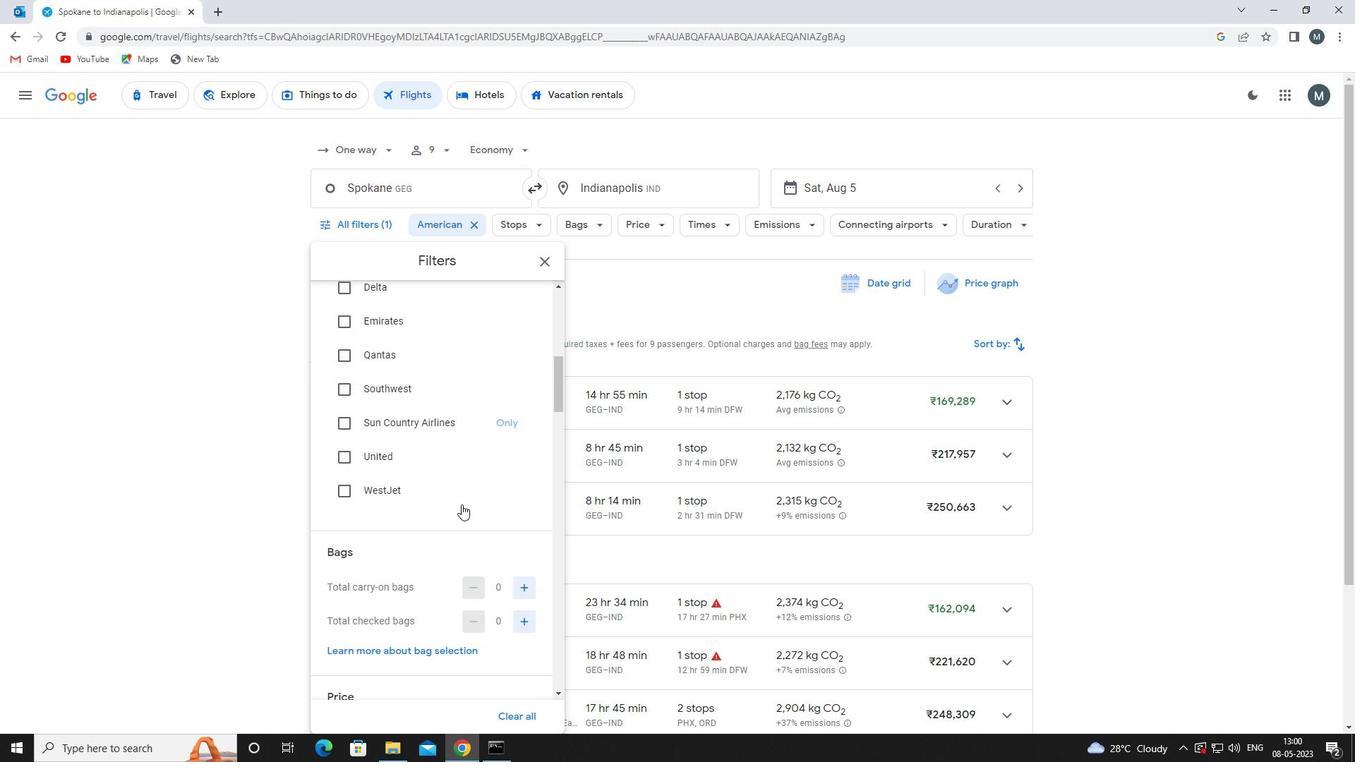 
Action: Mouse moved to (523, 509)
Screenshot: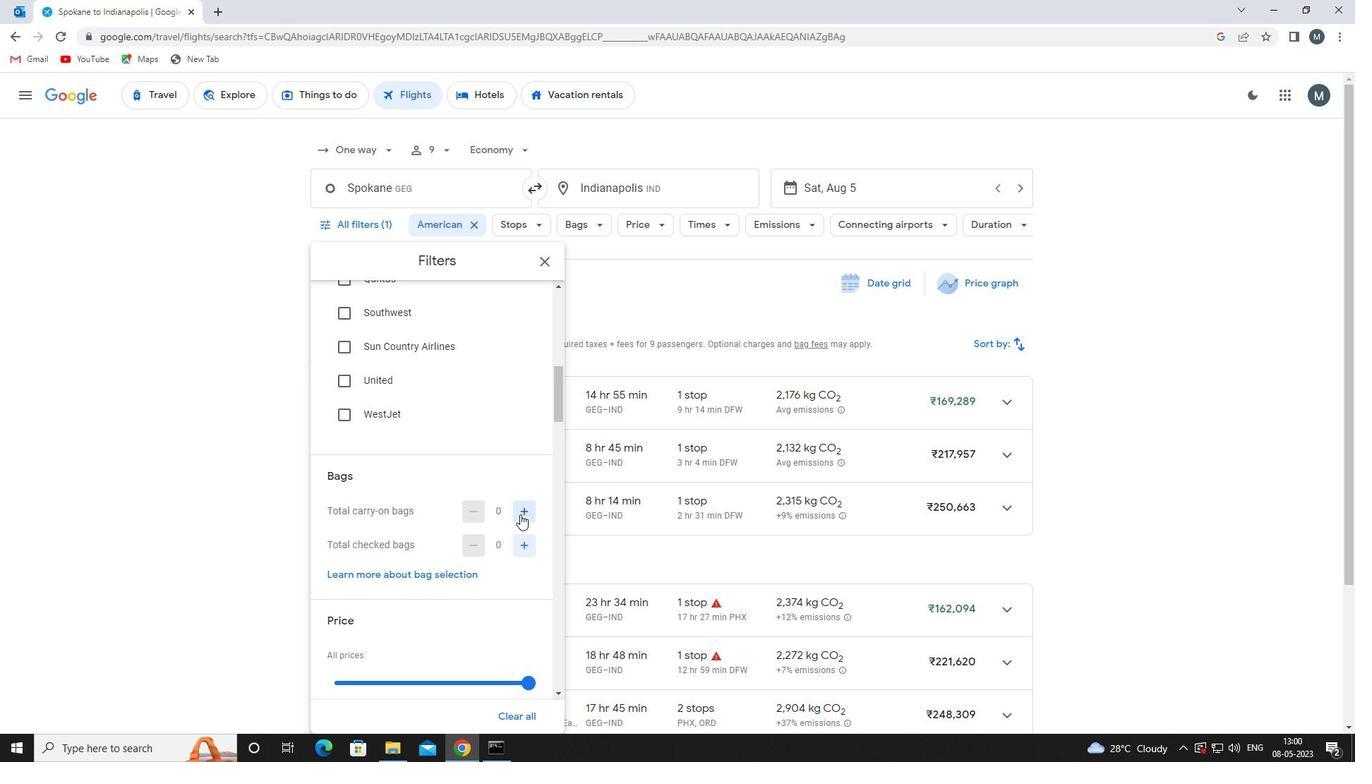 
Action: Mouse pressed left at (523, 509)
Screenshot: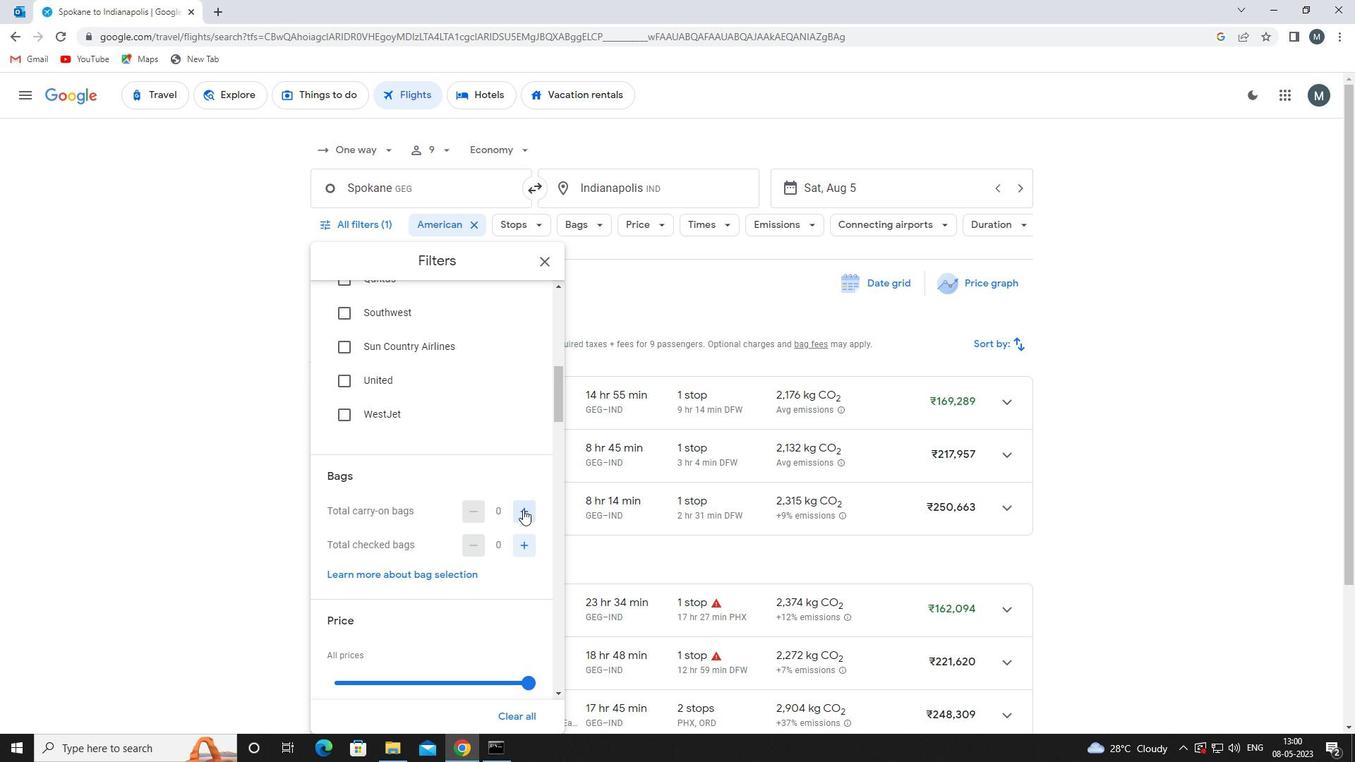 
Action: Mouse pressed left at (523, 509)
Screenshot: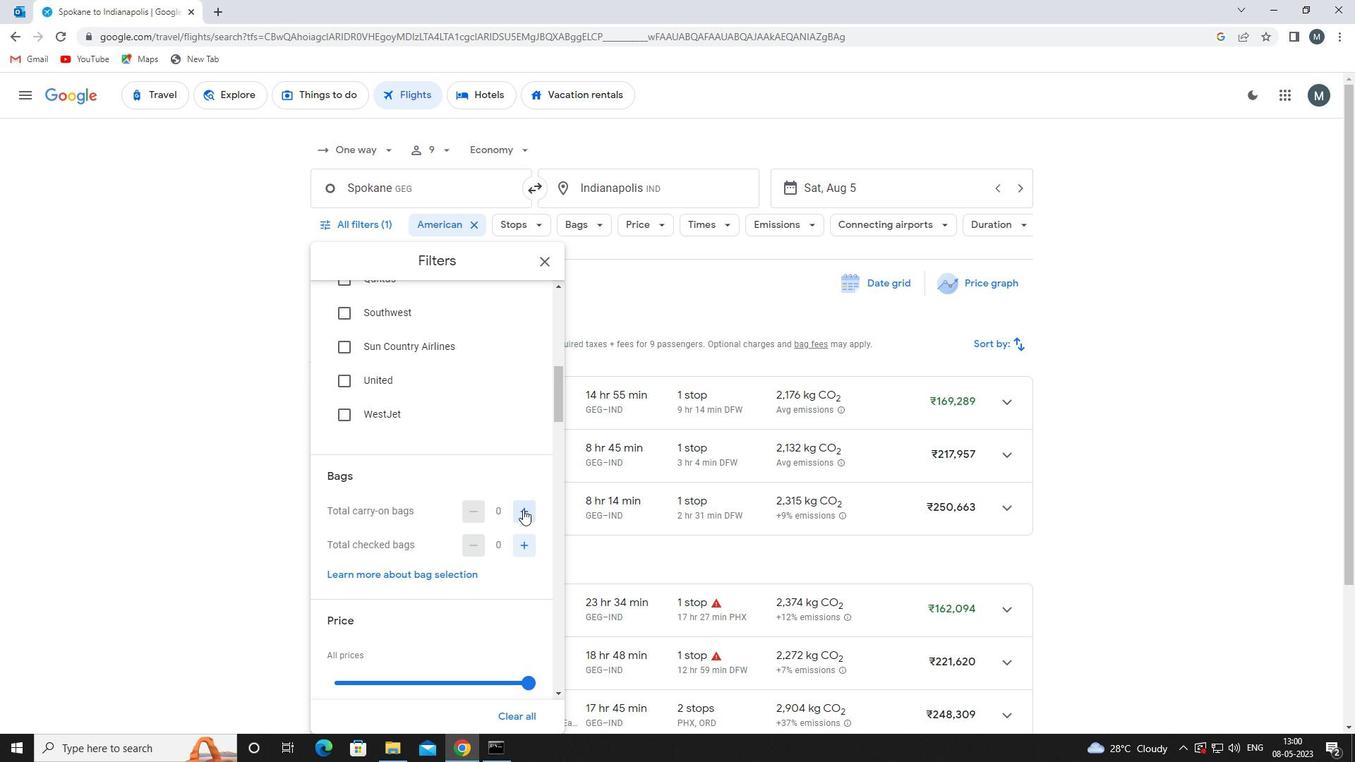 
Action: Mouse moved to (451, 481)
Screenshot: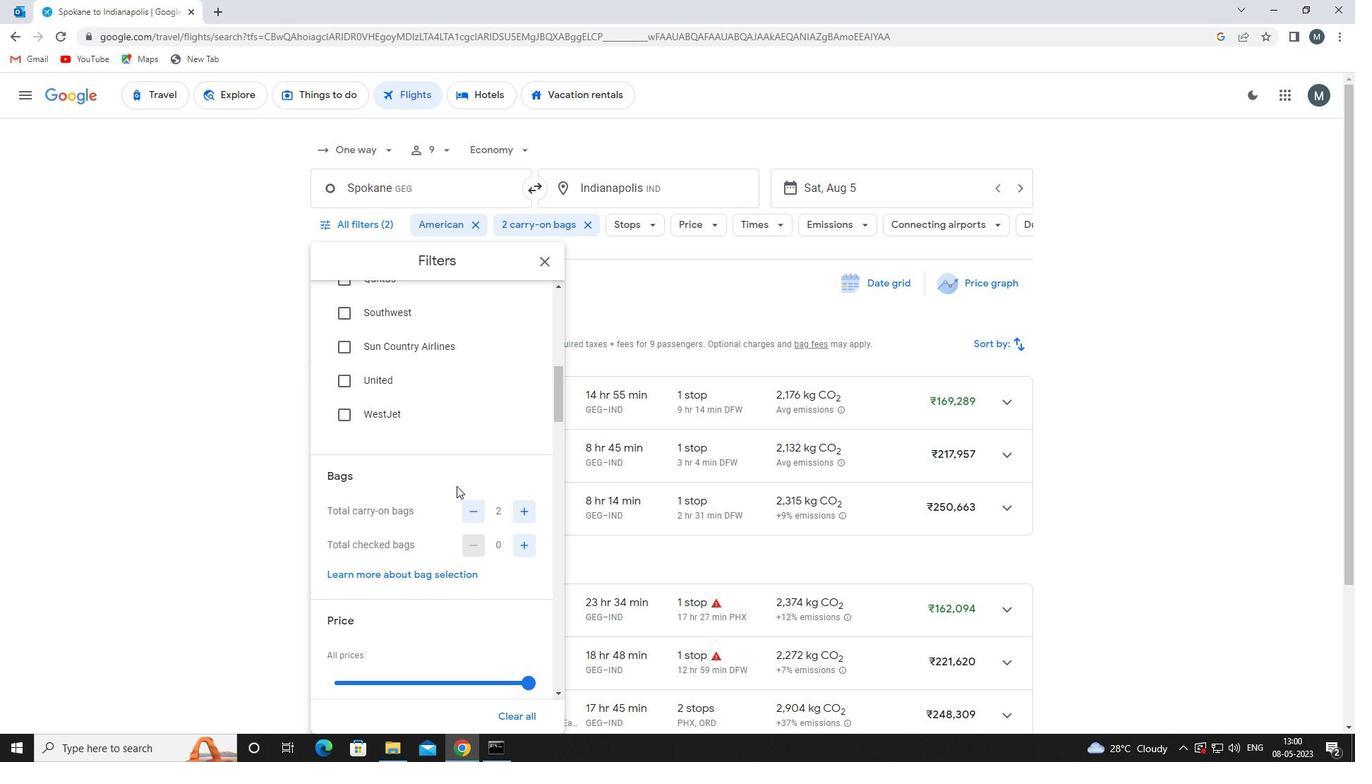 
Action: Mouse scrolled (451, 480) with delta (0, 0)
Screenshot: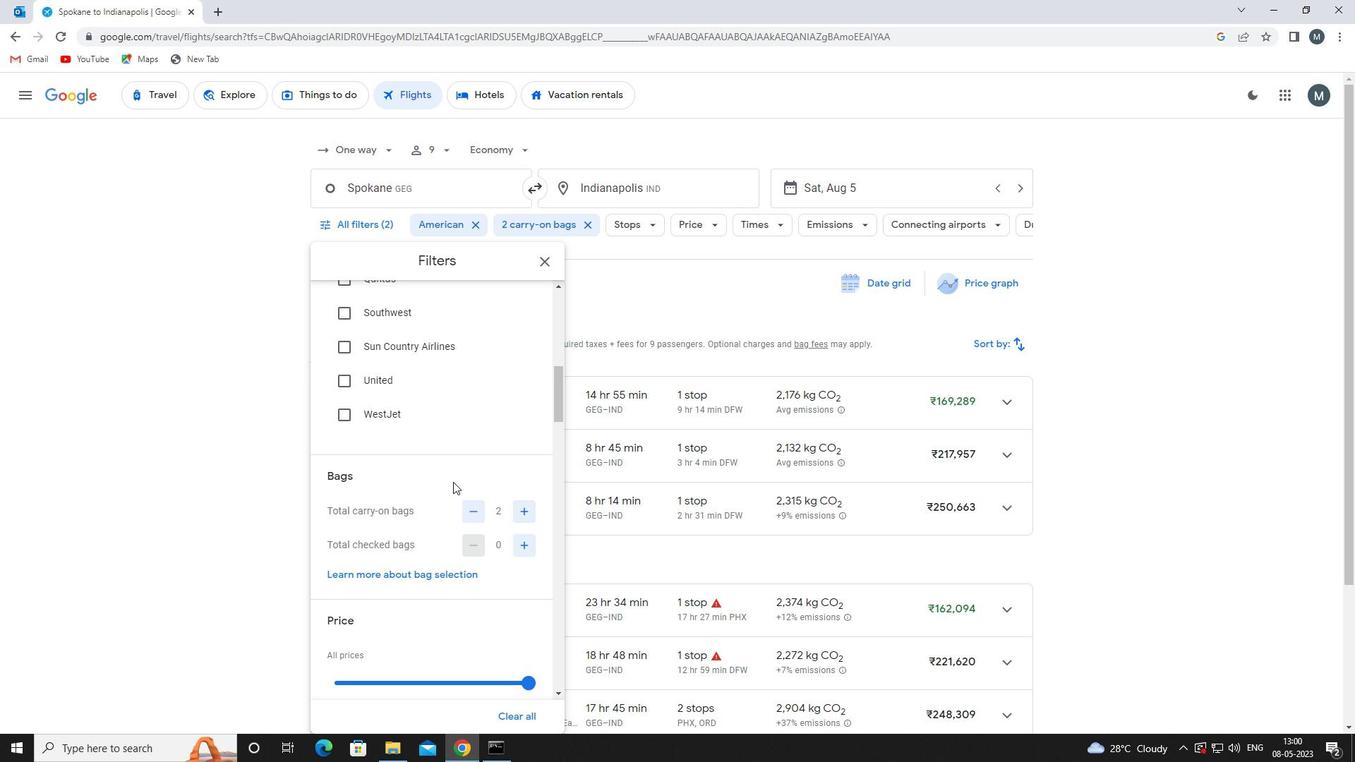 
Action: Mouse scrolled (451, 480) with delta (0, 0)
Screenshot: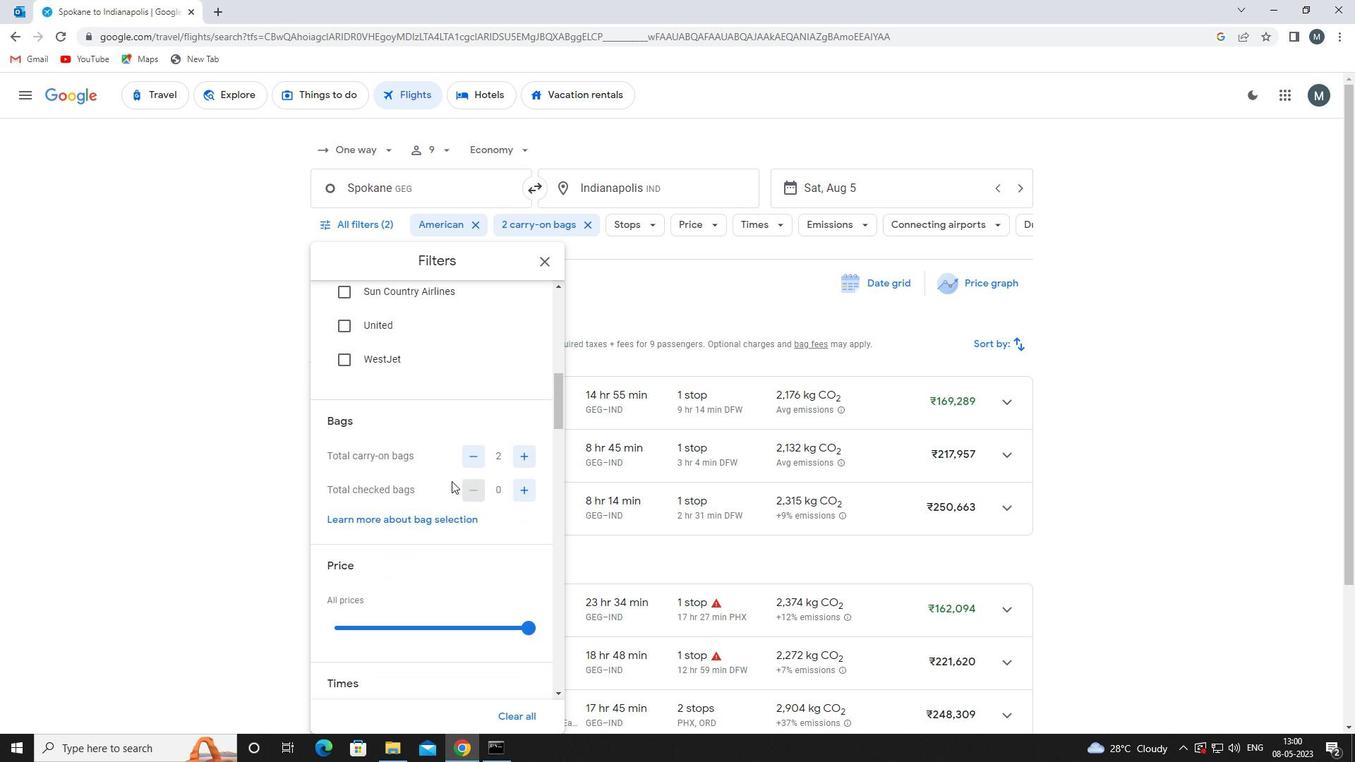 
Action: Mouse scrolled (451, 480) with delta (0, 0)
Screenshot: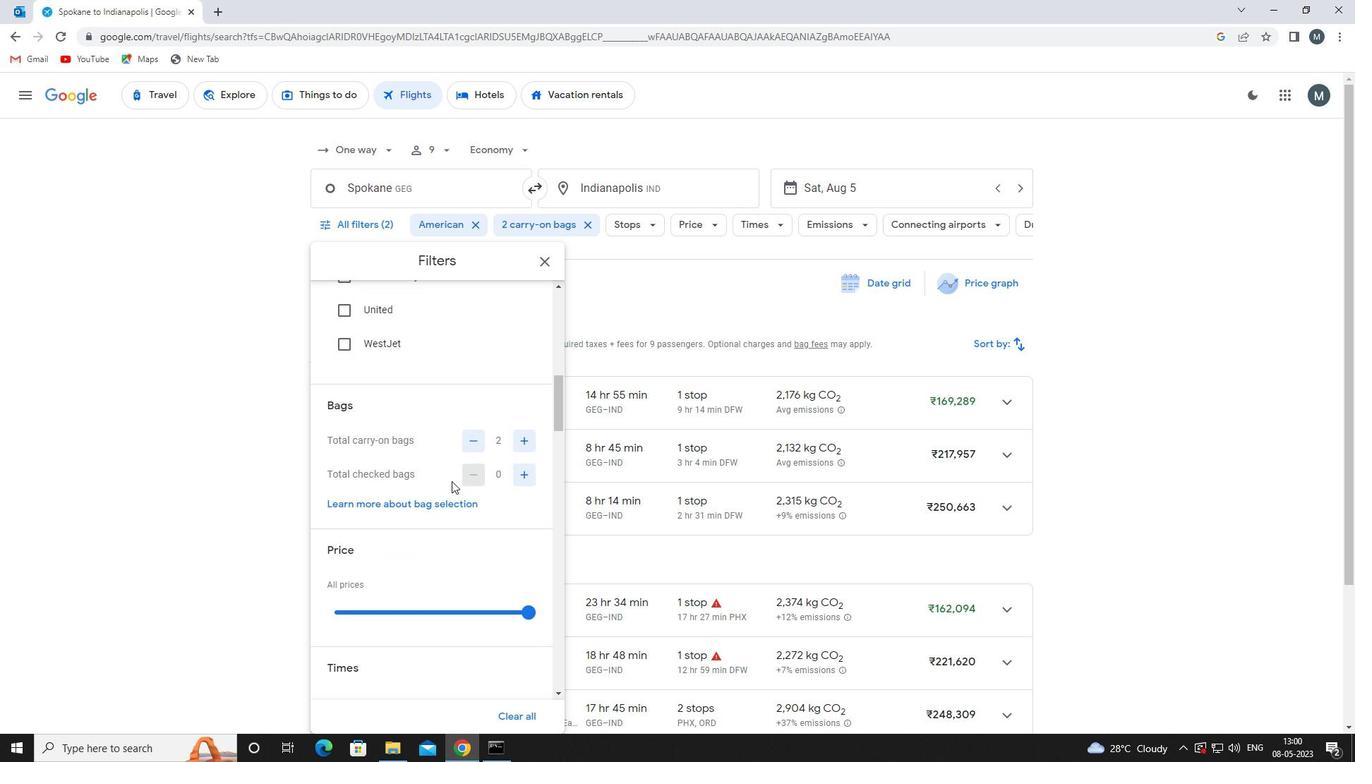 
Action: Mouse moved to (411, 474)
Screenshot: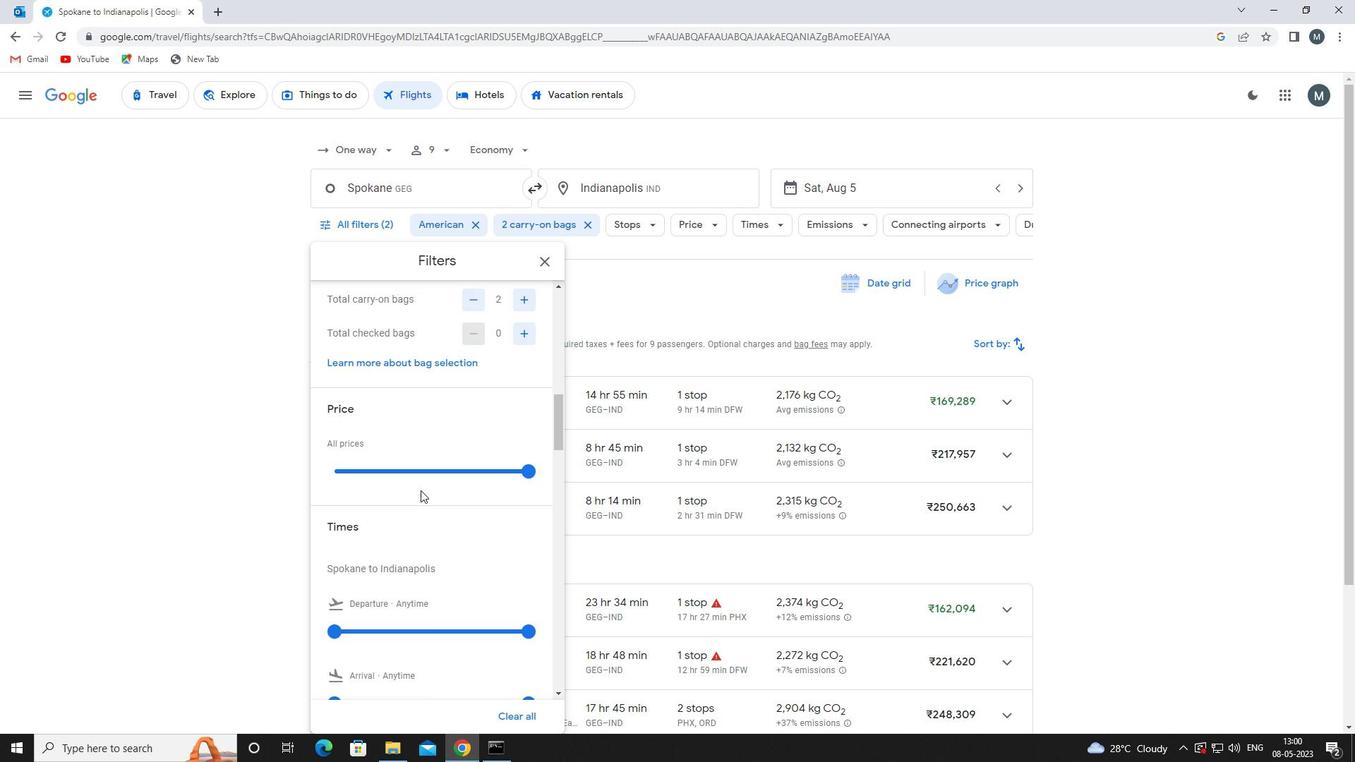 
Action: Mouse pressed left at (411, 474)
Screenshot: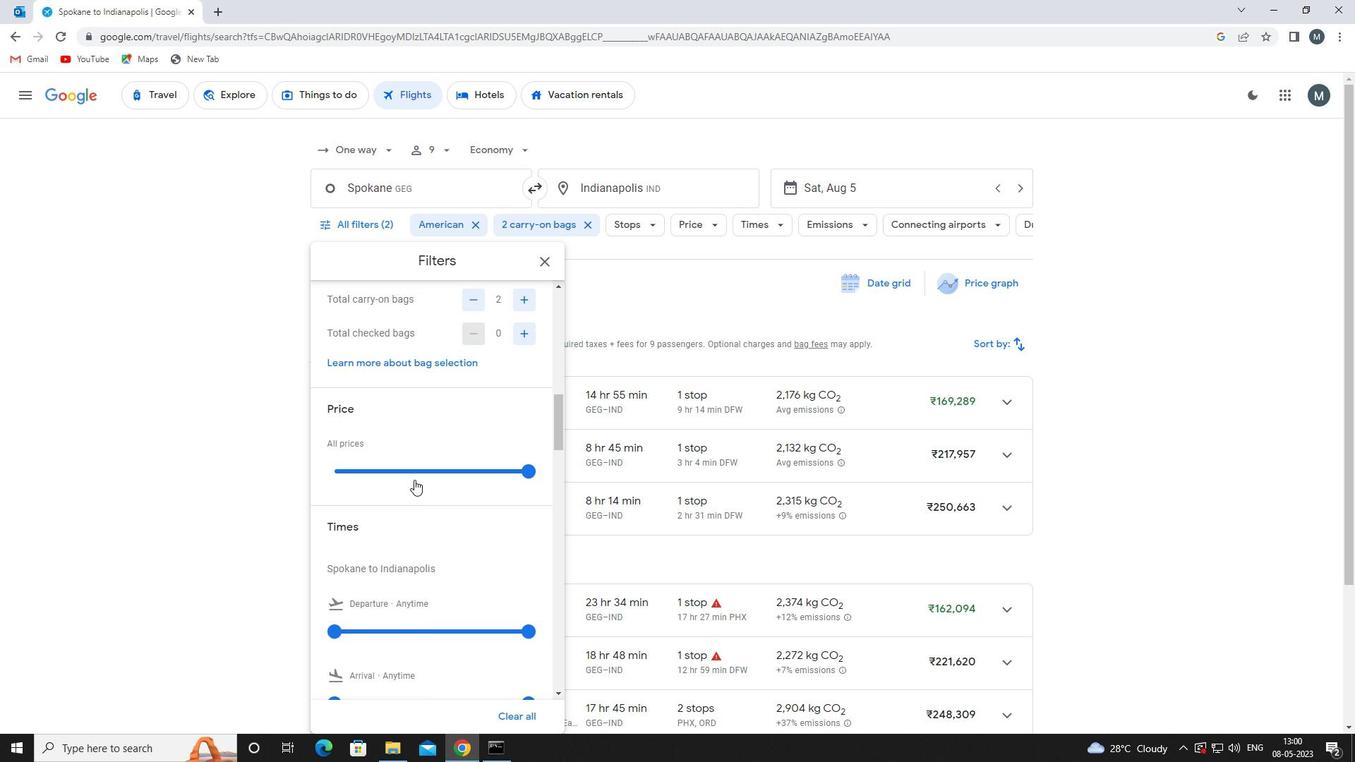 
Action: Mouse moved to (410, 474)
Screenshot: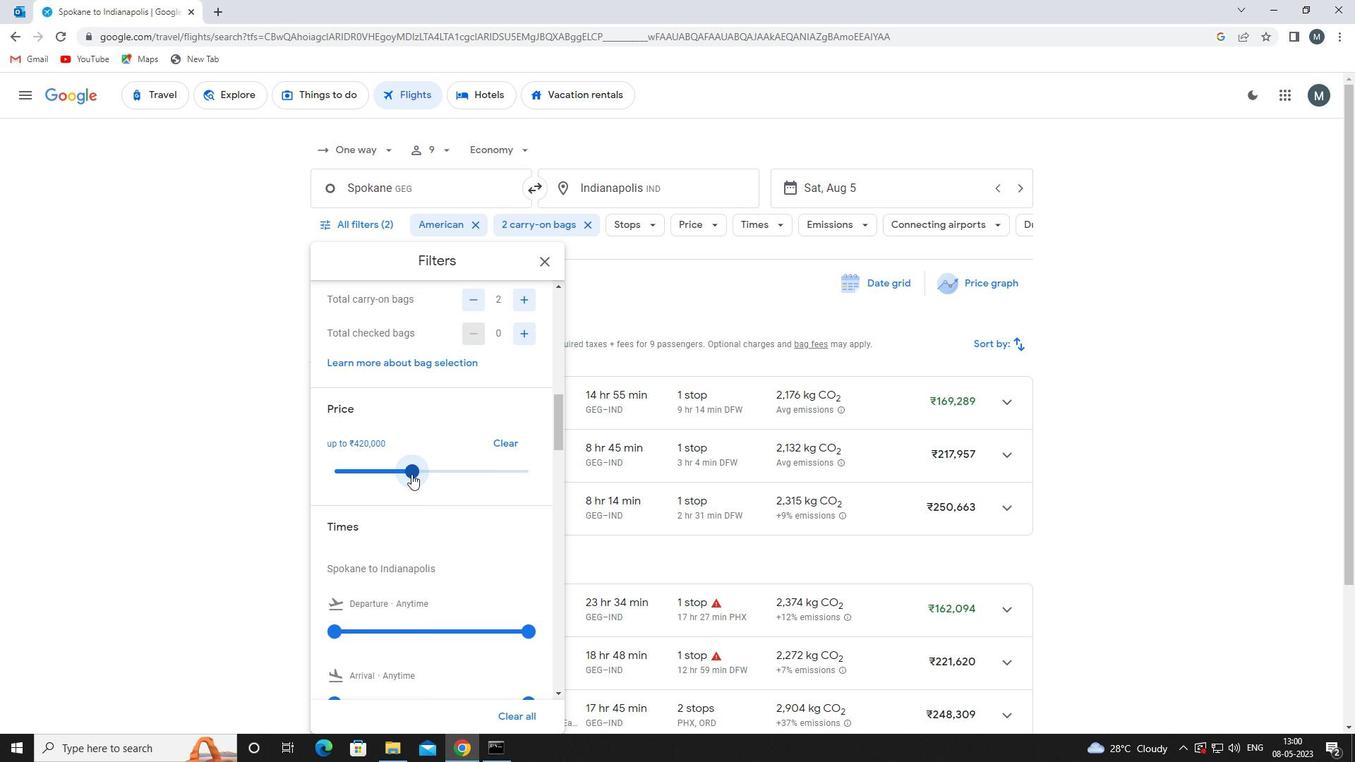 
Action: Mouse pressed left at (410, 474)
Screenshot: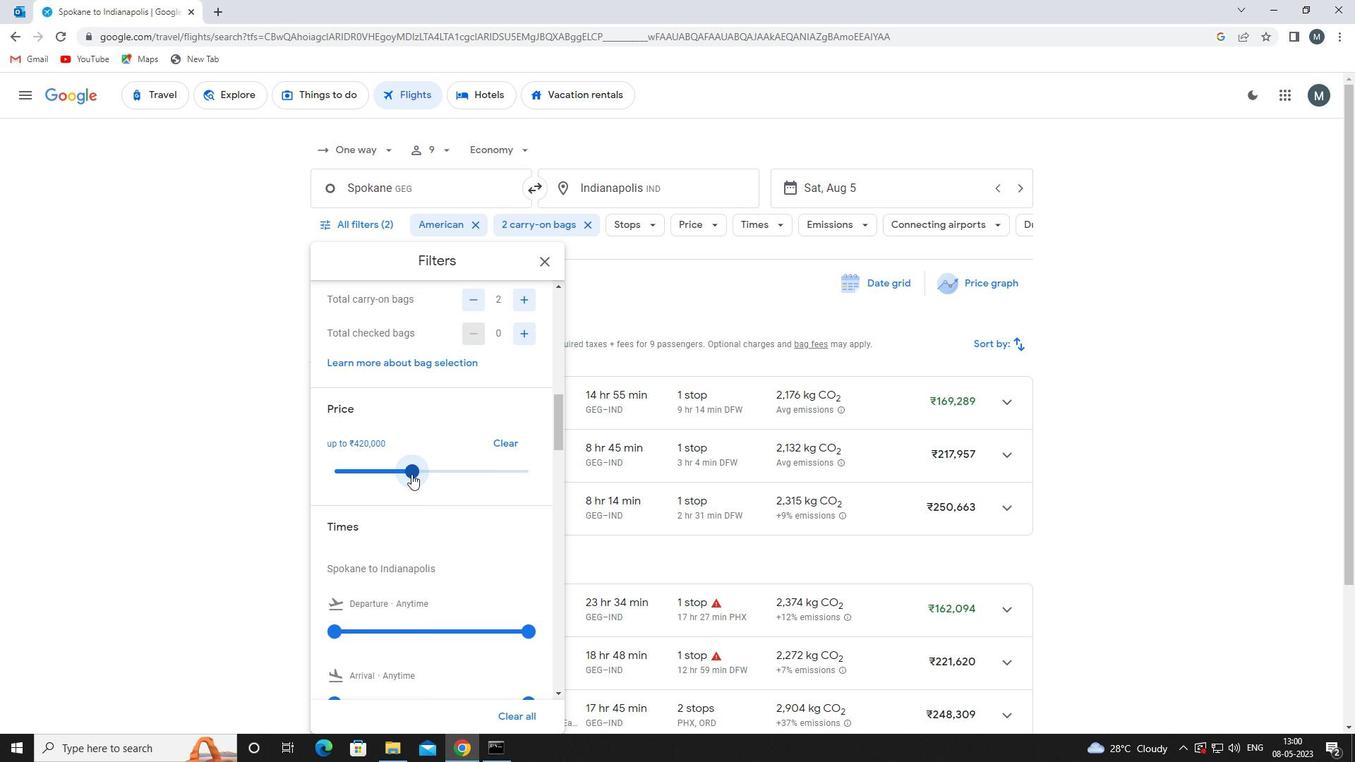 
Action: Mouse moved to (399, 432)
Screenshot: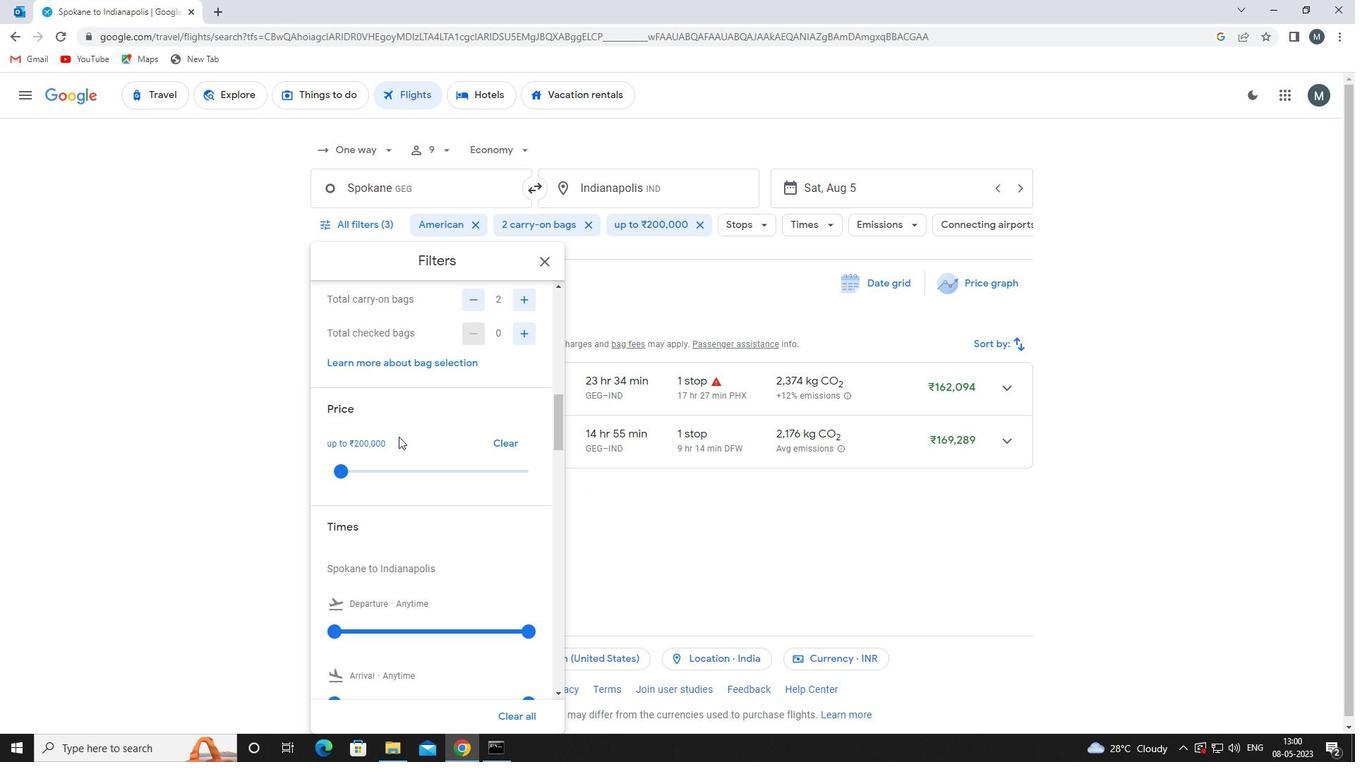 
Action: Mouse scrolled (399, 432) with delta (0, 0)
Screenshot: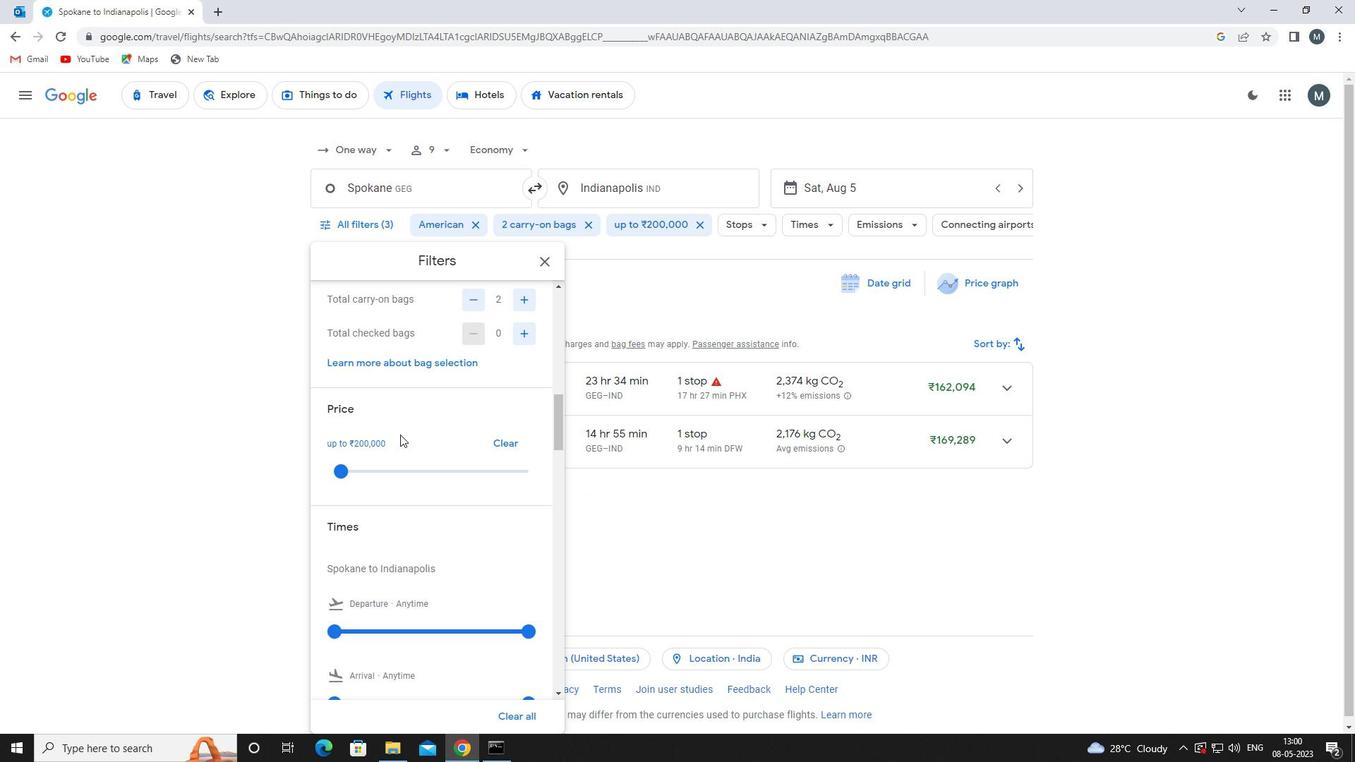 
Action: Mouse moved to (396, 433)
Screenshot: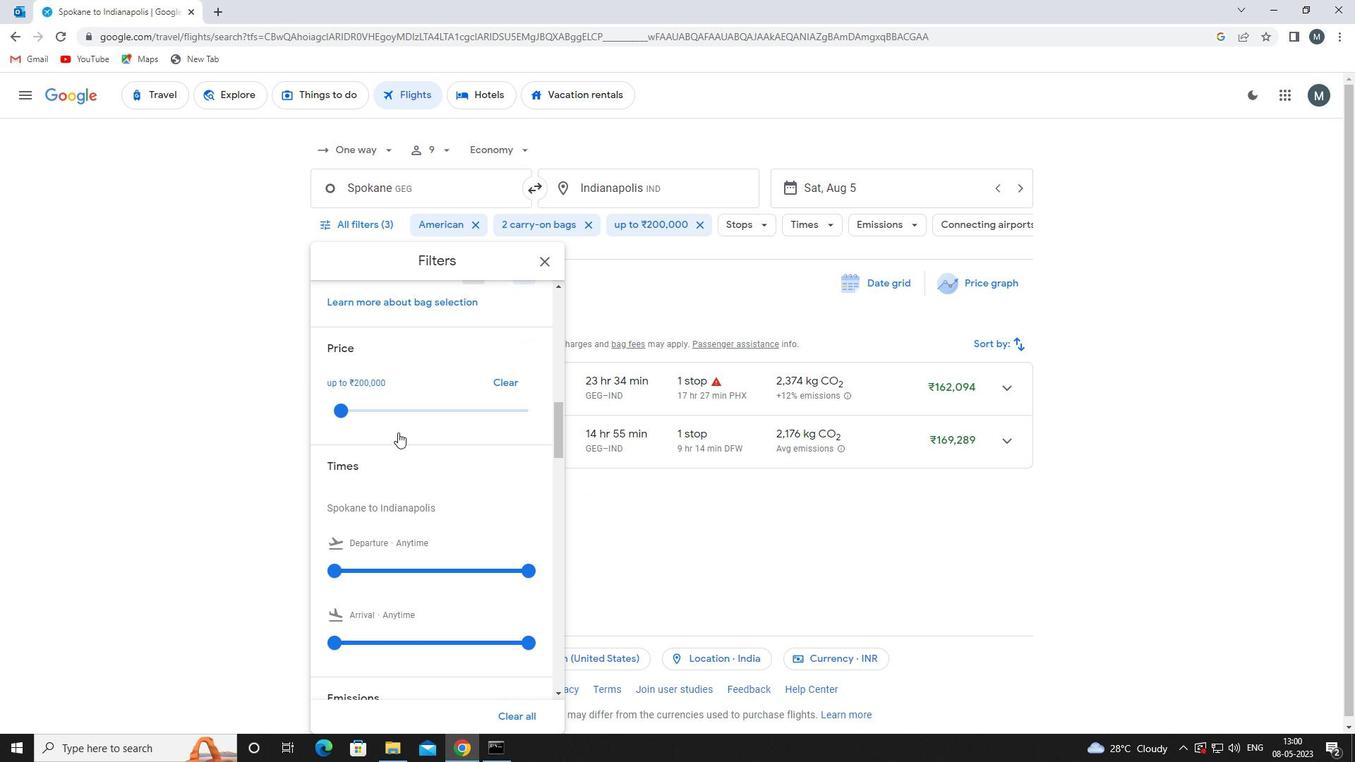 
Action: Mouse scrolled (396, 432) with delta (0, 0)
Screenshot: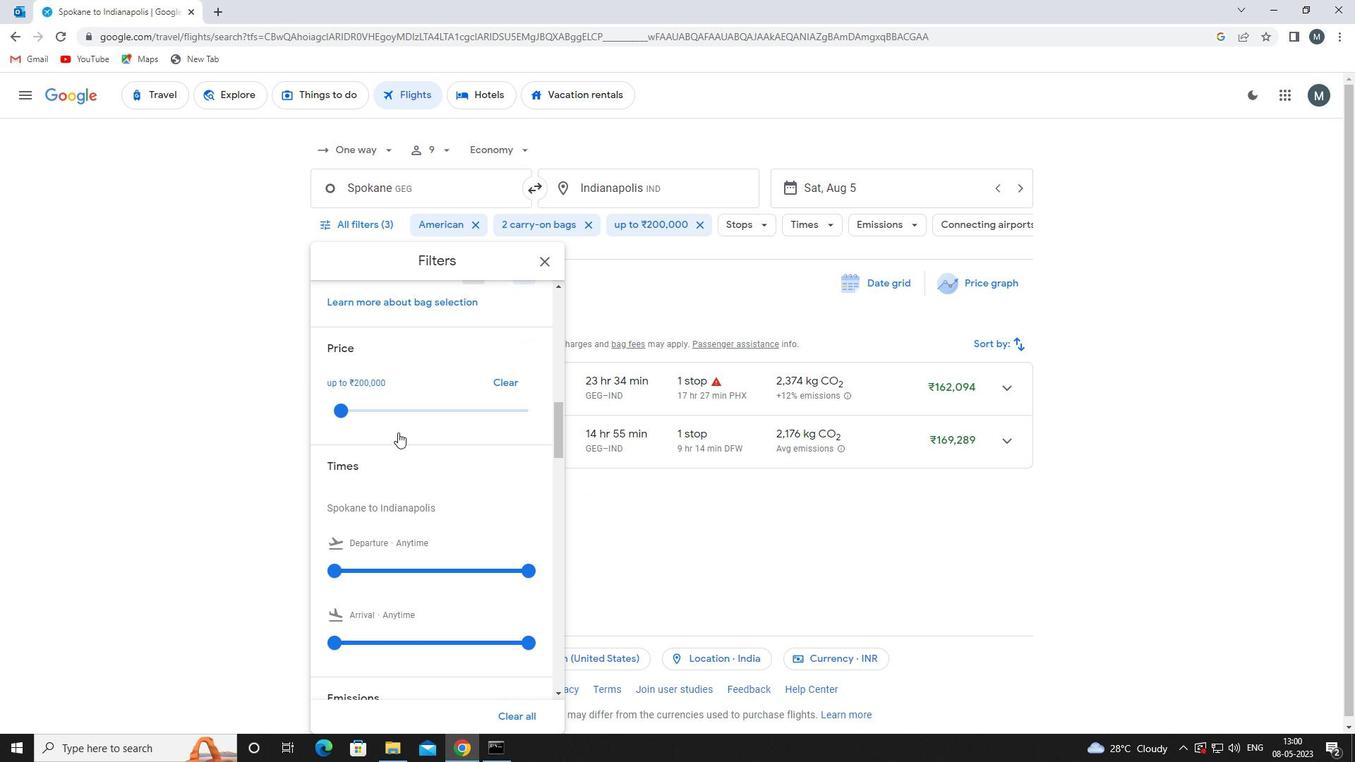 
Action: Mouse moved to (330, 491)
Screenshot: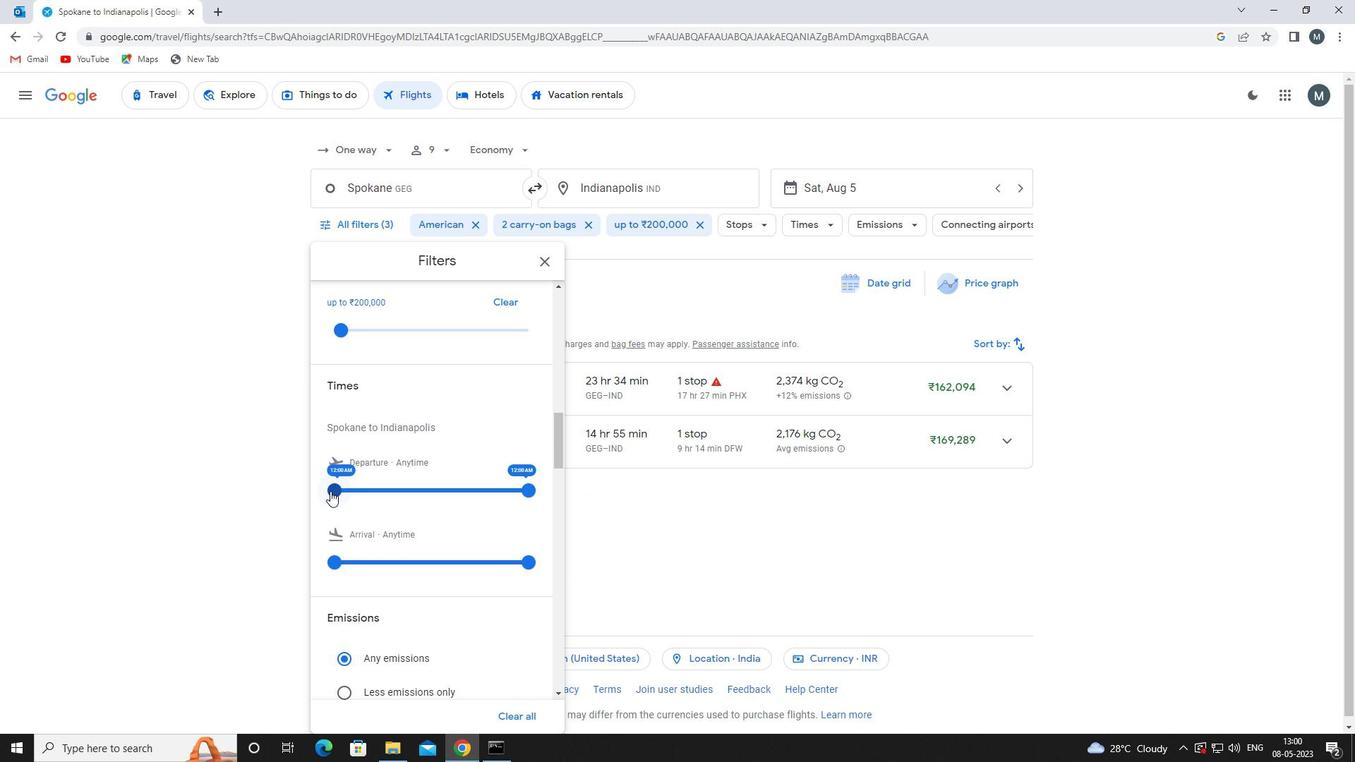 
Action: Mouse pressed left at (330, 491)
Screenshot: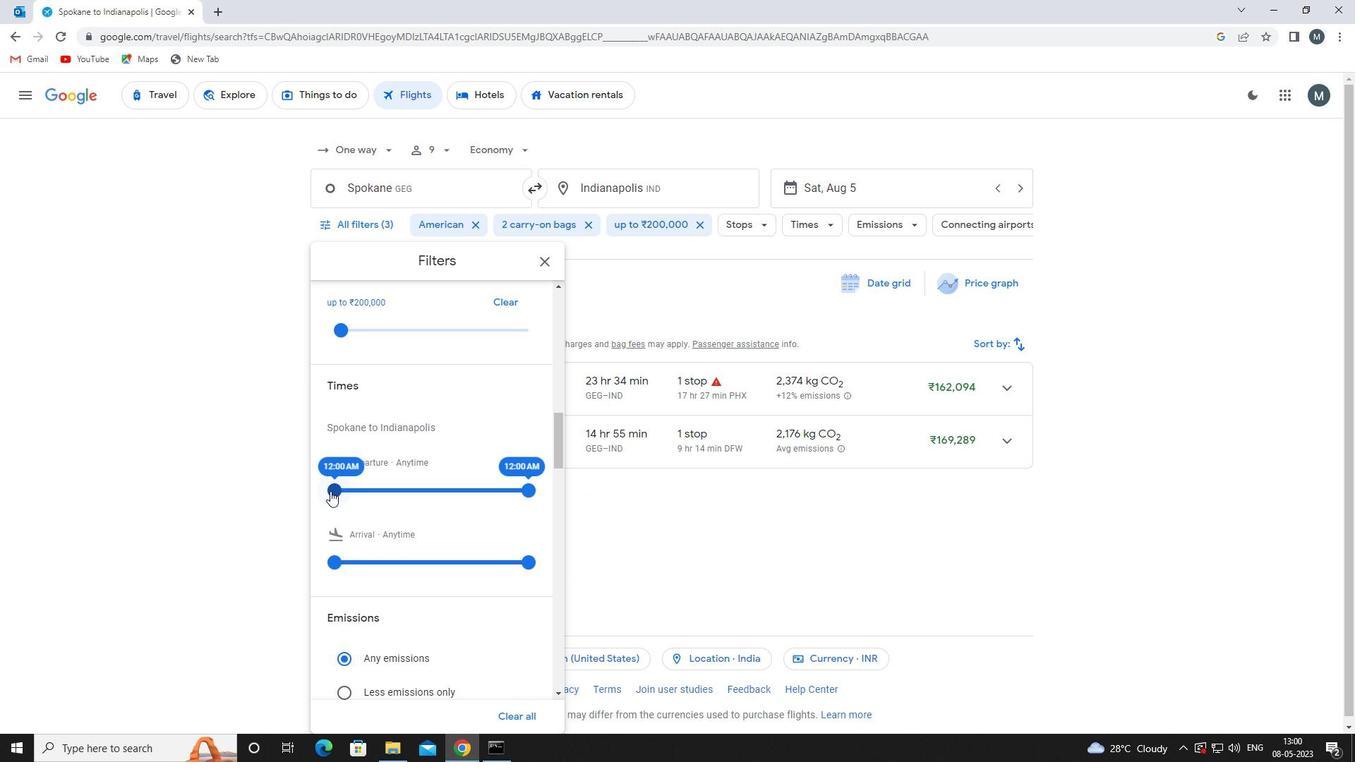 
Action: Mouse moved to (521, 487)
Screenshot: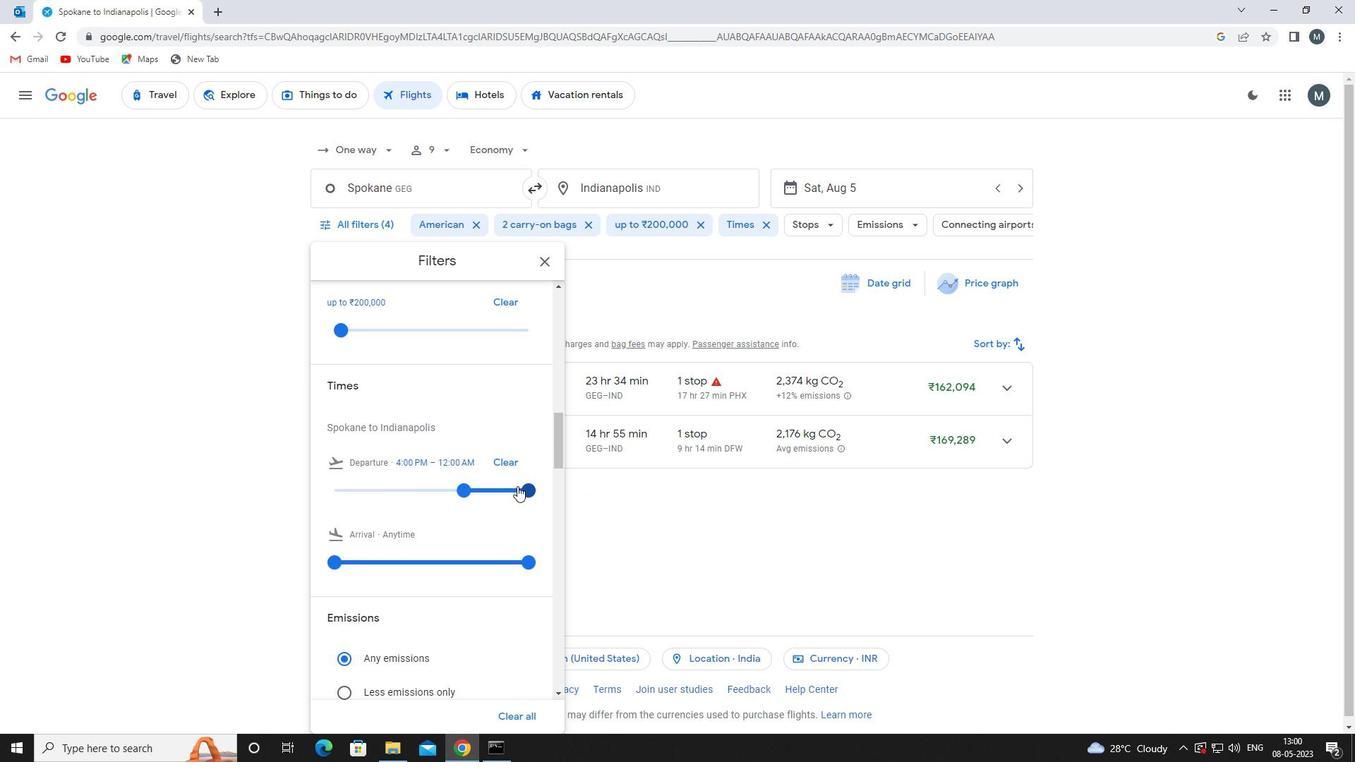
Action: Mouse pressed left at (521, 487)
Screenshot: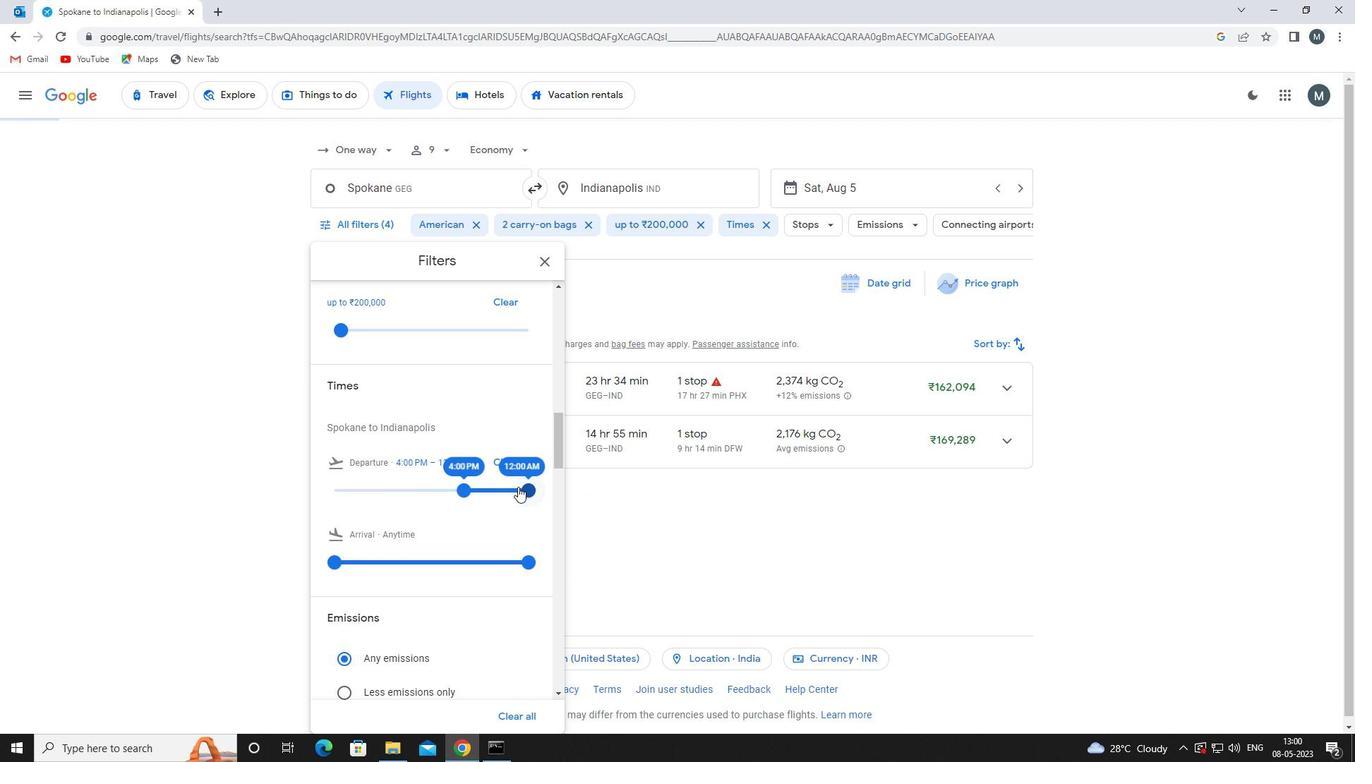 
Action: Mouse moved to (454, 485)
Screenshot: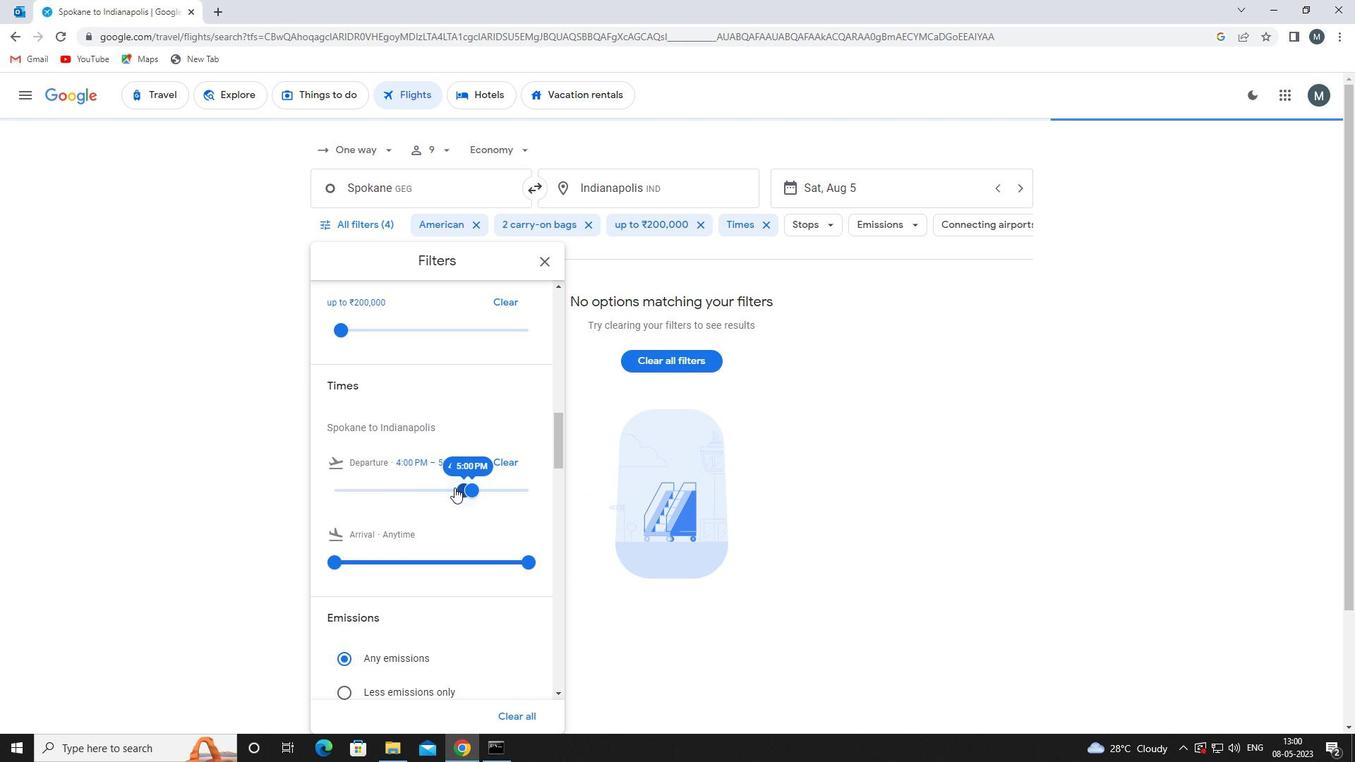 
Action: Mouse scrolled (454, 485) with delta (0, 0)
Screenshot: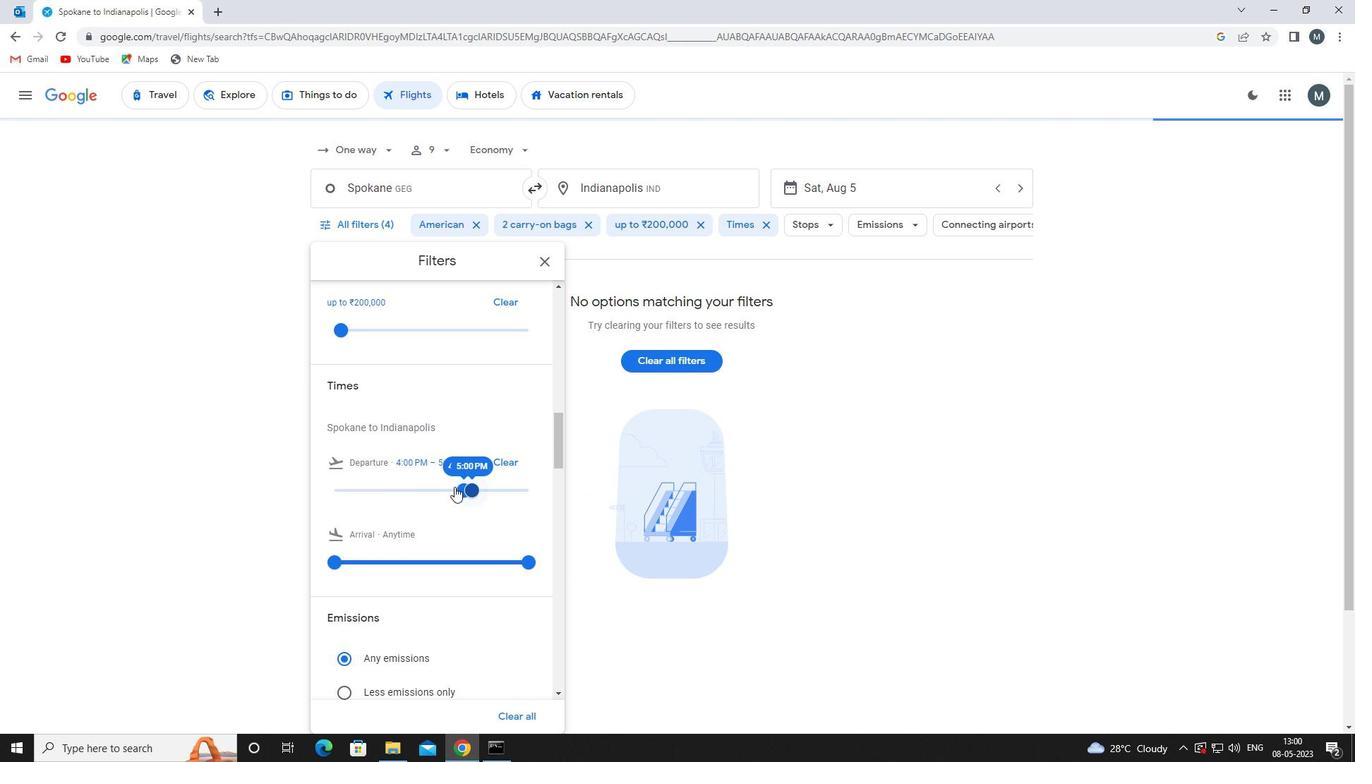 
Action: Mouse moved to (548, 266)
Screenshot: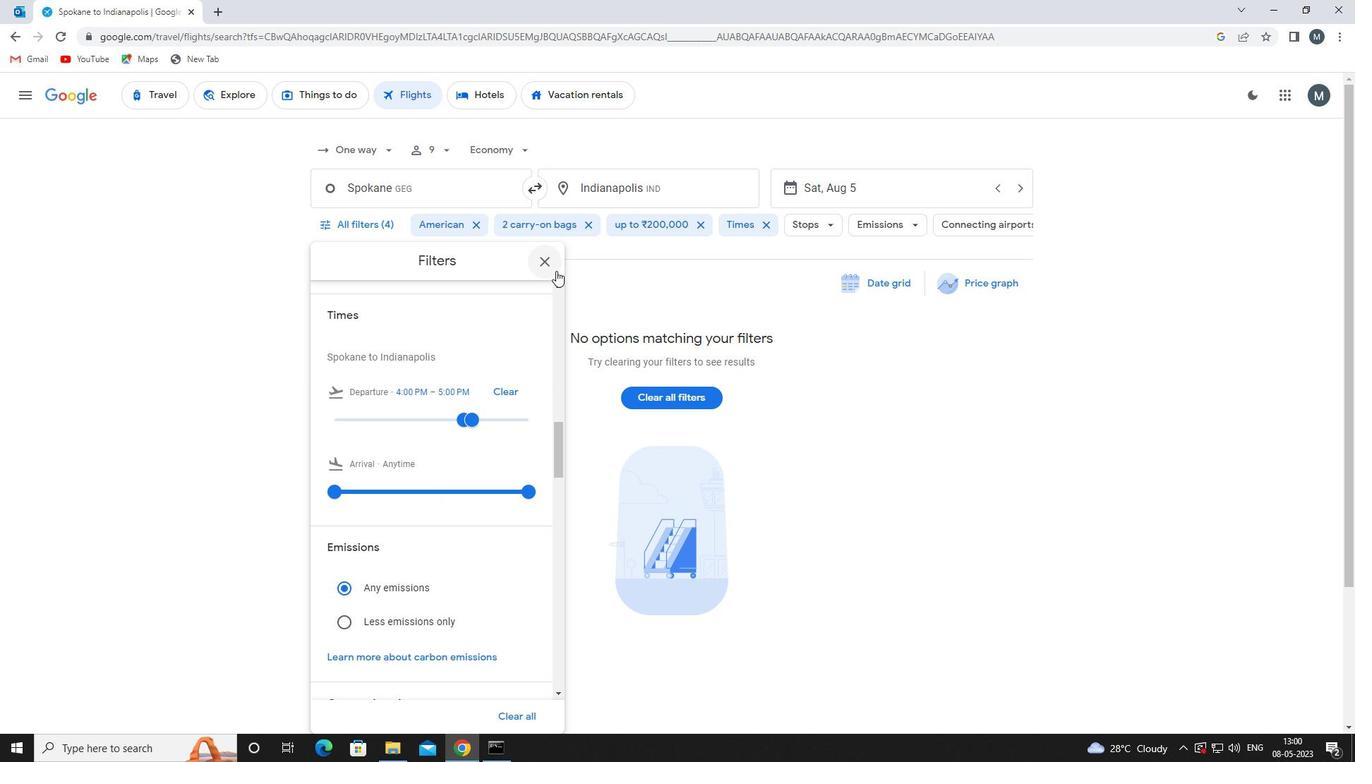 
Action: Mouse pressed left at (548, 266)
Screenshot: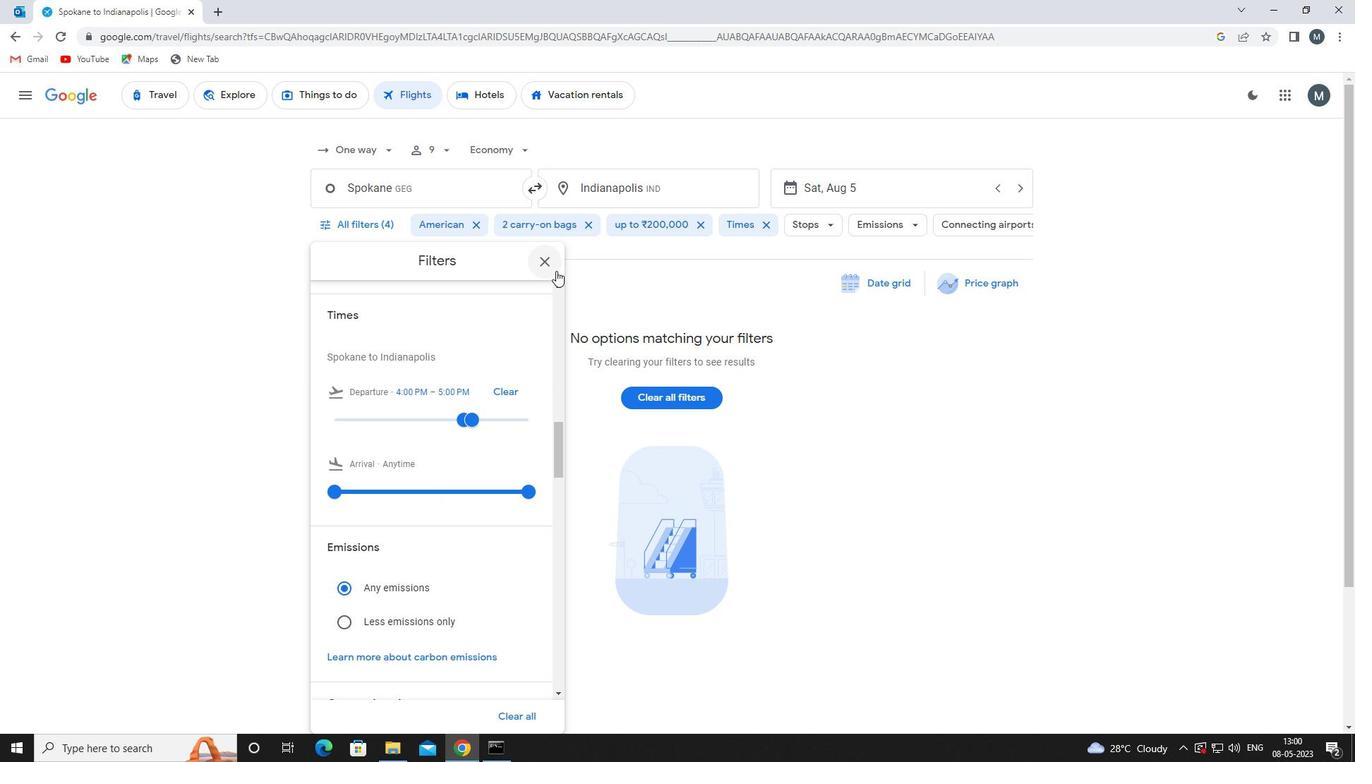 
Action: Mouse moved to (547, 266)
Screenshot: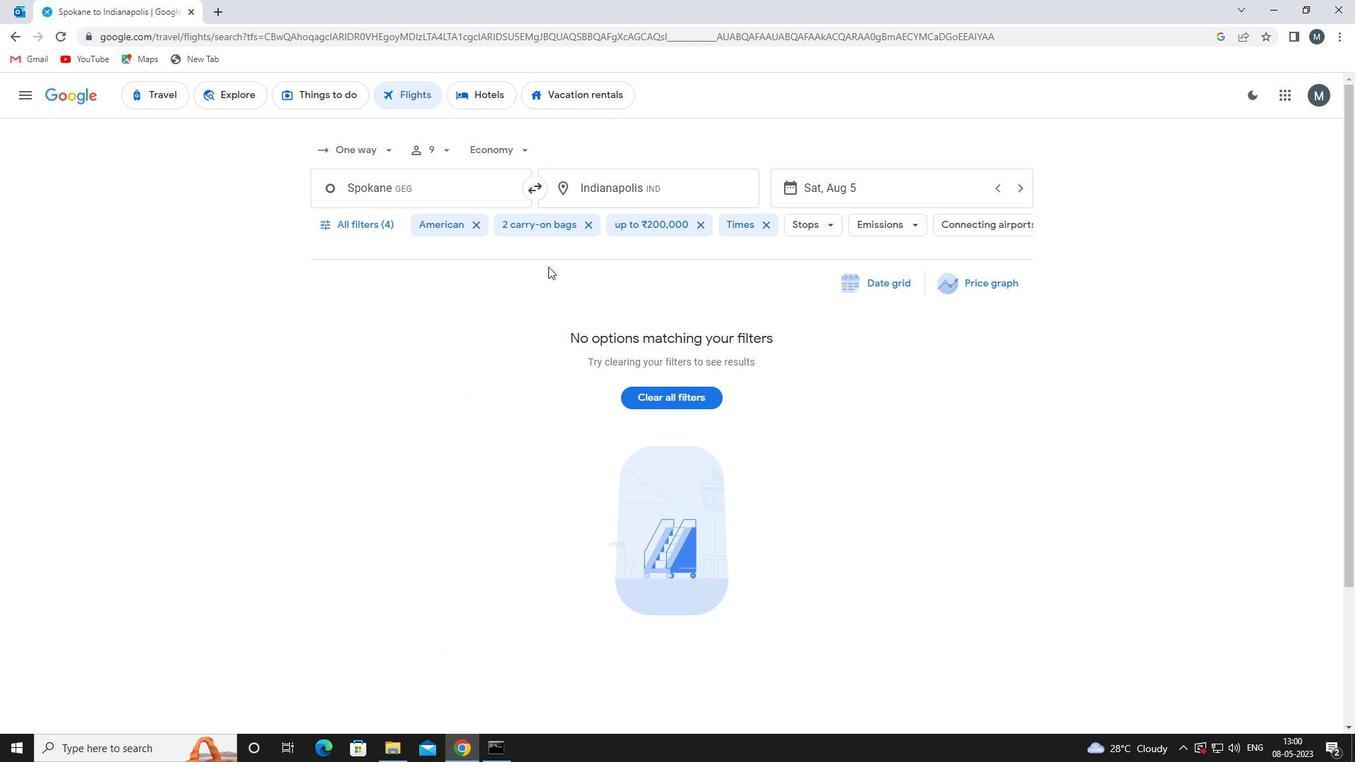 
